 Task: Find connections with filter location Wülfrath with filter topic #contentmarketingwith filter profile language Potuguese with filter current company ZS with filter school Motilal Nehru College - University of Delhi with filter industry Security Guards and Patrol Services with filter service category Insurance with filter keywords title Nurse Practitioner
Action: Mouse moved to (661, 91)
Screenshot: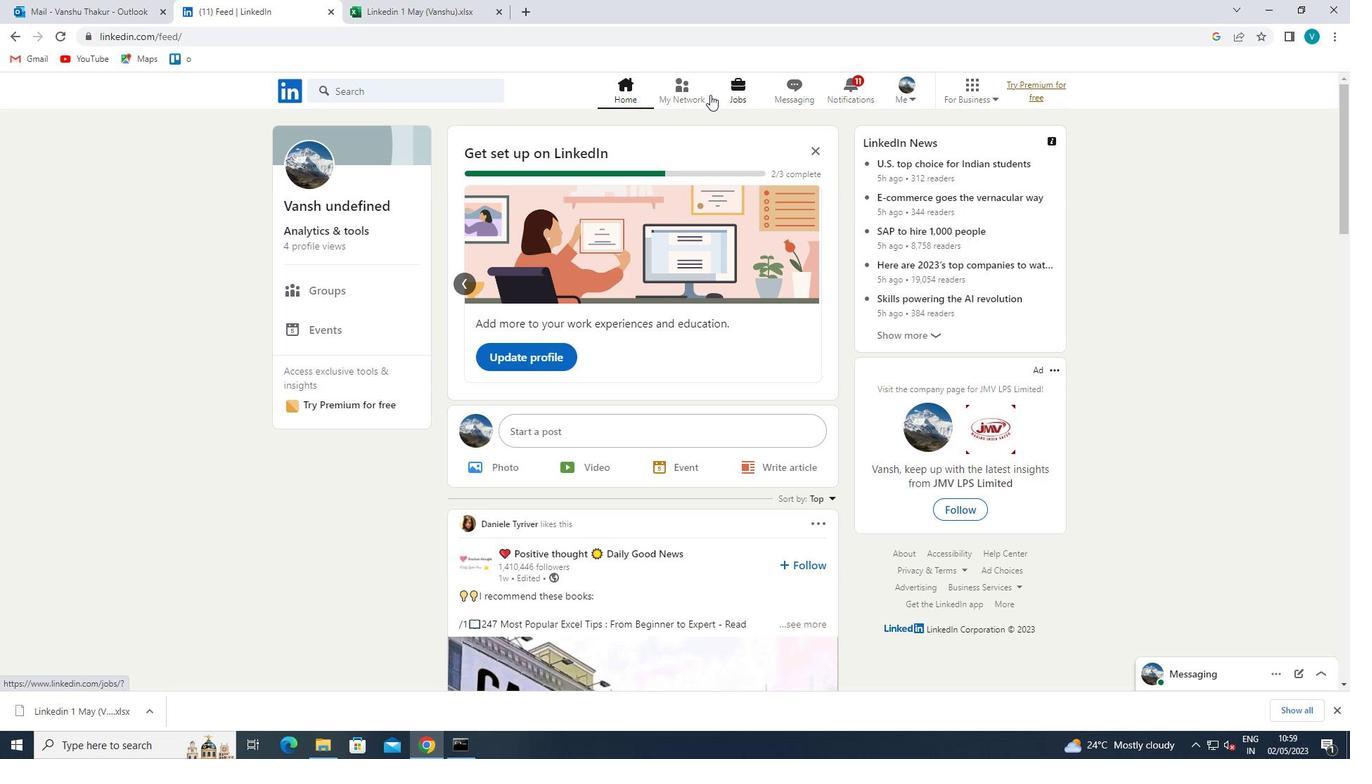 
Action: Mouse pressed left at (661, 91)
Screenshot: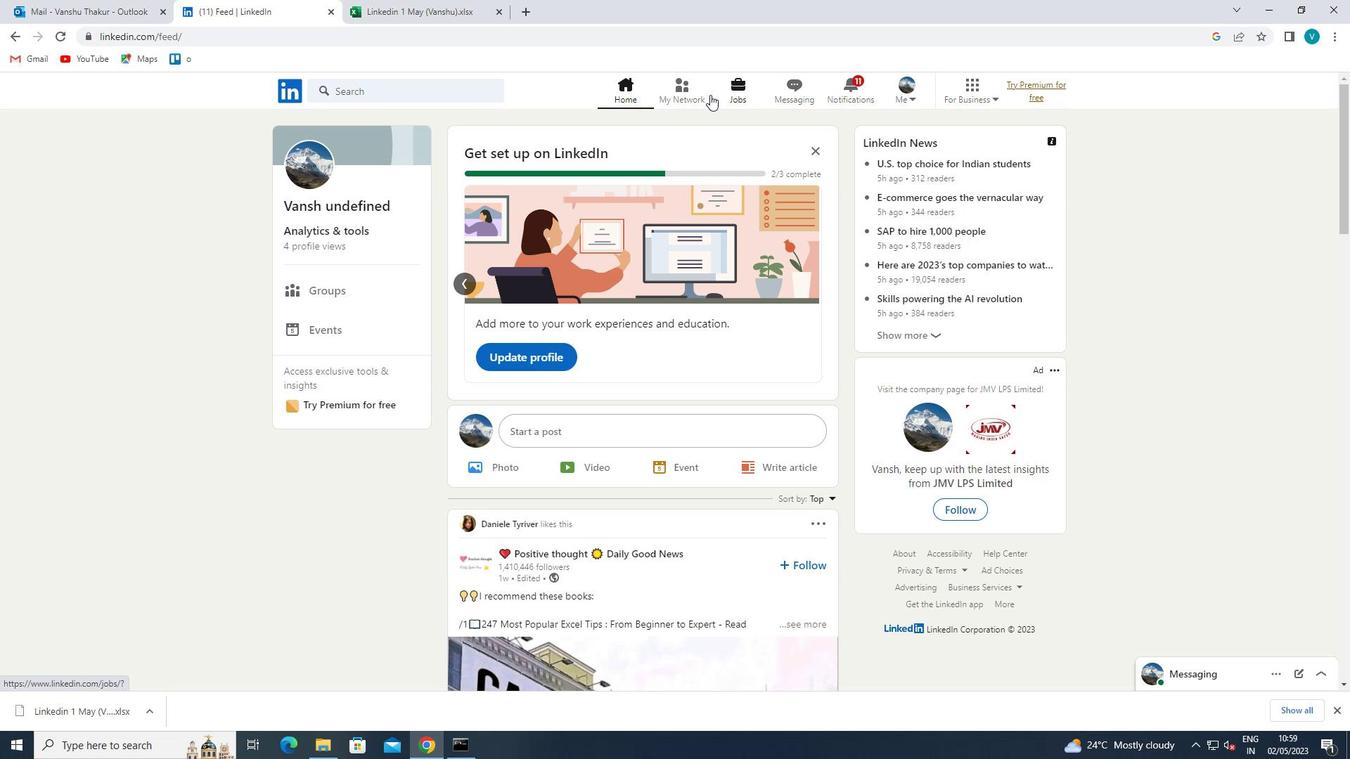 
Action: Mouse moved to (403, 154)
Screenshot: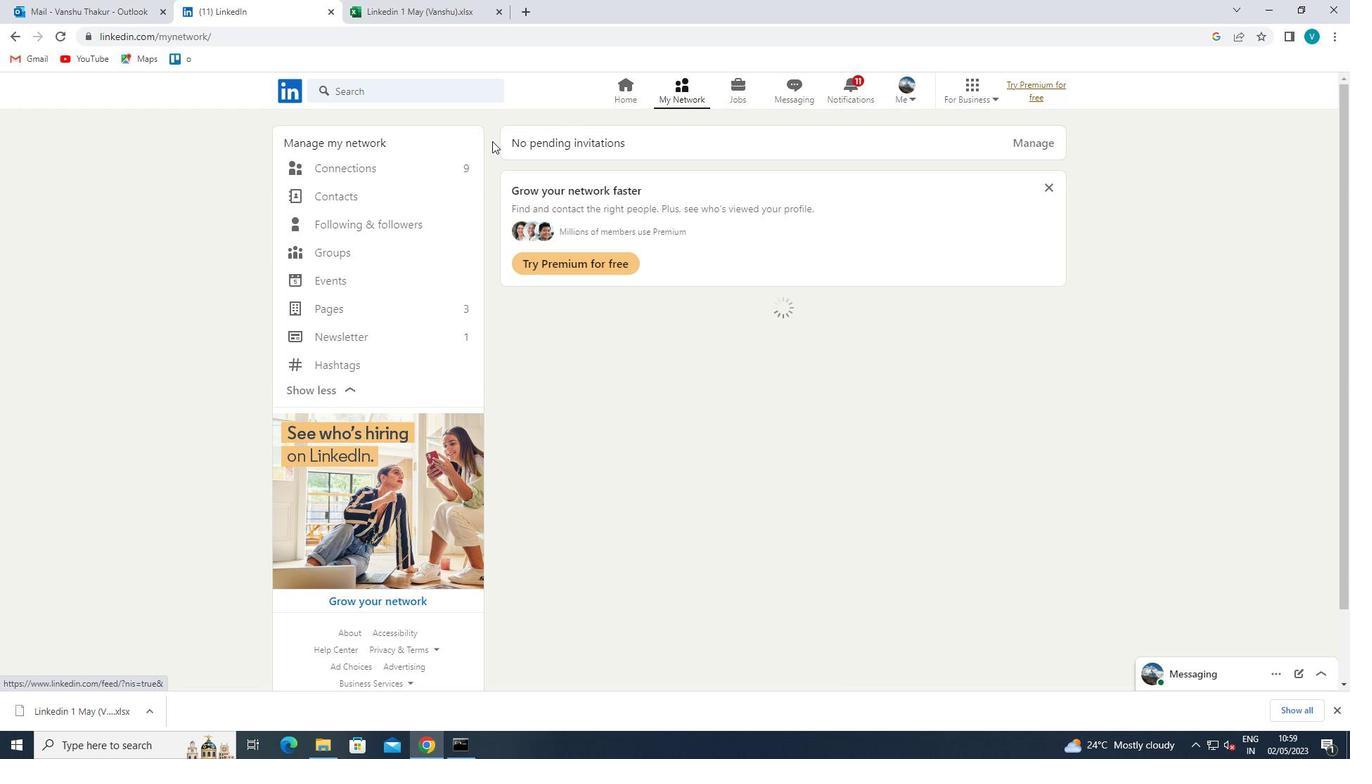 
Action: Mouse pressed left at (403, 154)
Screenshot: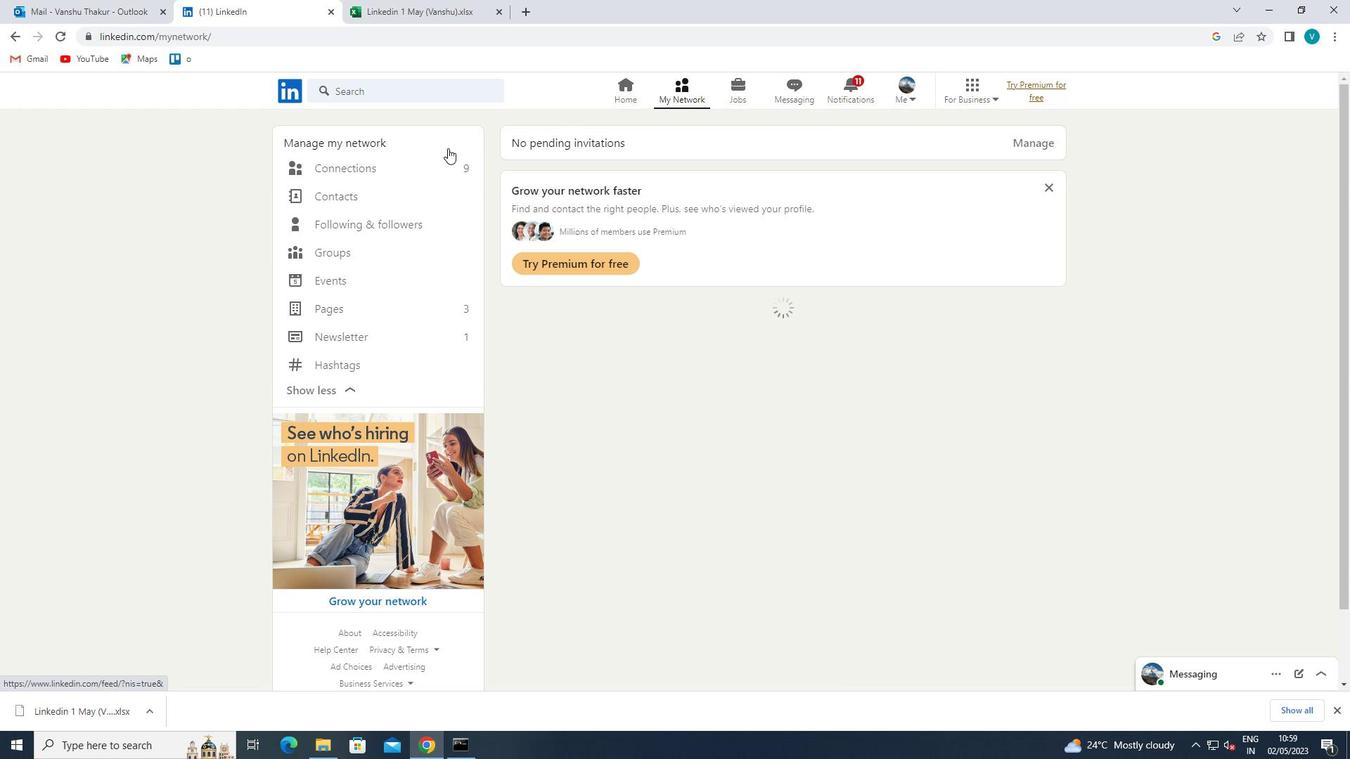 
Action: Mouse moved to (452, 162)
Screenshot: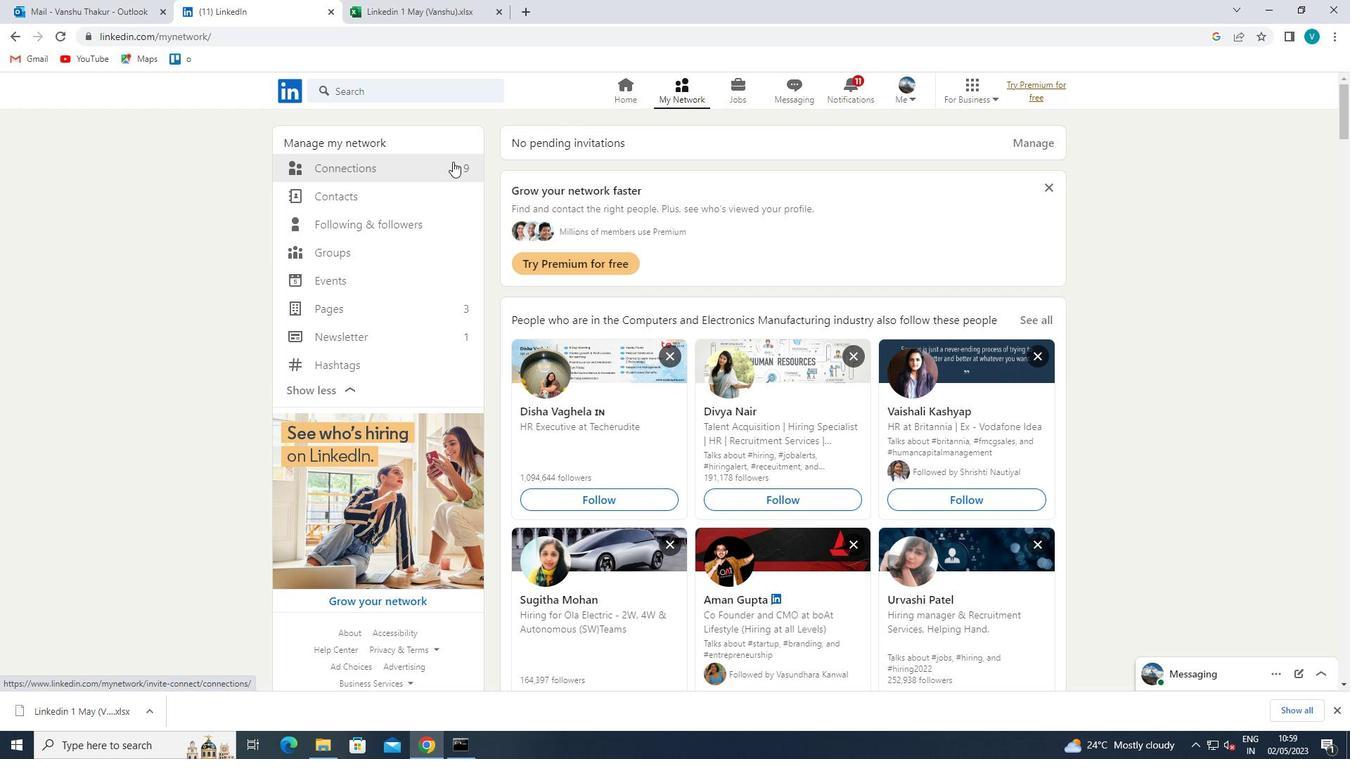 
Action: Mouse pressed left at (452, 162)
Screenshot: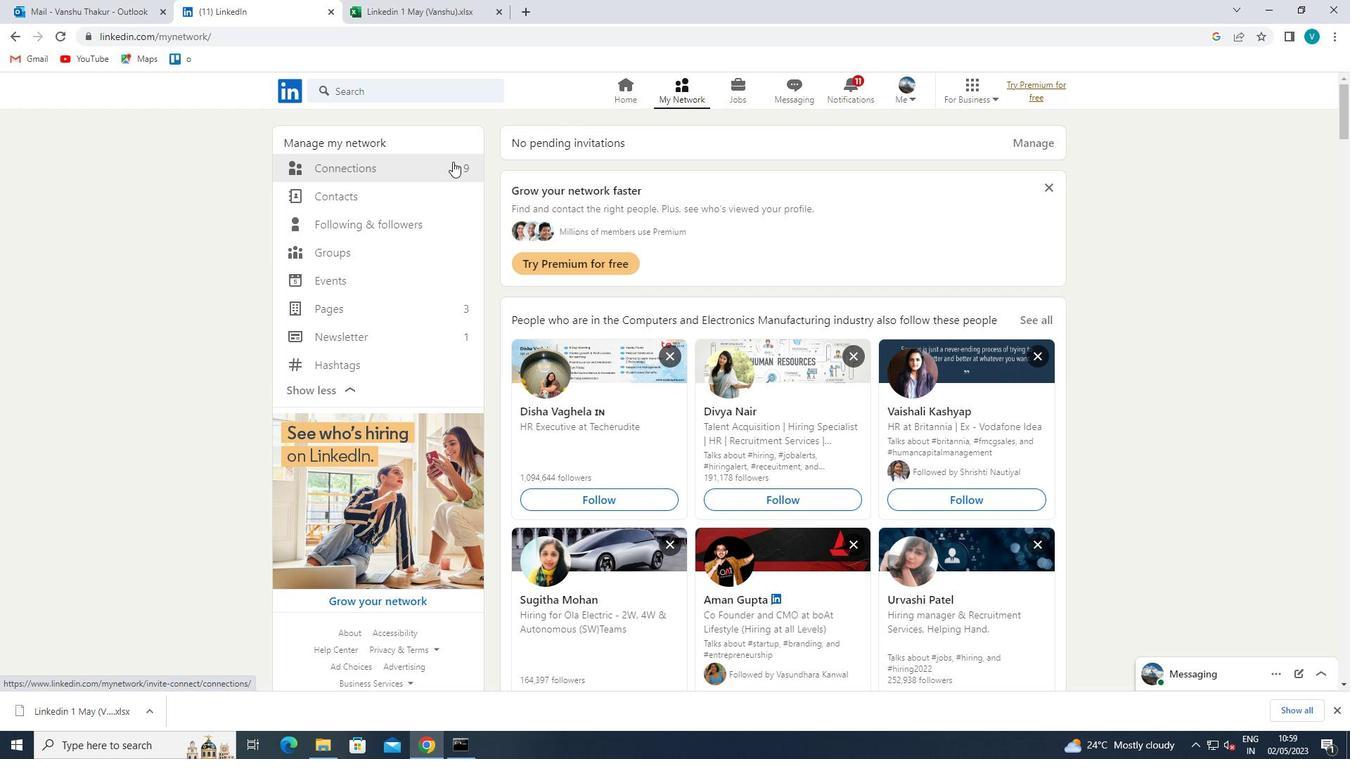 
Action: Mouse moved to (802, 164)
Screenshot: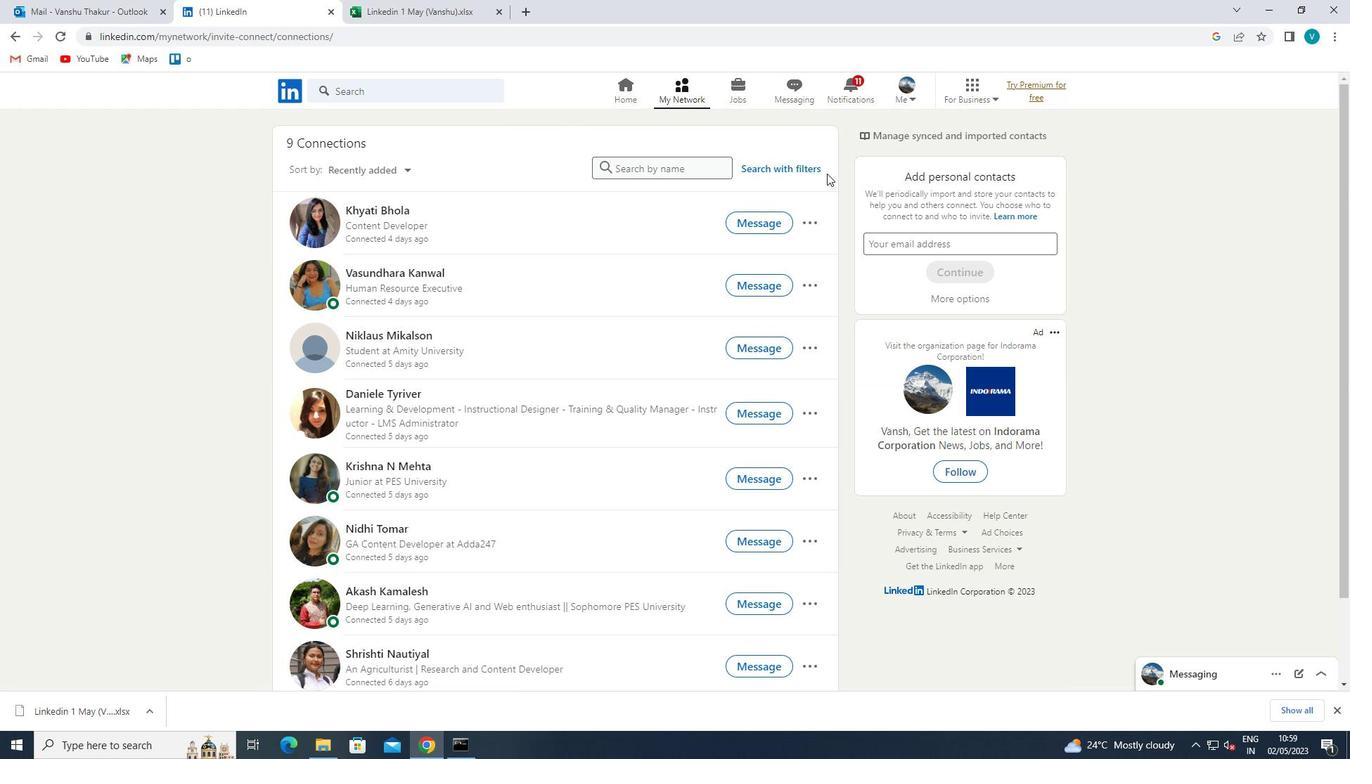 
Action: Mouse pressed left at (802, 164)
Screenshot: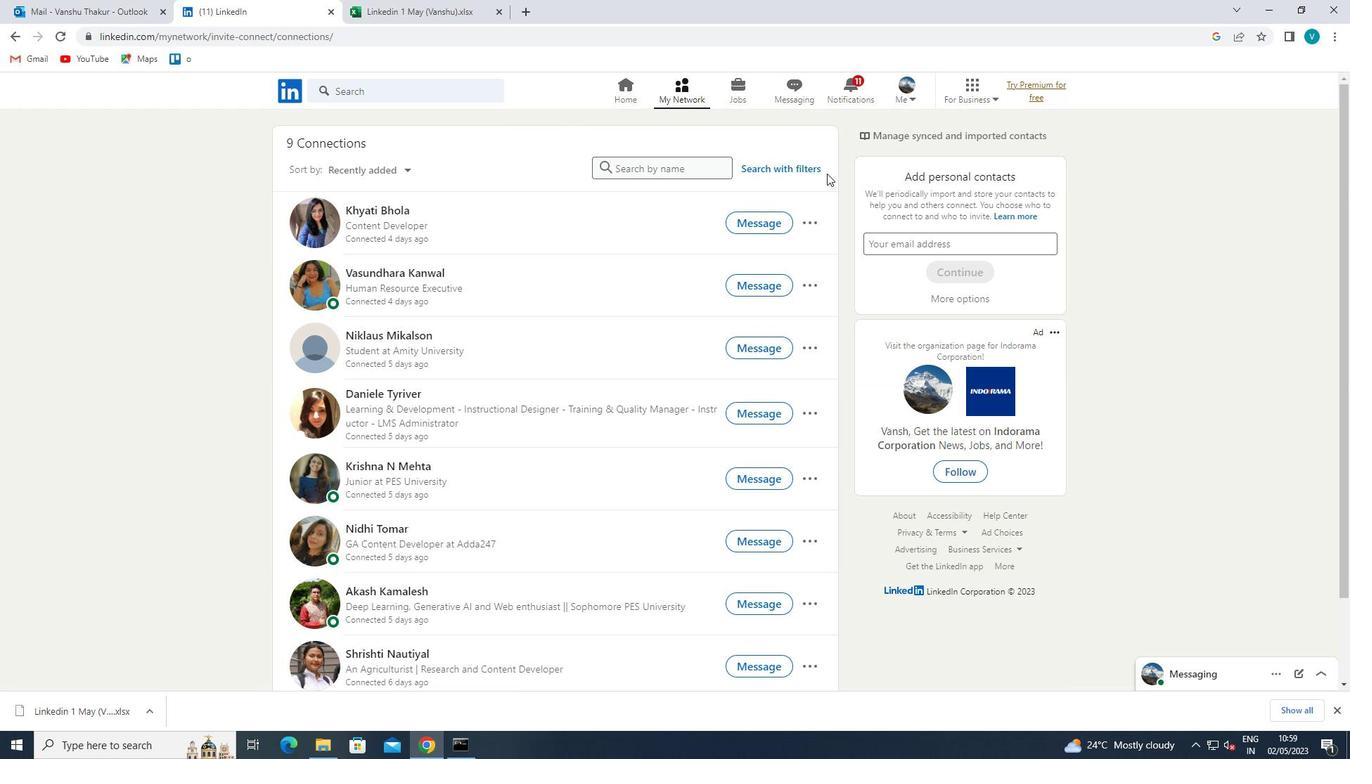 
Action: Mouse moved to (657, 130)
Screenshot: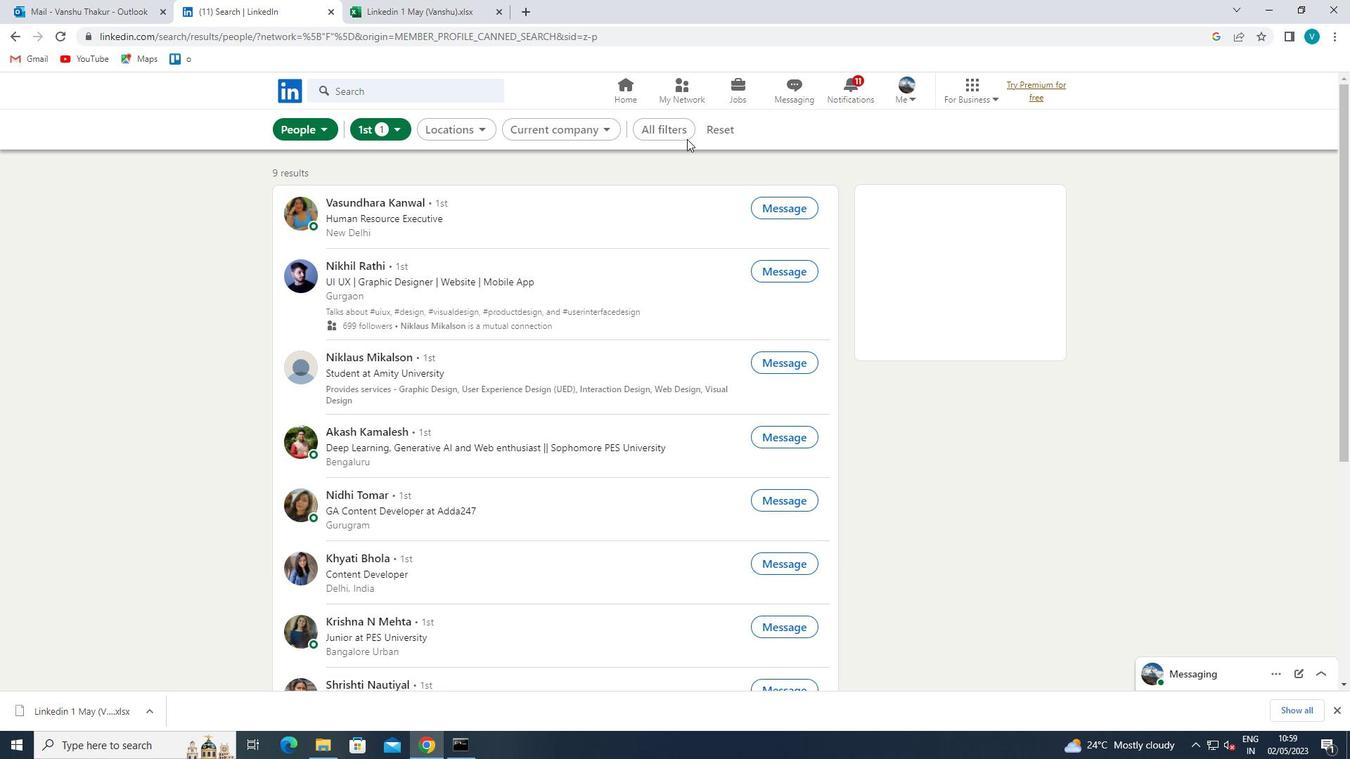 
Action: Mouse pressed left at (657, 130)
Screenshot: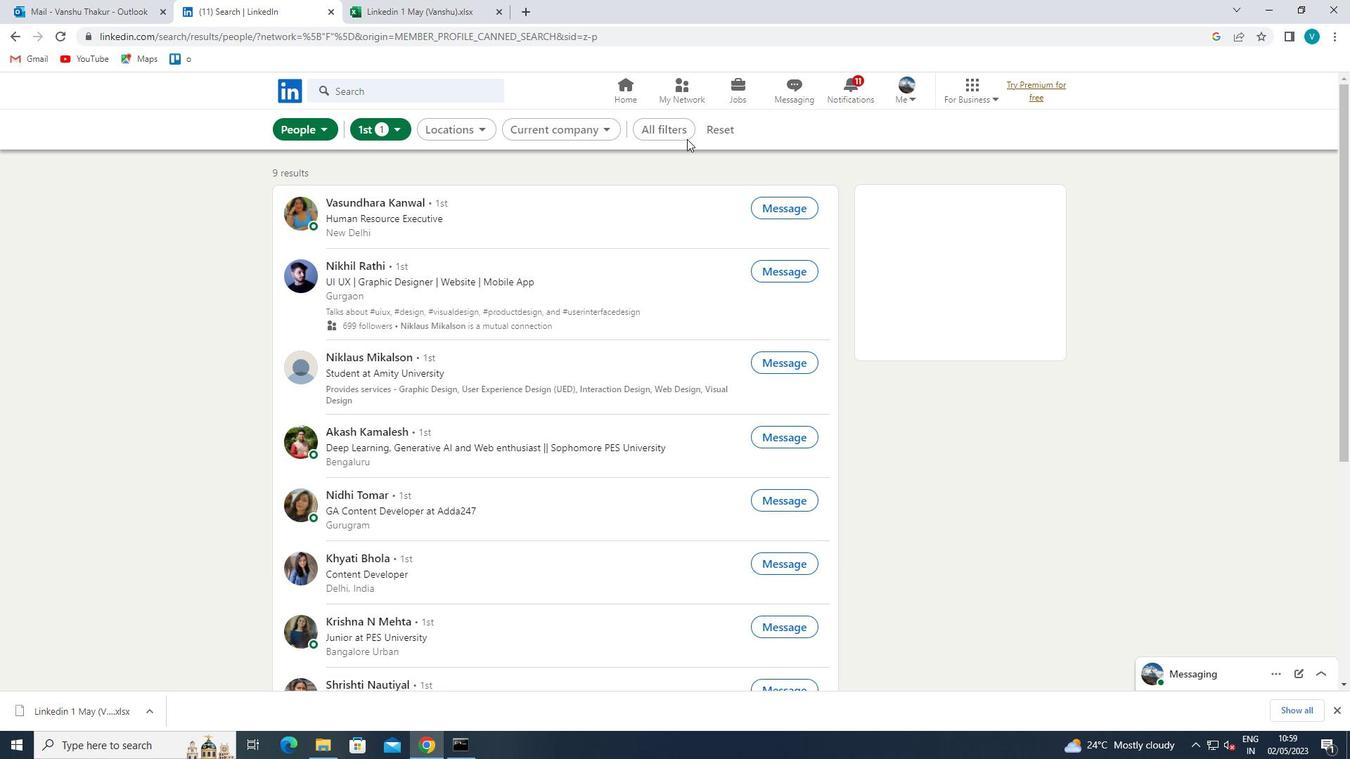 
Action: Mouse moved to (1049, 298)
Screenshot: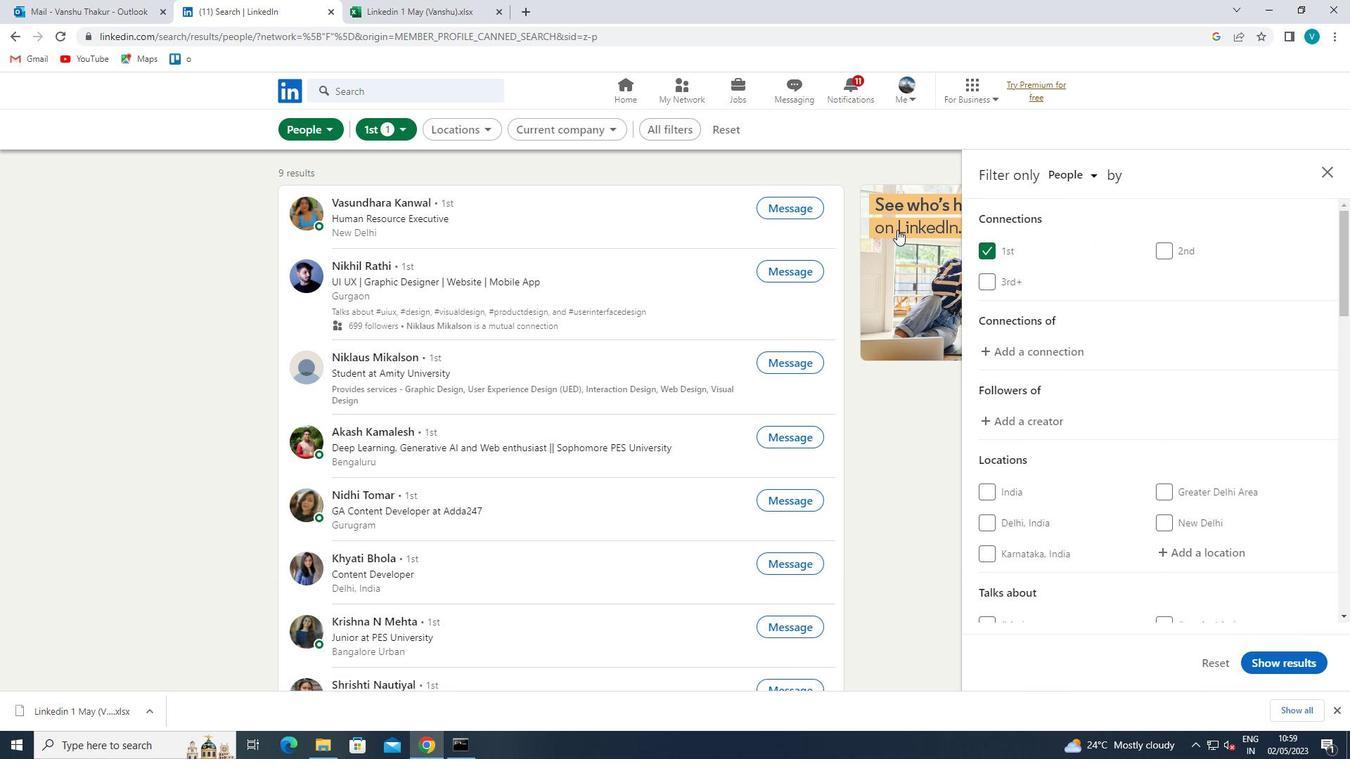 
Action: Mouse scrolled (1049, 298) with delta (0, 0)
Screenshot: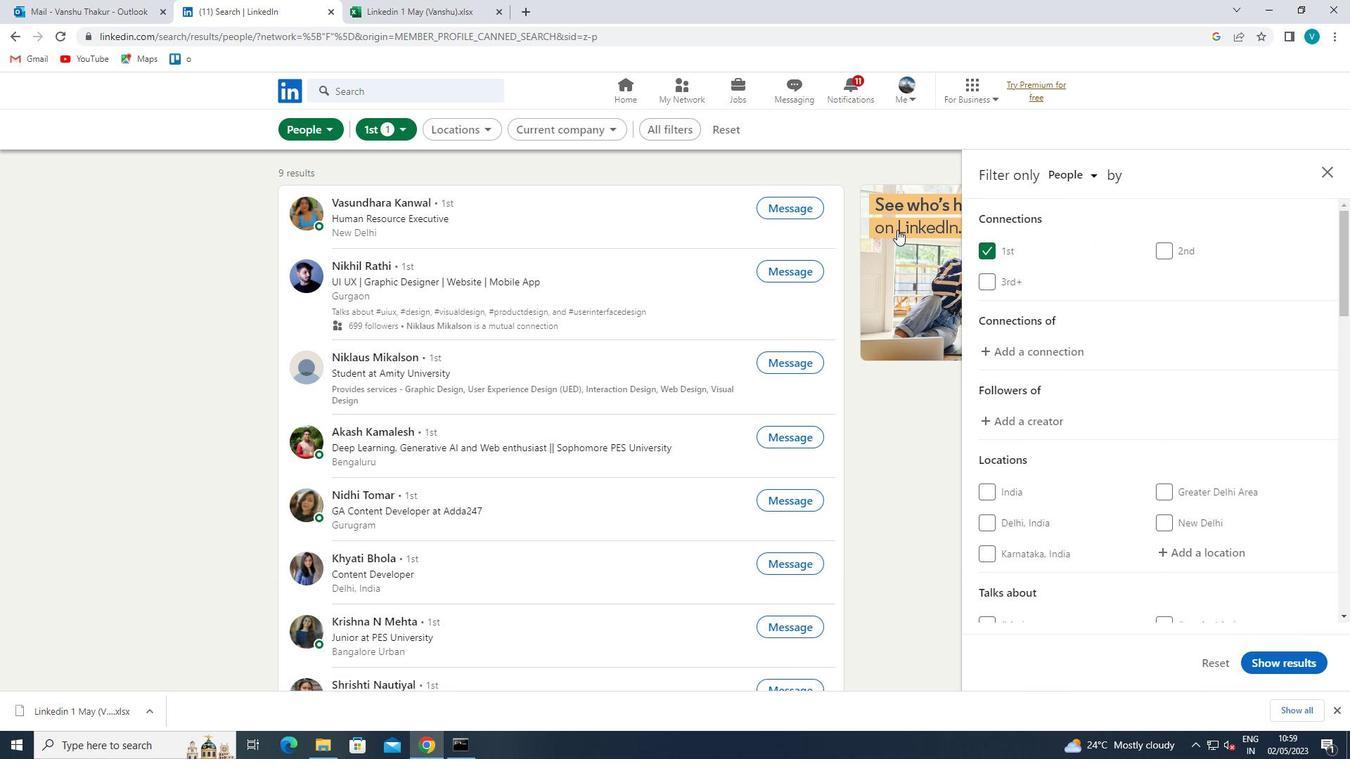 
Action: Mouse scrolled (1049, 298) with delta (0, 0)
Screenshot: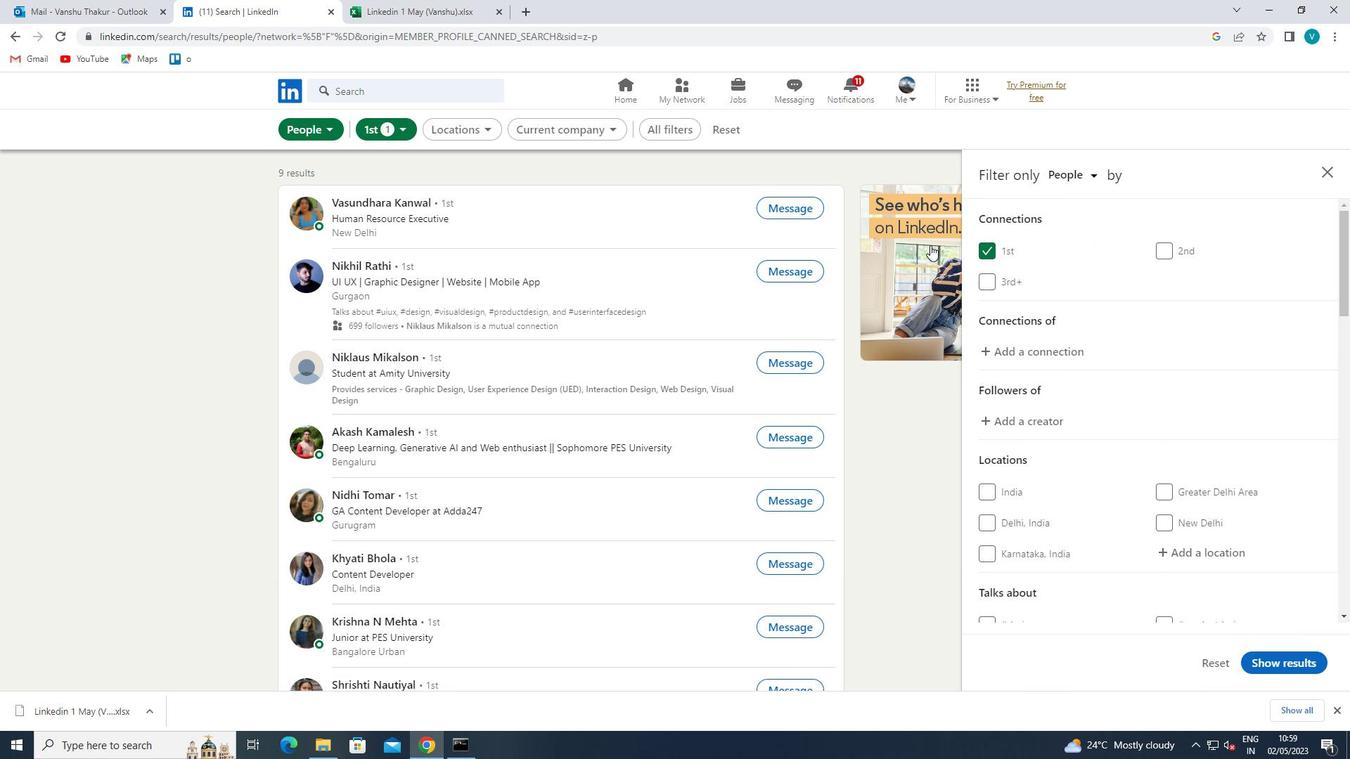 
Action: Mouse moved to (1210, 414)
Screenshot: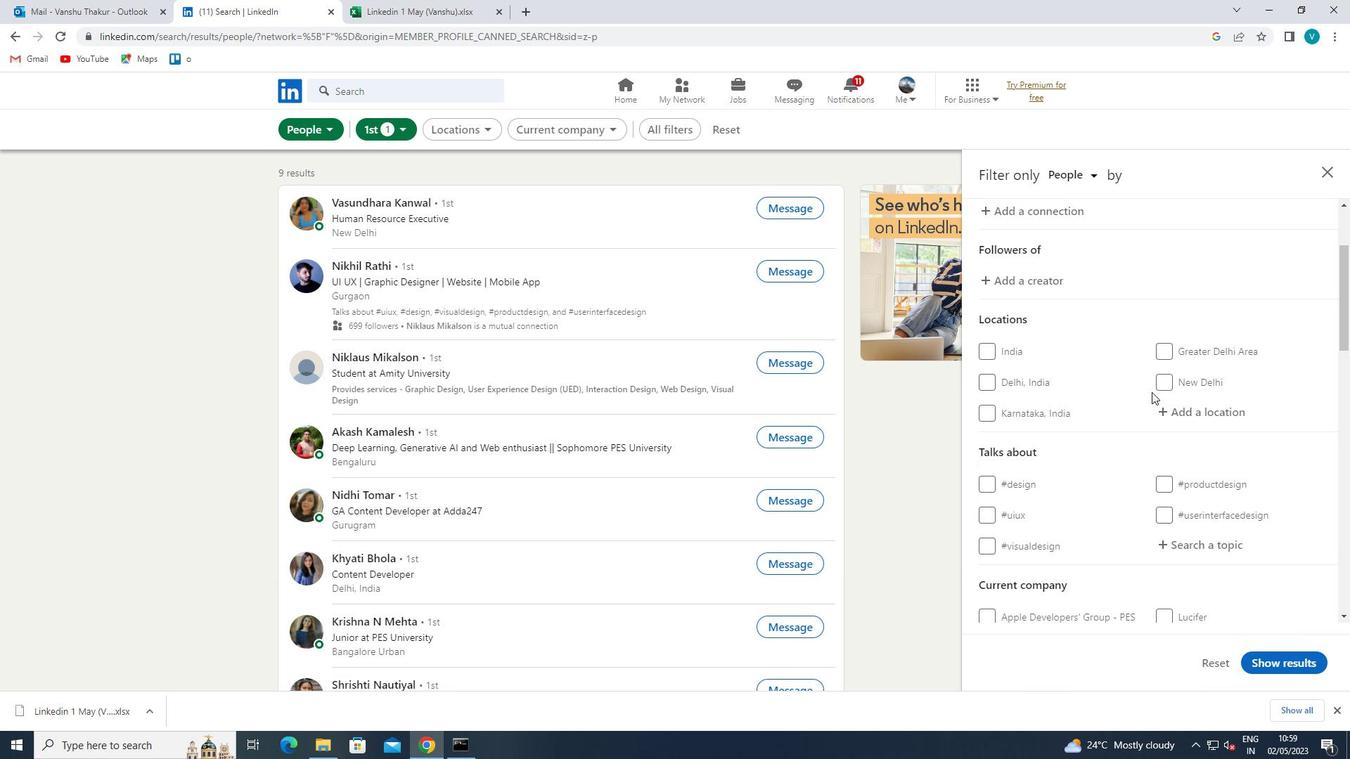 
Action: Mouse pressed left at (1210, 414)
Screenshot: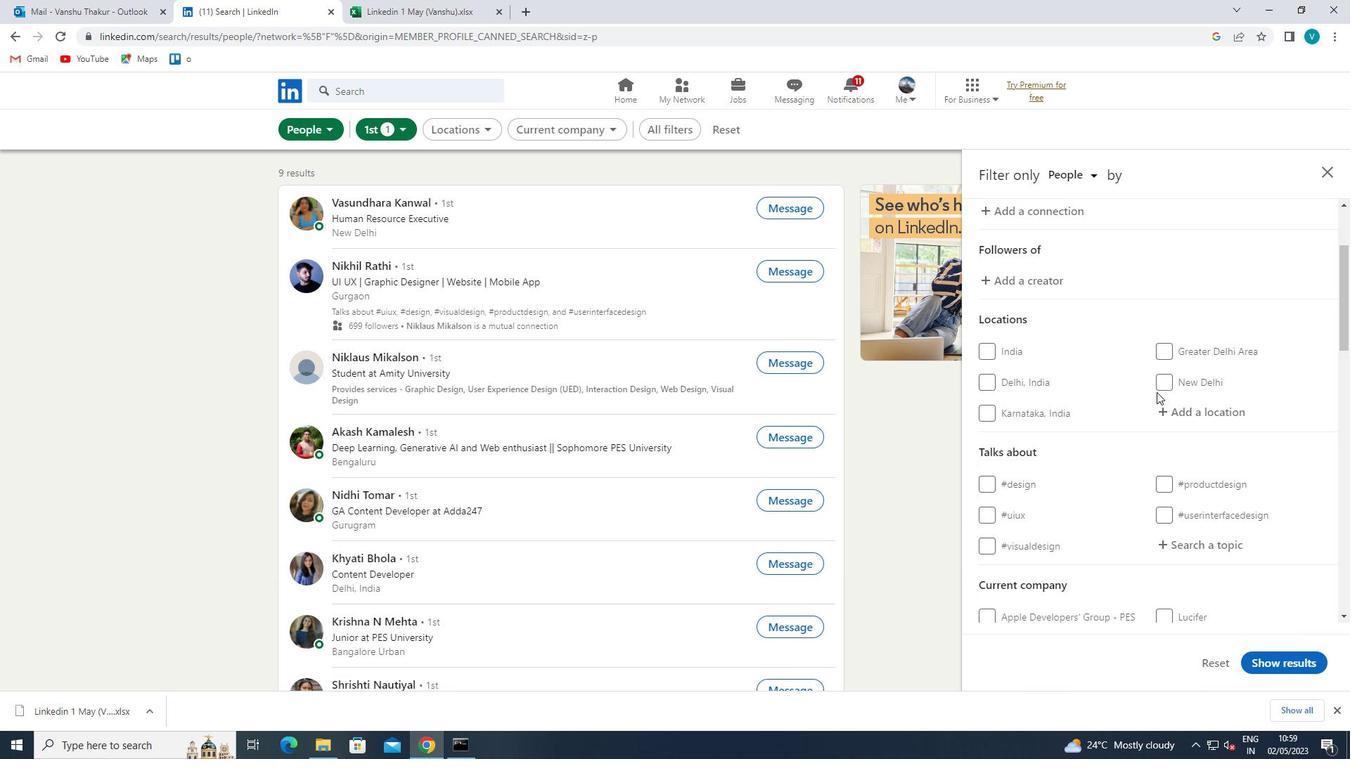 
Action: Key pressed <Key.shift>WULFRATH
Screenshot: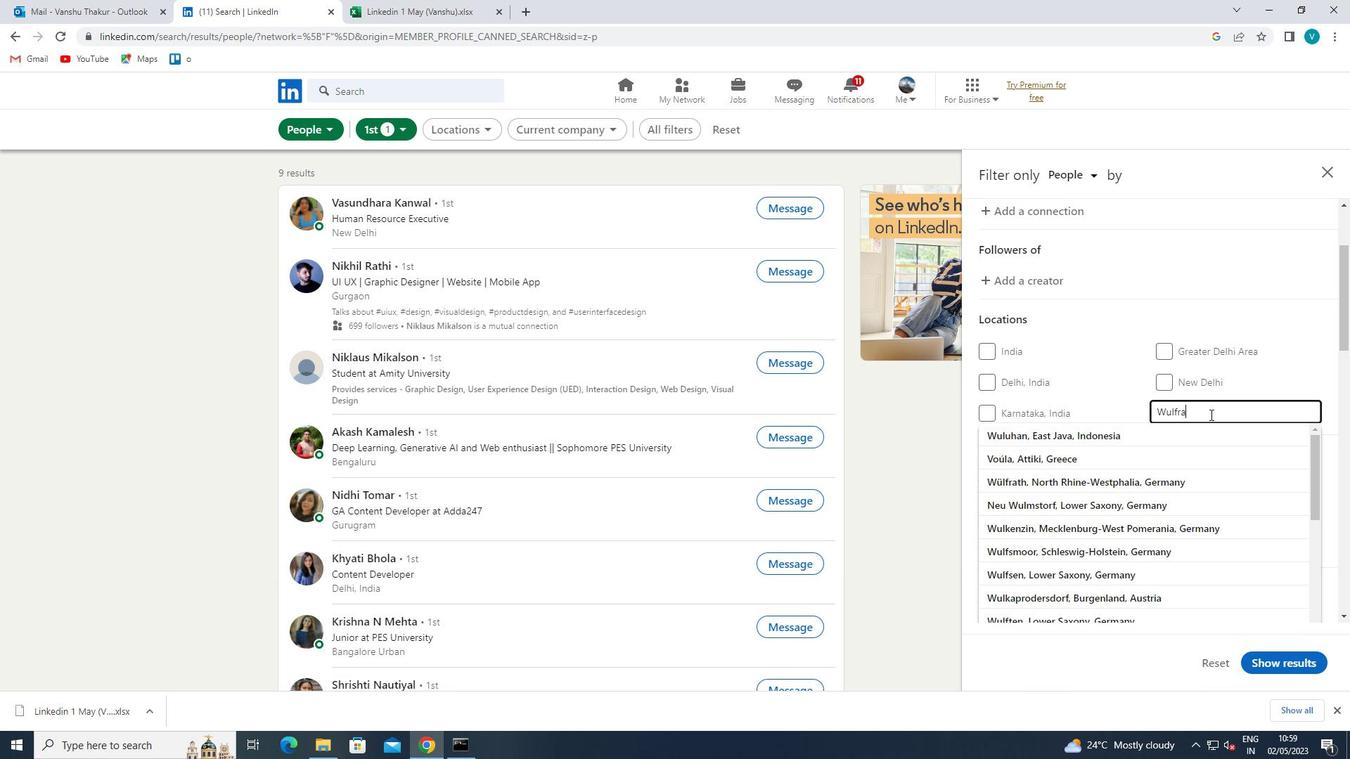
Action: Mouse moved to (1184, 430)
Screenshot: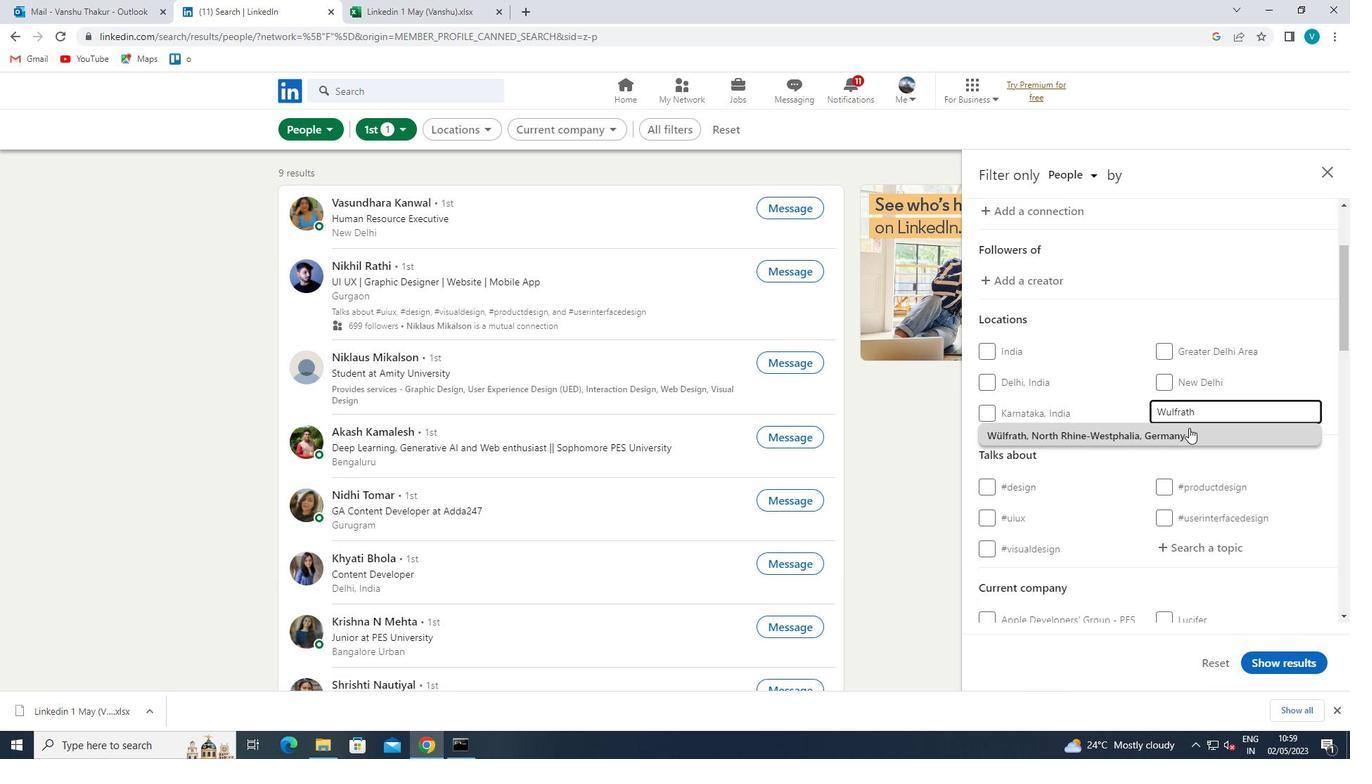 
Action: Mouse pressed left at (1184, 430)
Screenshot: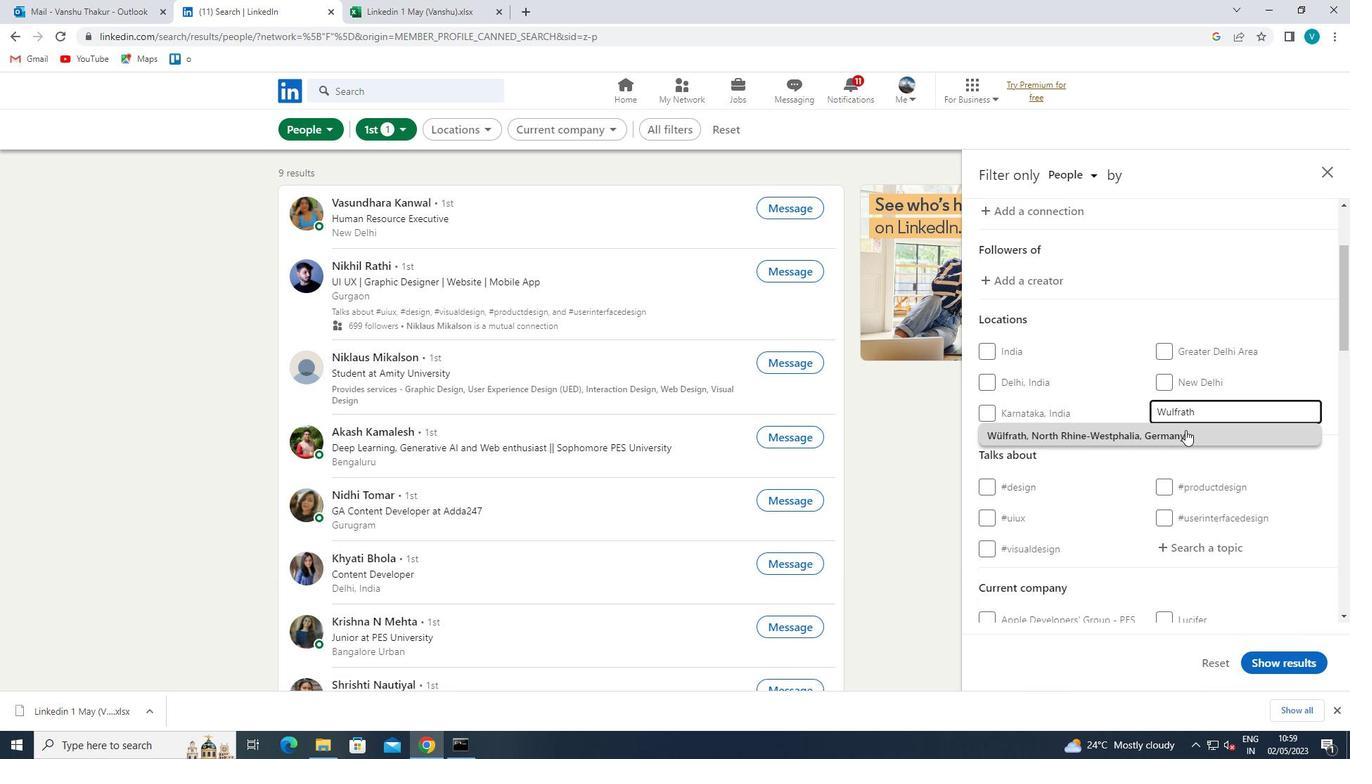 
Action: Mouse moved to (1182, 433)
Screenshot: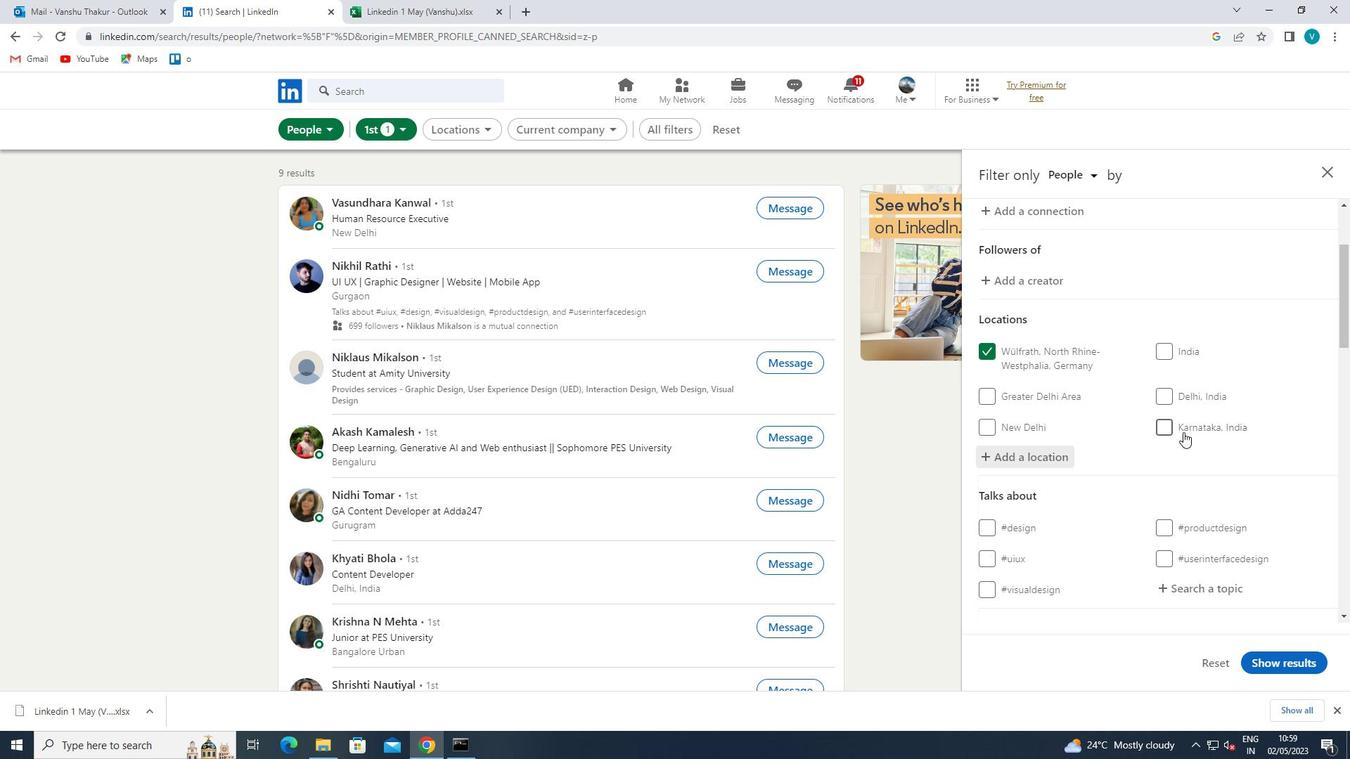 
Action: Mouse scrolled (1182, 433) with delta (0, 0)
Screenshot: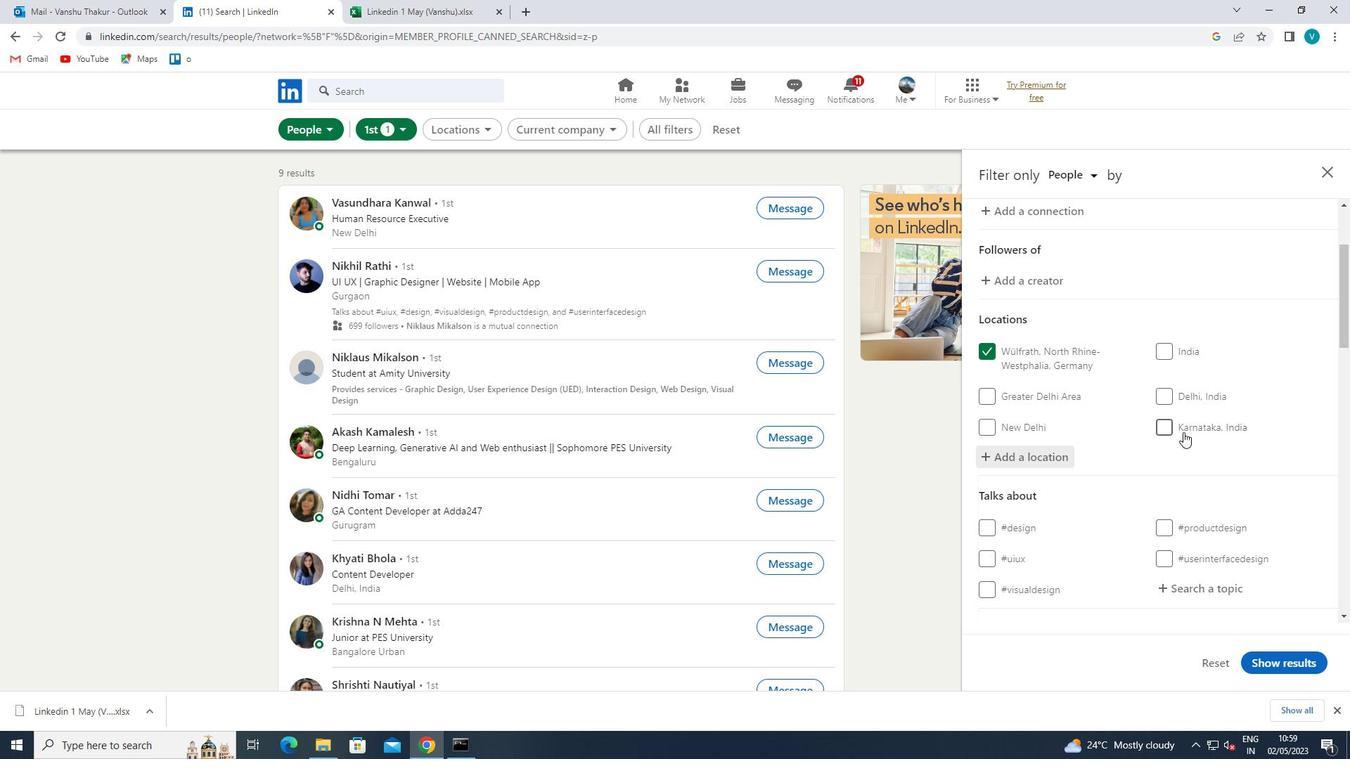 
Action: Mouse moved to (1182, 433)
Screenshot: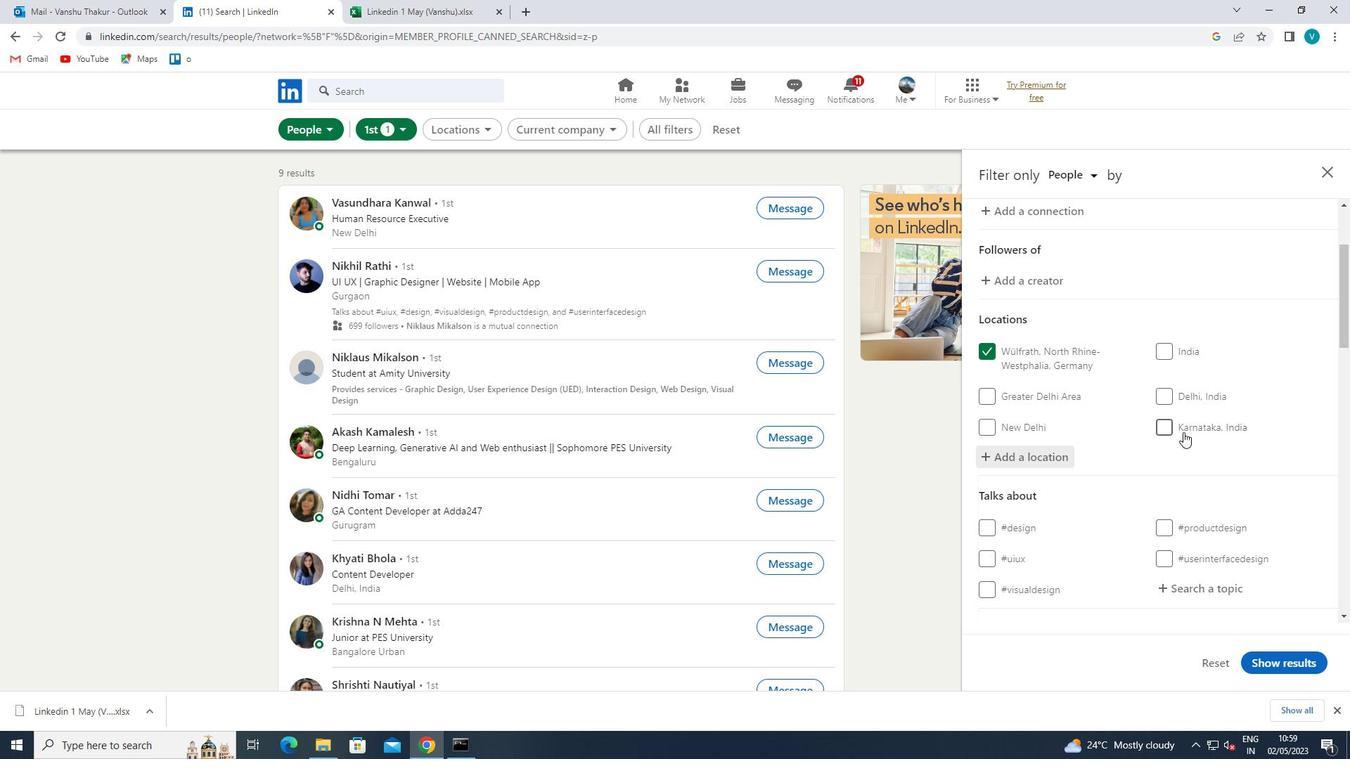 
Action: Mouse scrolled (1182, 433) with delta (0, 0)
Screenshot: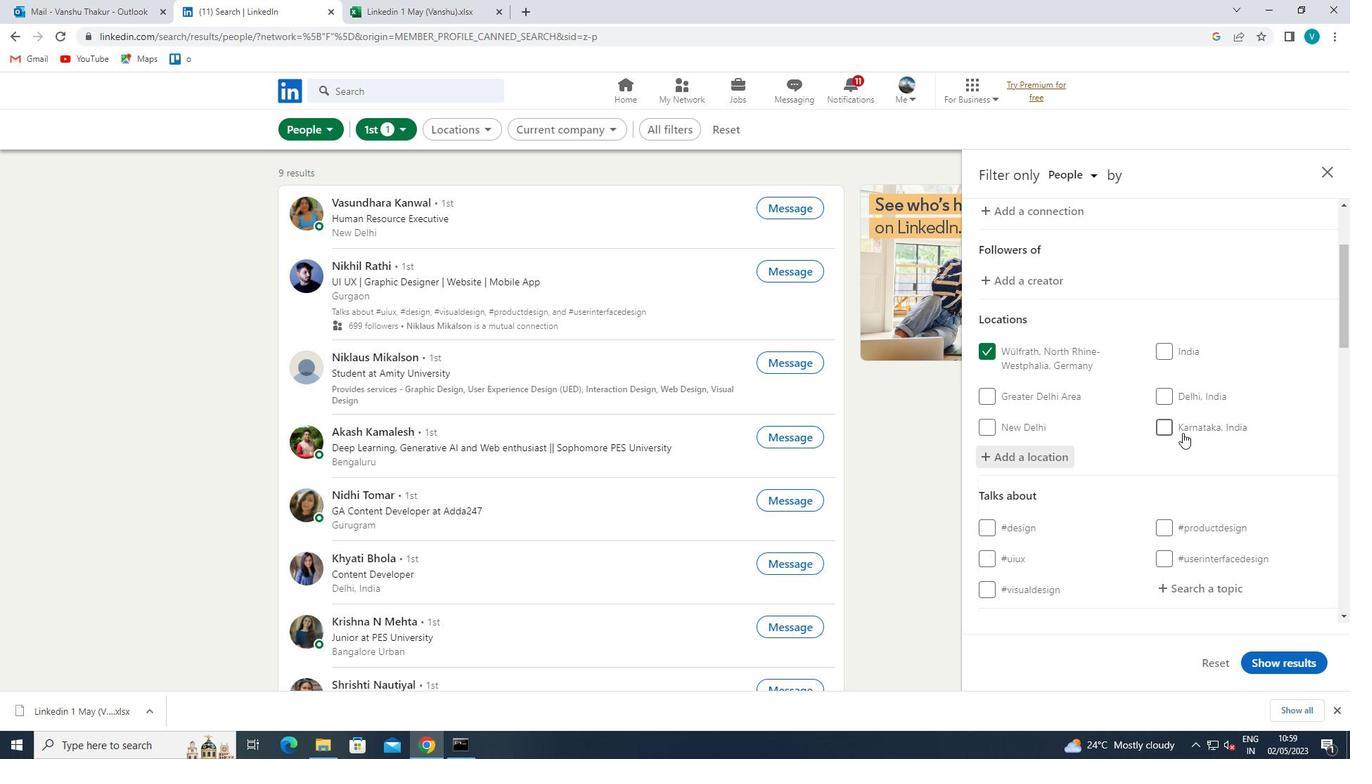 
Action: Mouse moved to (1203, 449)
Screenshot: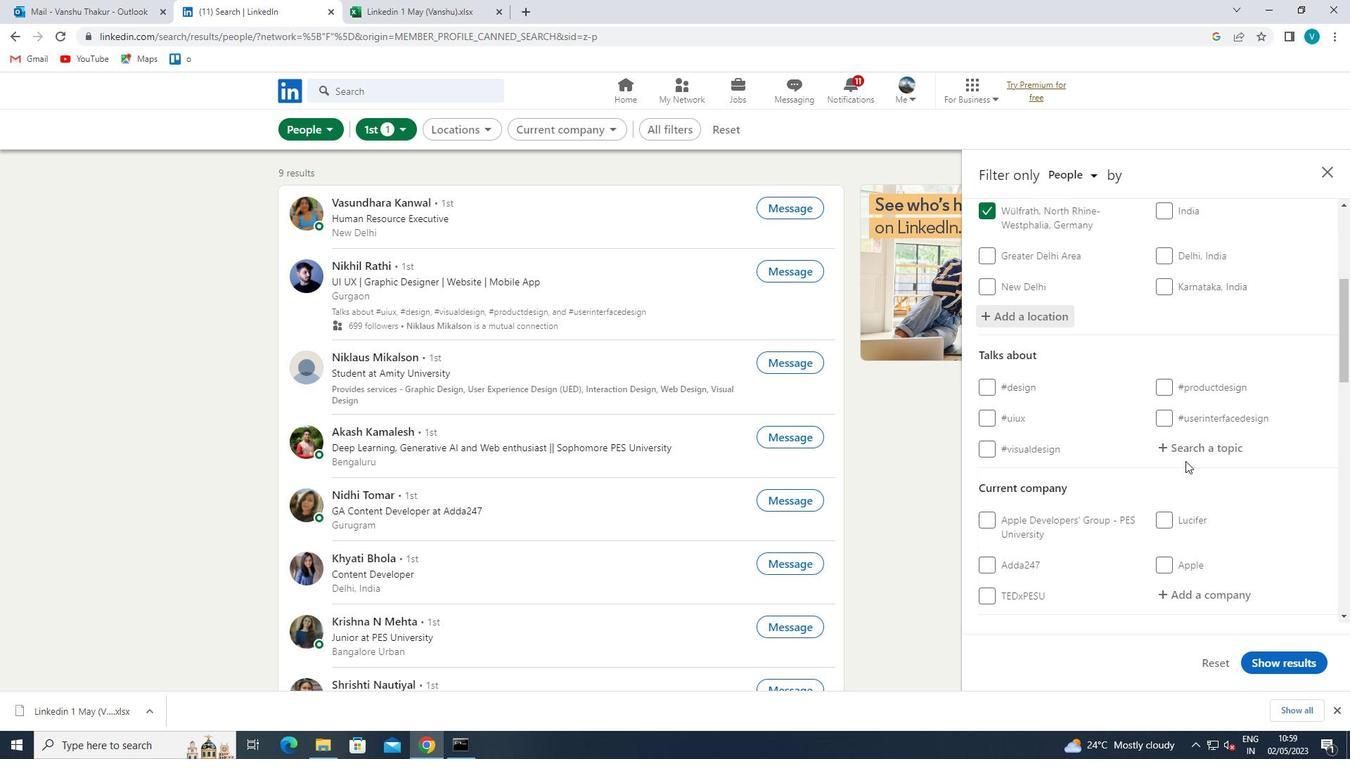 
Action: Mouse pressed left at (1203, 449)
Screenshot: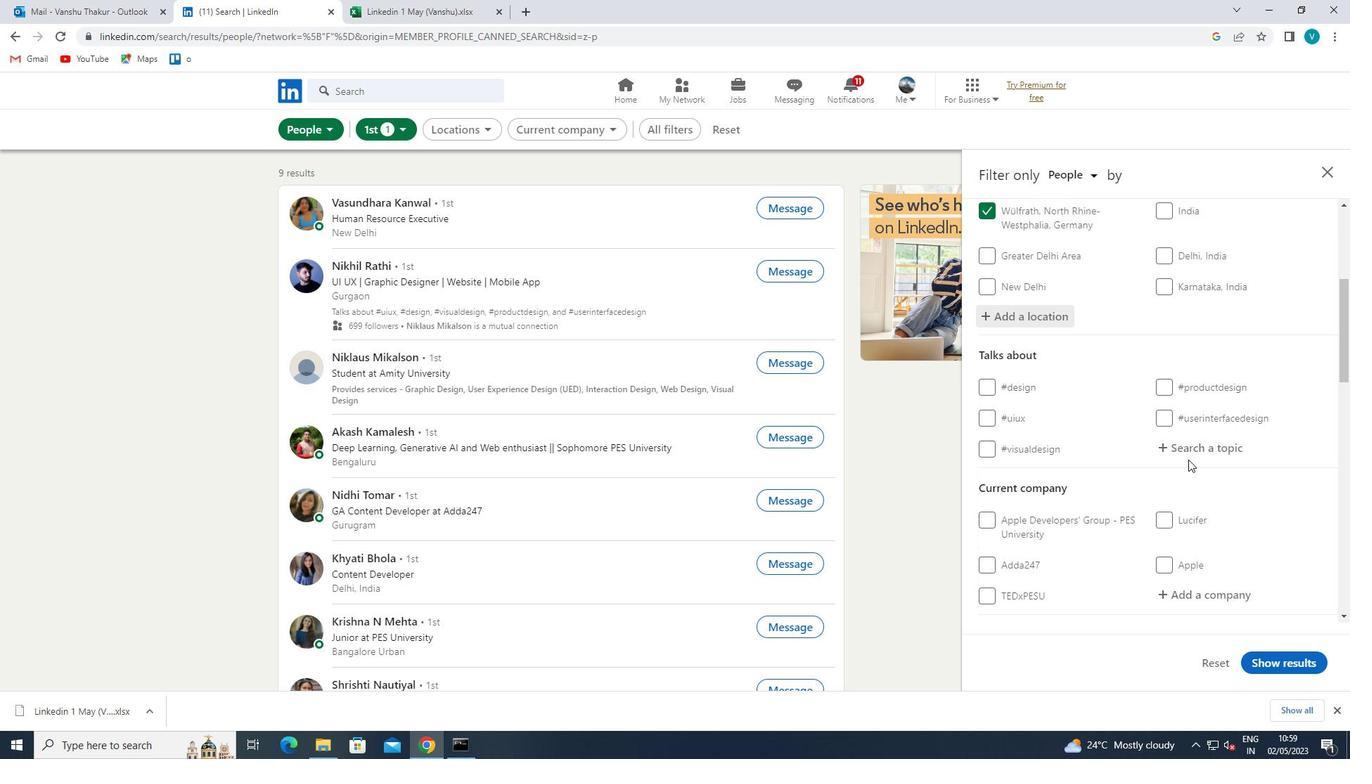 
Action: Mouse moved to (1204, 449)
Screenshot: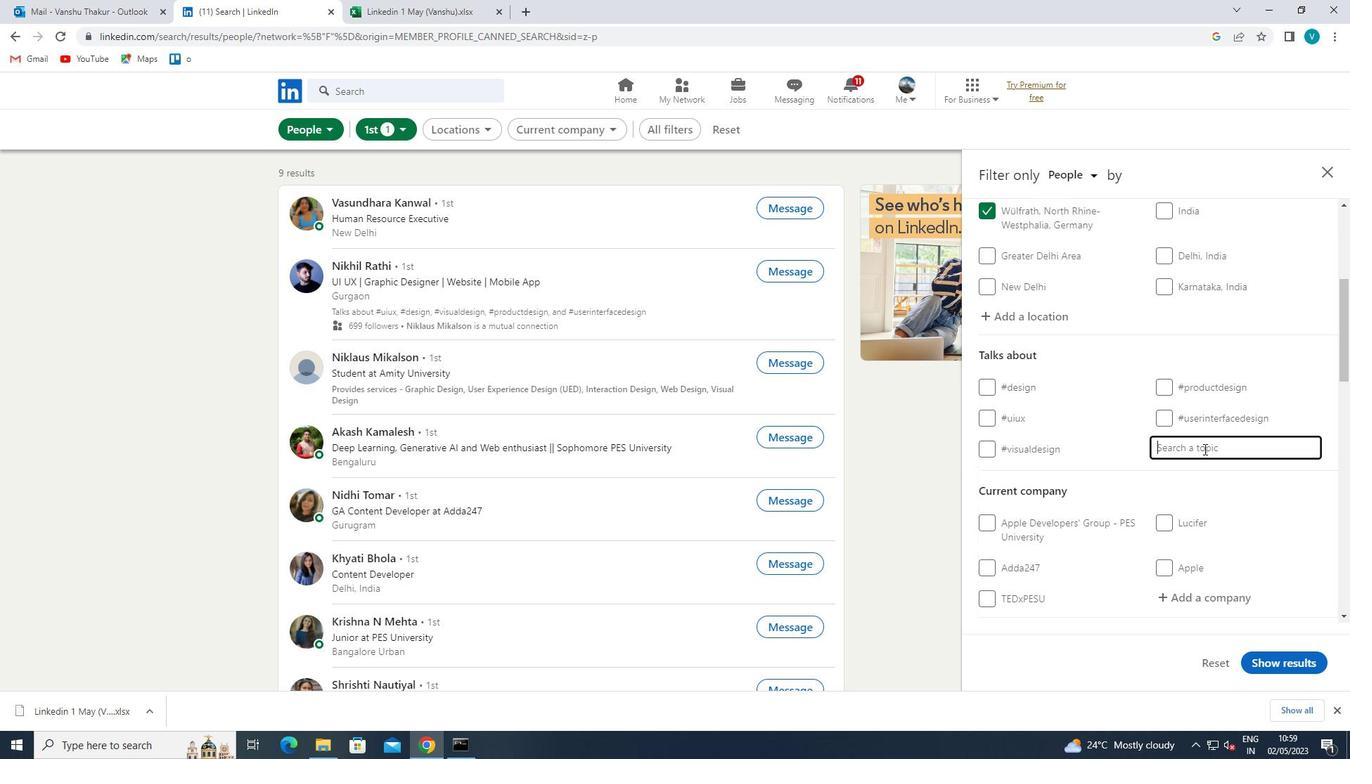 
Action: Key pressed CONTENT
Screenshot: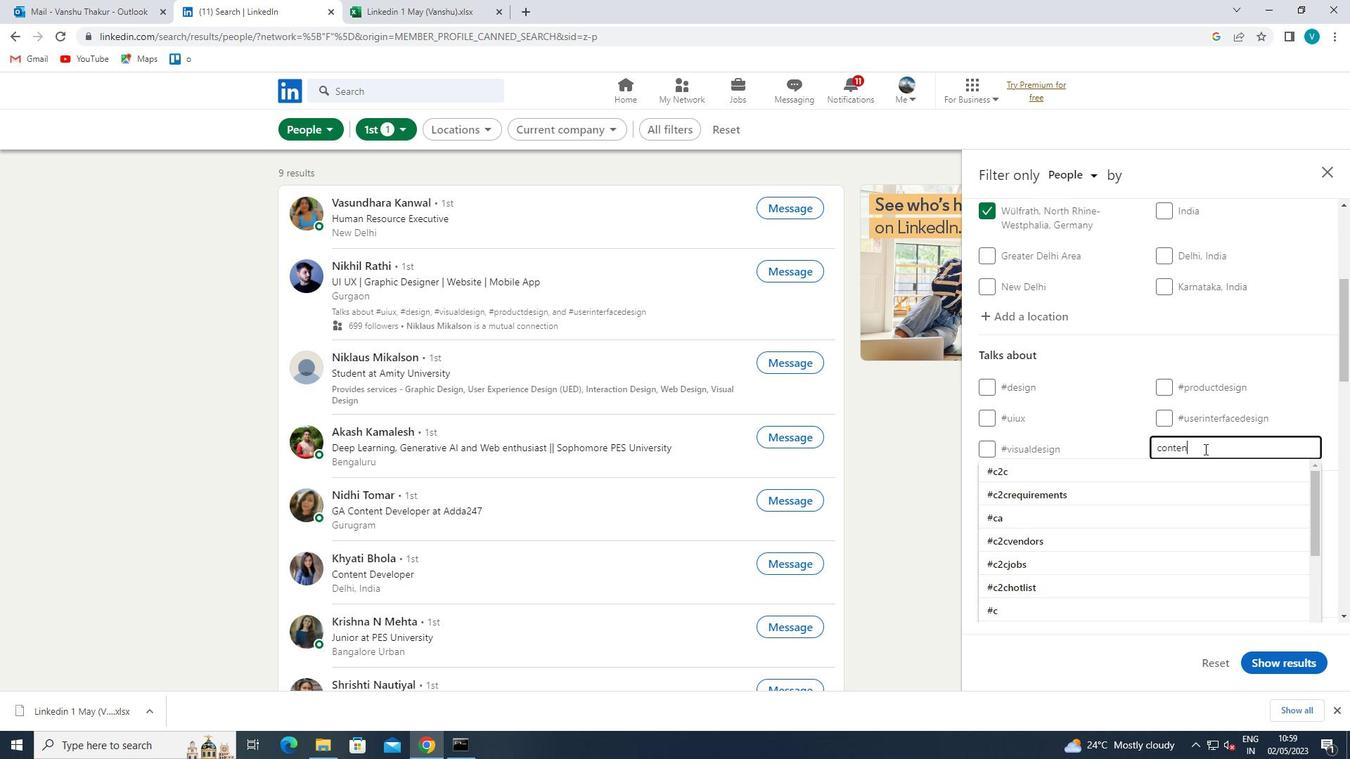 
Action: Mouse moved to (1162, 495)
Screenshot: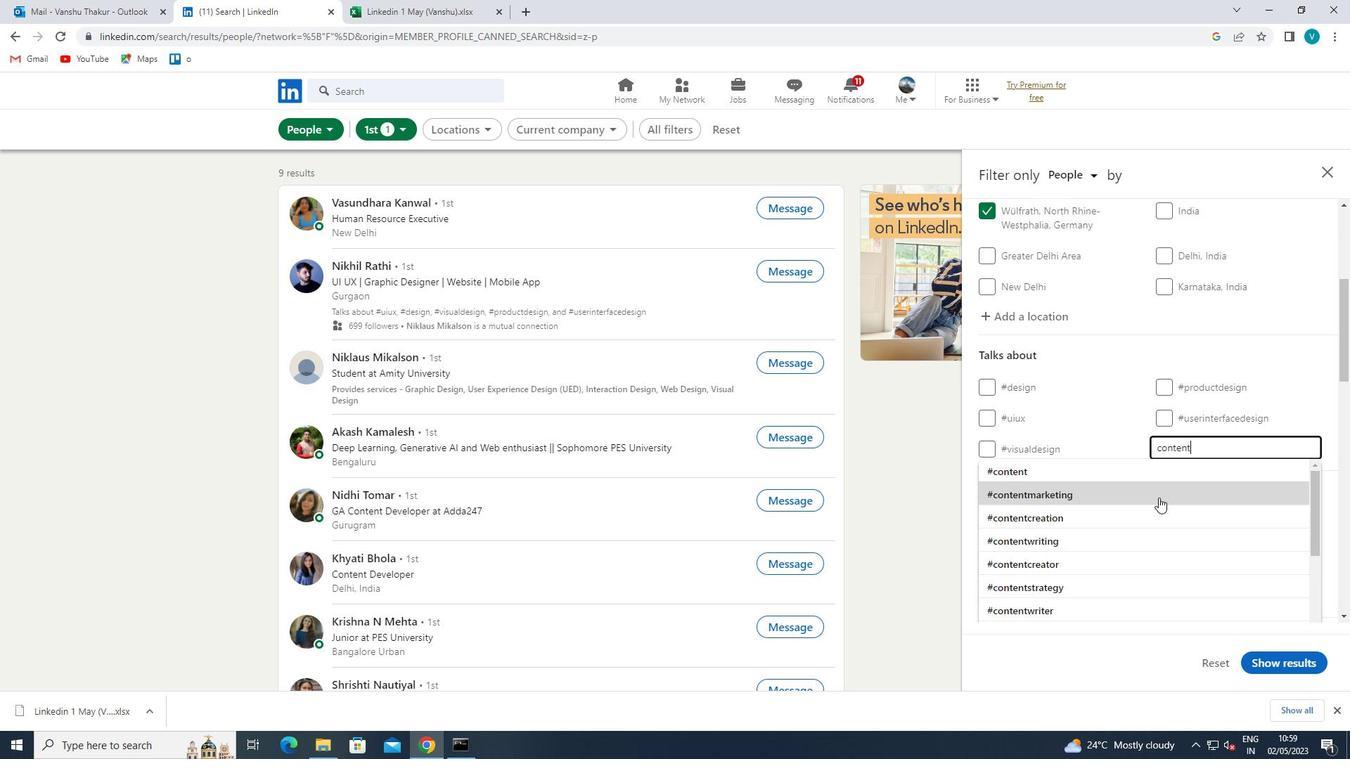 
Action: Mouse pressed left at (1162, 495)
Screenshot: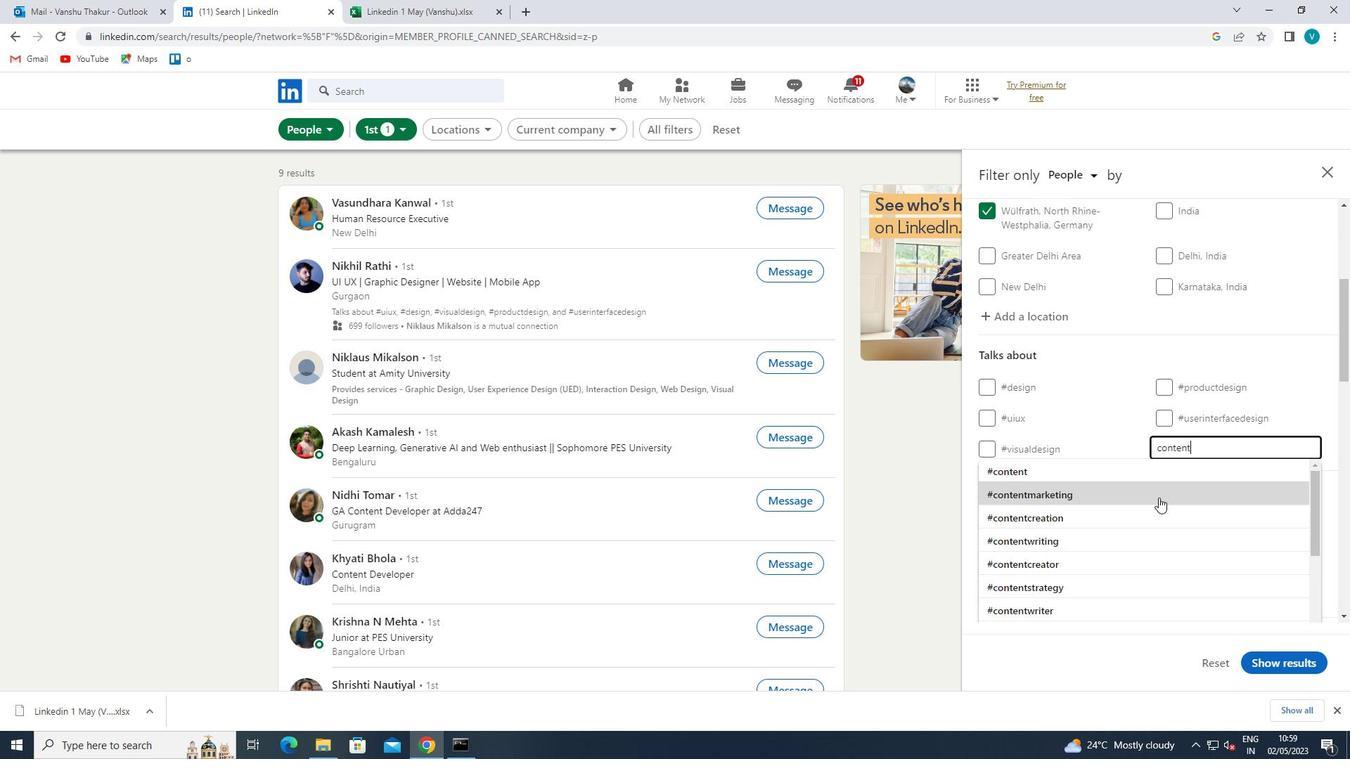 
Action: Mouse moved to (1178, 484)
Screenshot: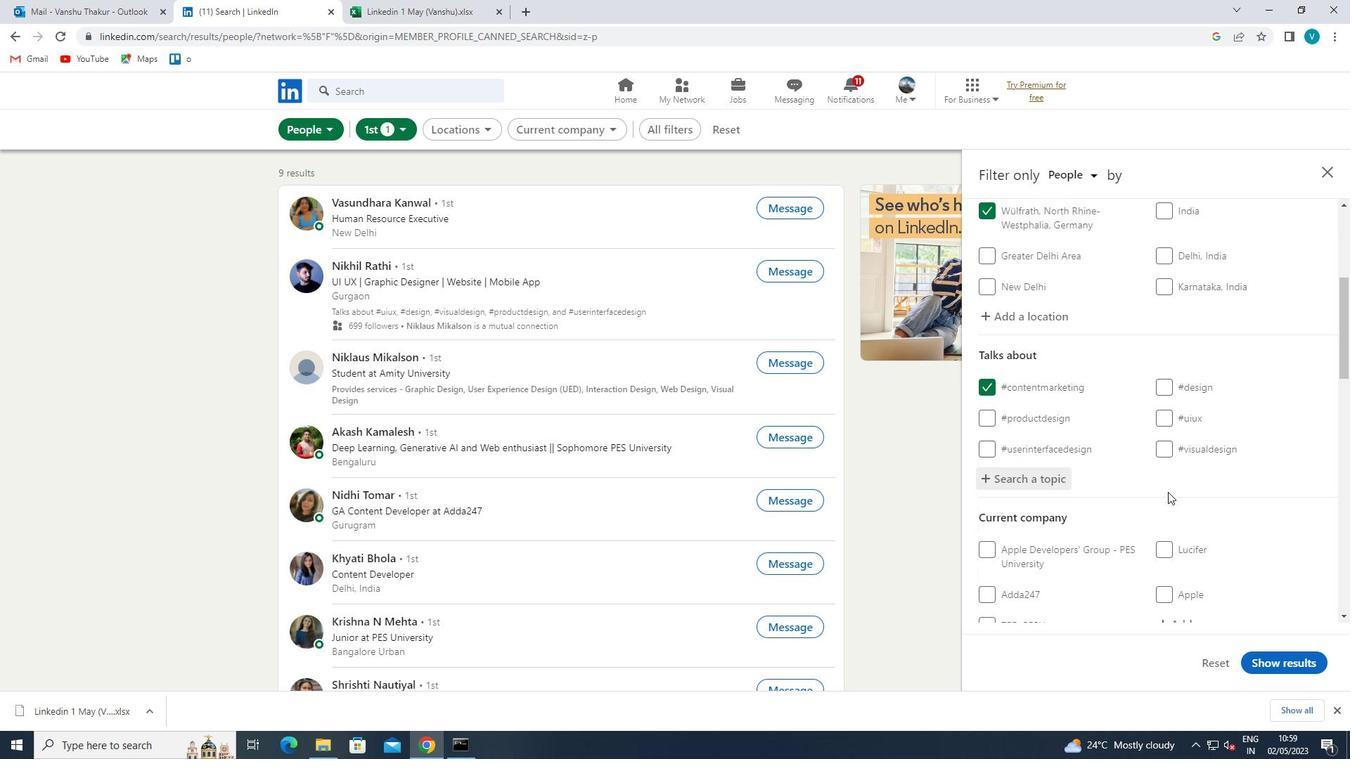 
Action: Mouse scrolled (1178, 483) with delta (0, 0)
Screenshot: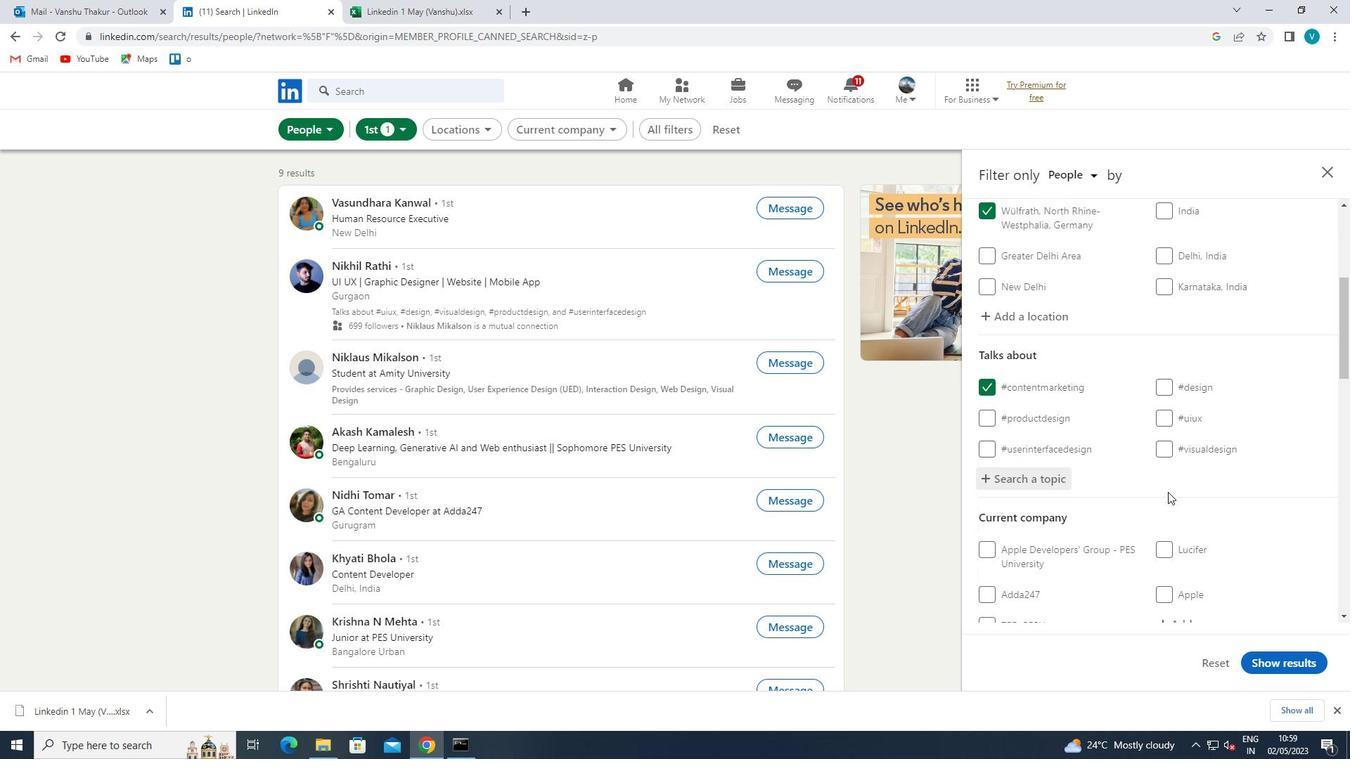 
Action: Mouse moved to (1178, 484)
Screenshot: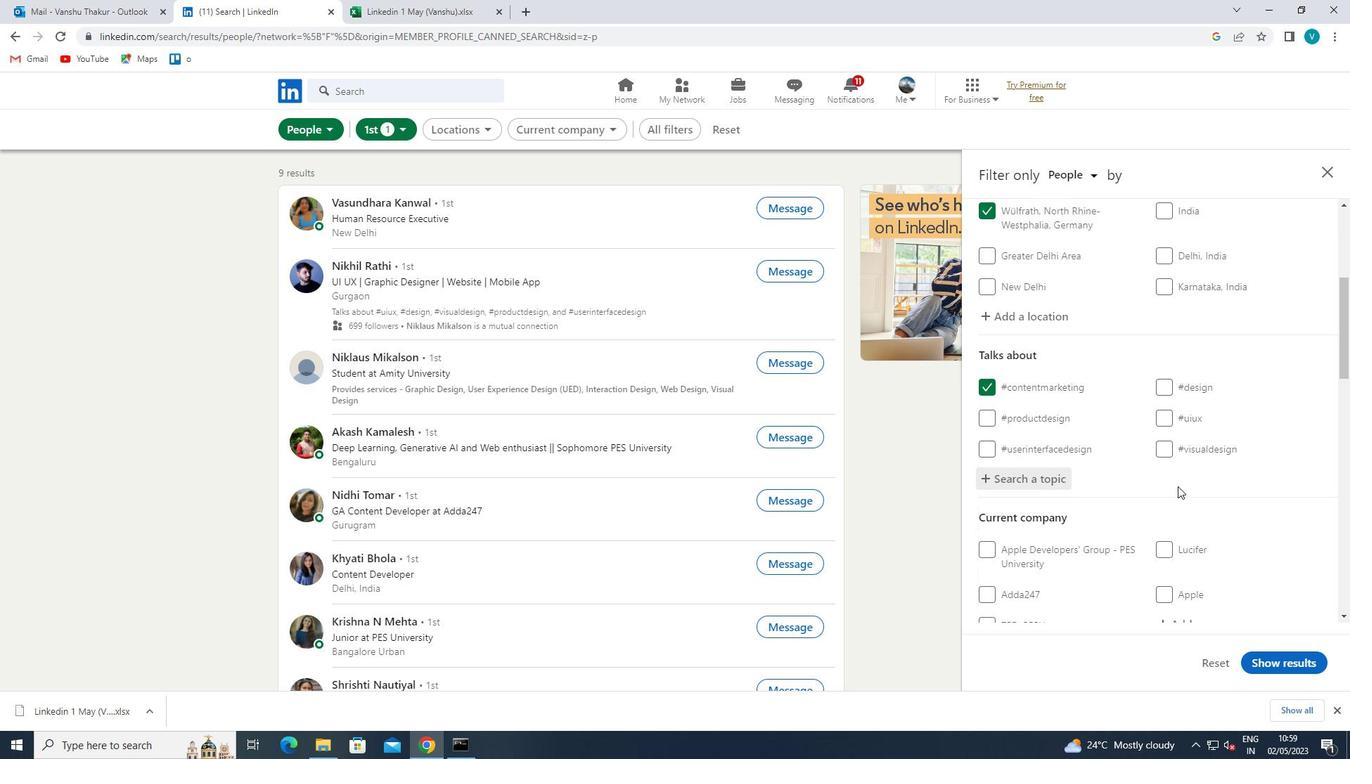 
Action: Mouse scrolled (1178, 483) with delta (0, 0)
Screenshot: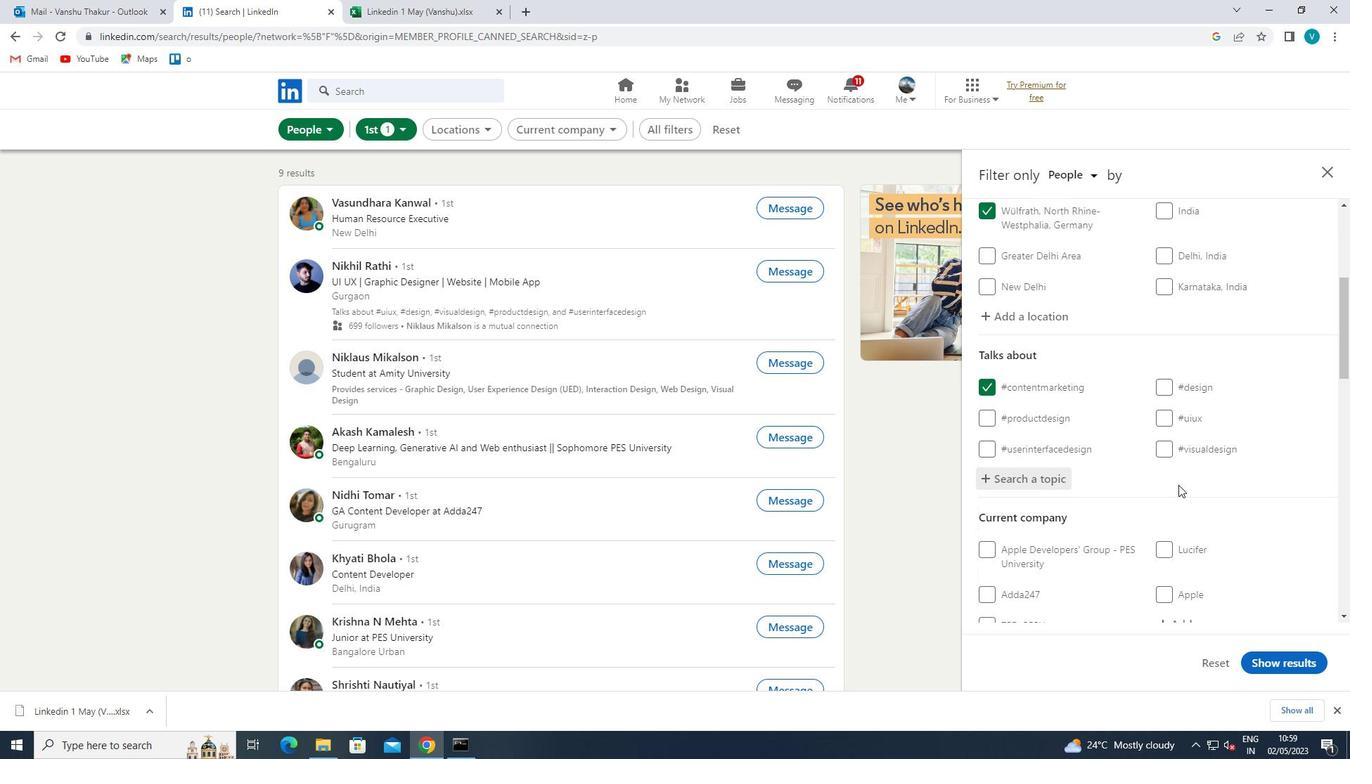 
Action: Mouse moved to (1178, 484)
Screenshot: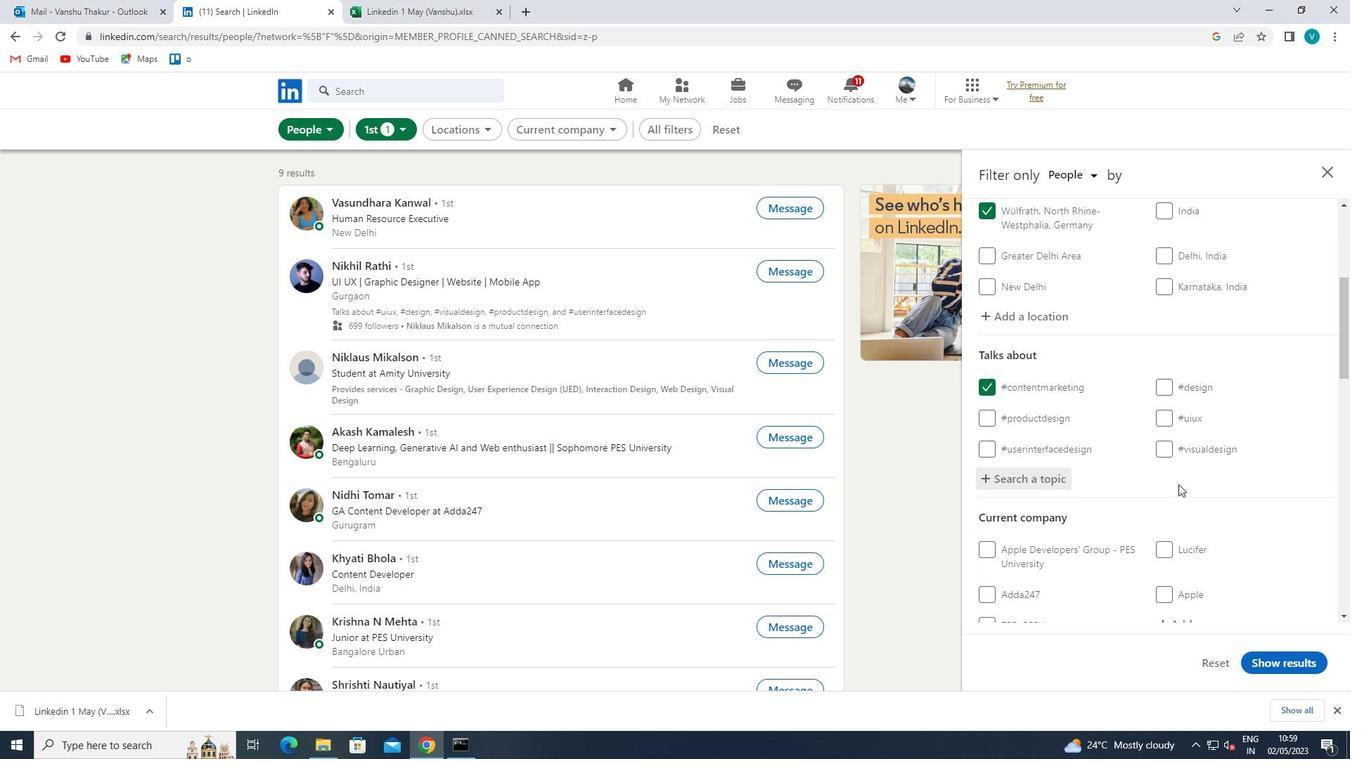 
Action: Mouse scrolled (1178, 483) with delta (0, 0)
Screenshot: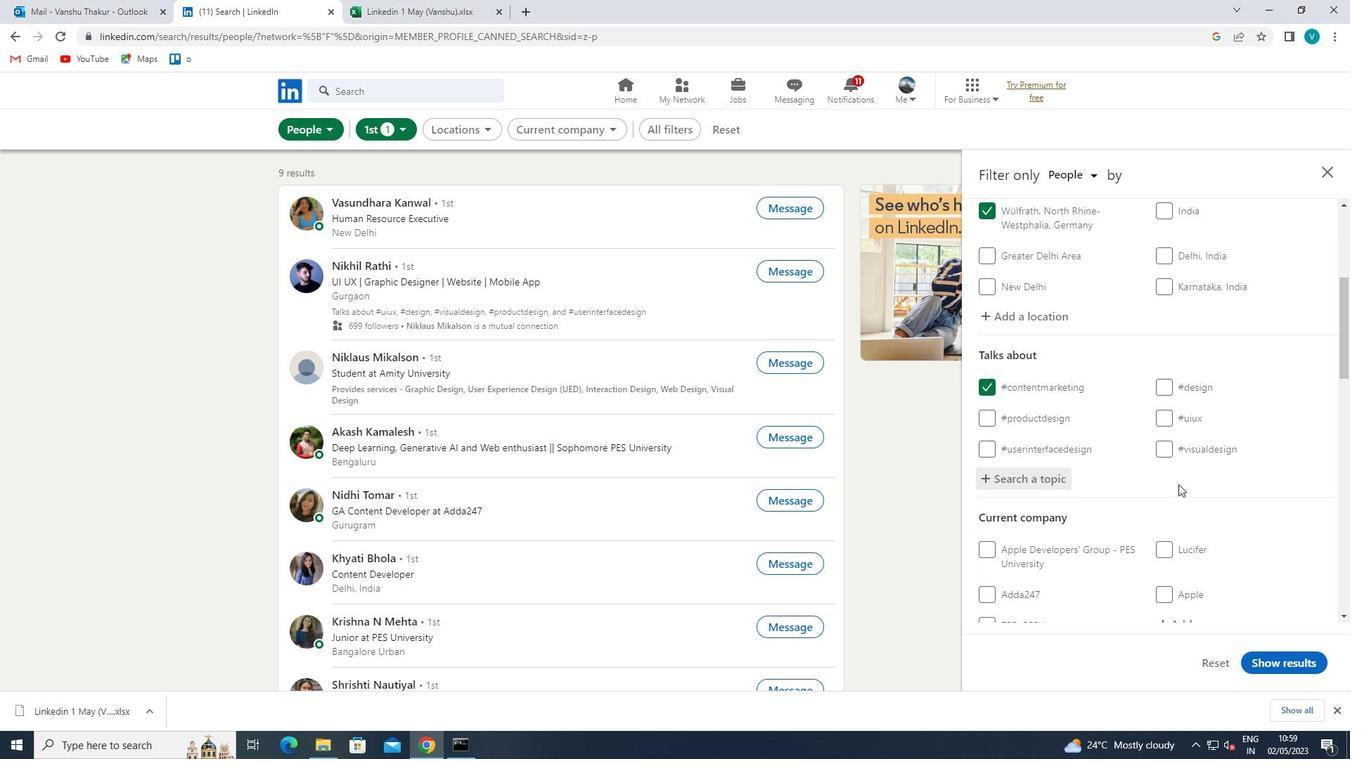
Action: Mouse moved to (1209, 413)
Screenshot: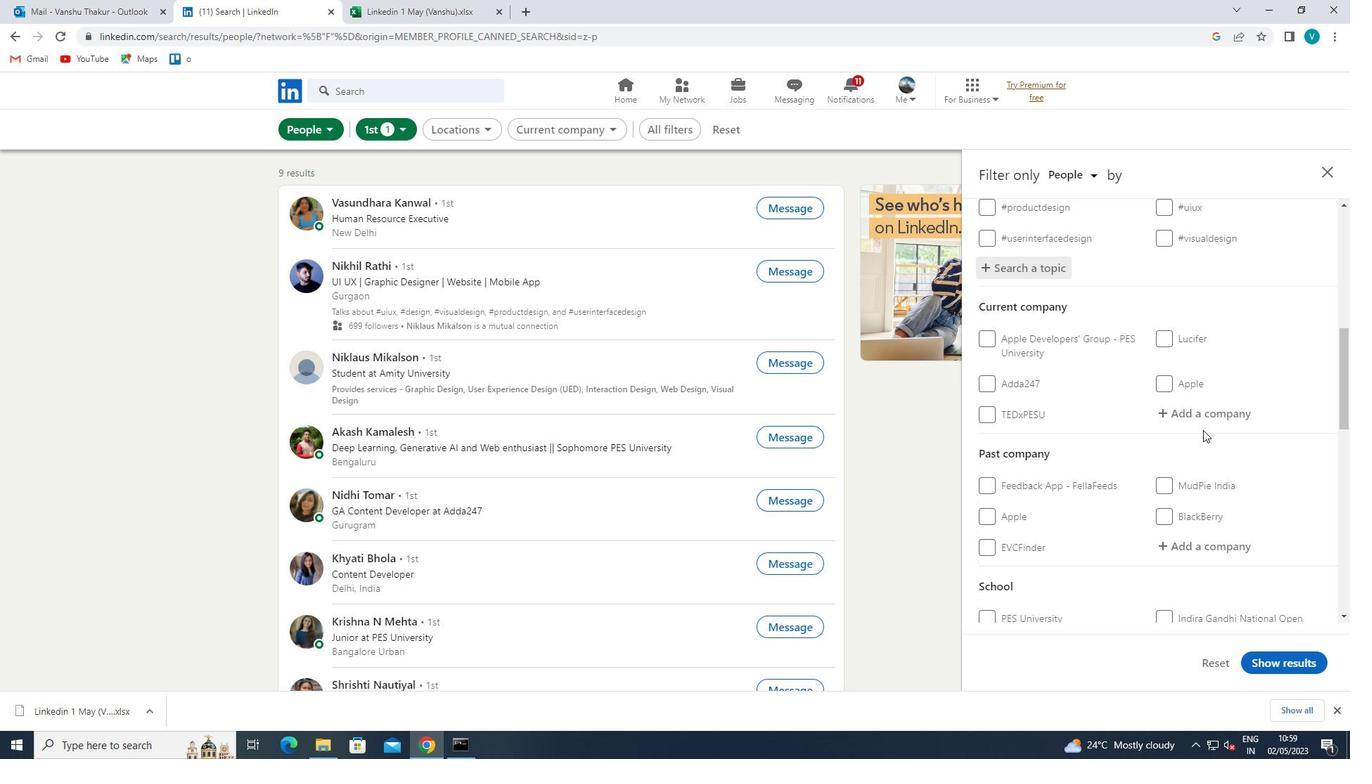 
Action: Mouse pressed left at (1209, 413)
Screenshot: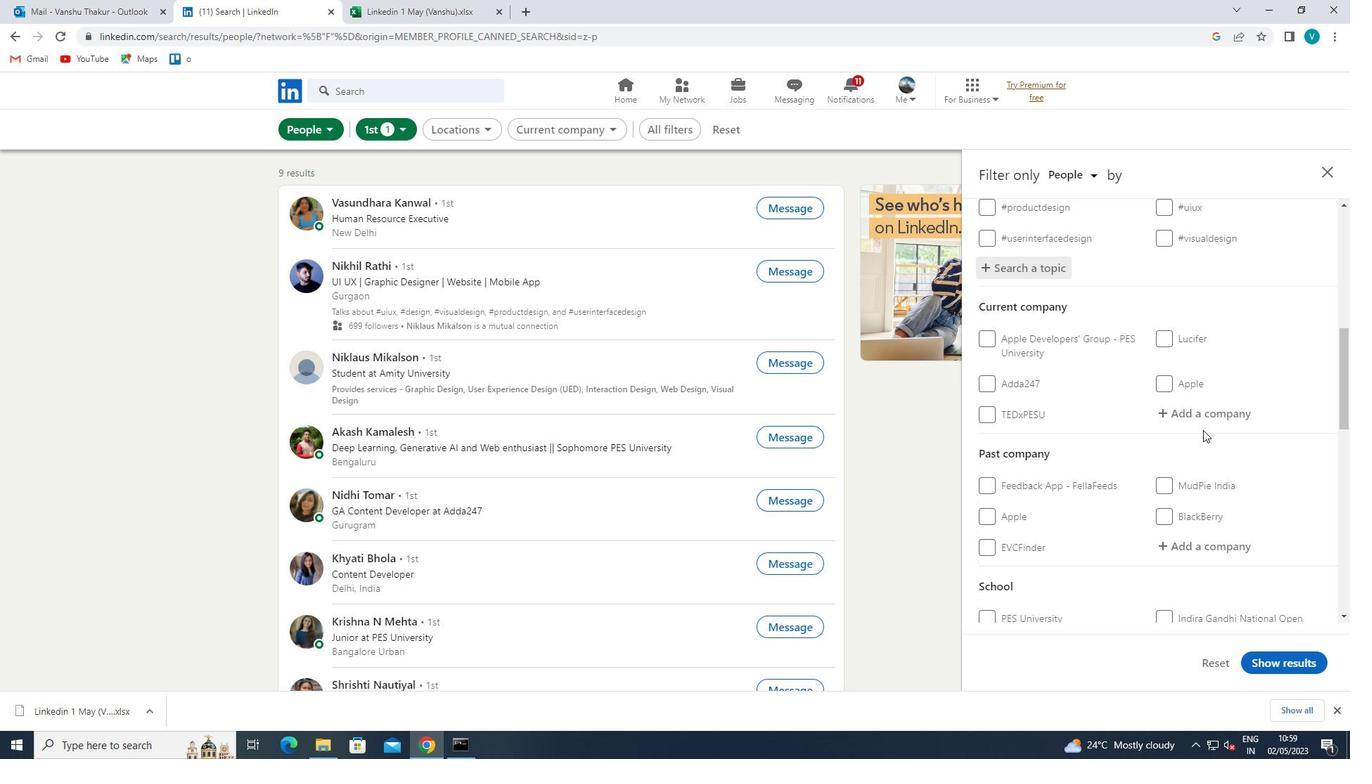 
Action: Key pressed <Key.shift>ZS<Key.space>
Screenshot: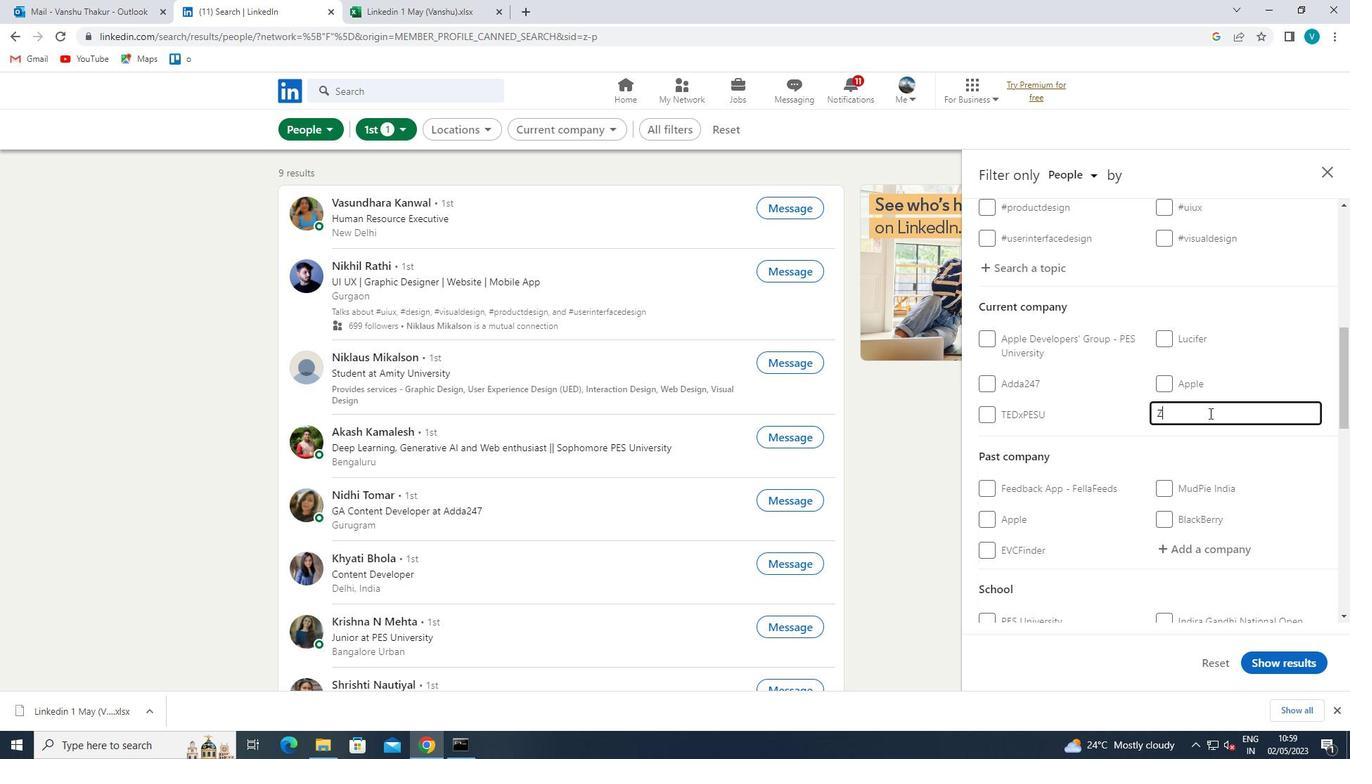 
Action: Mouse moved to (1174, 431)
Screenshot: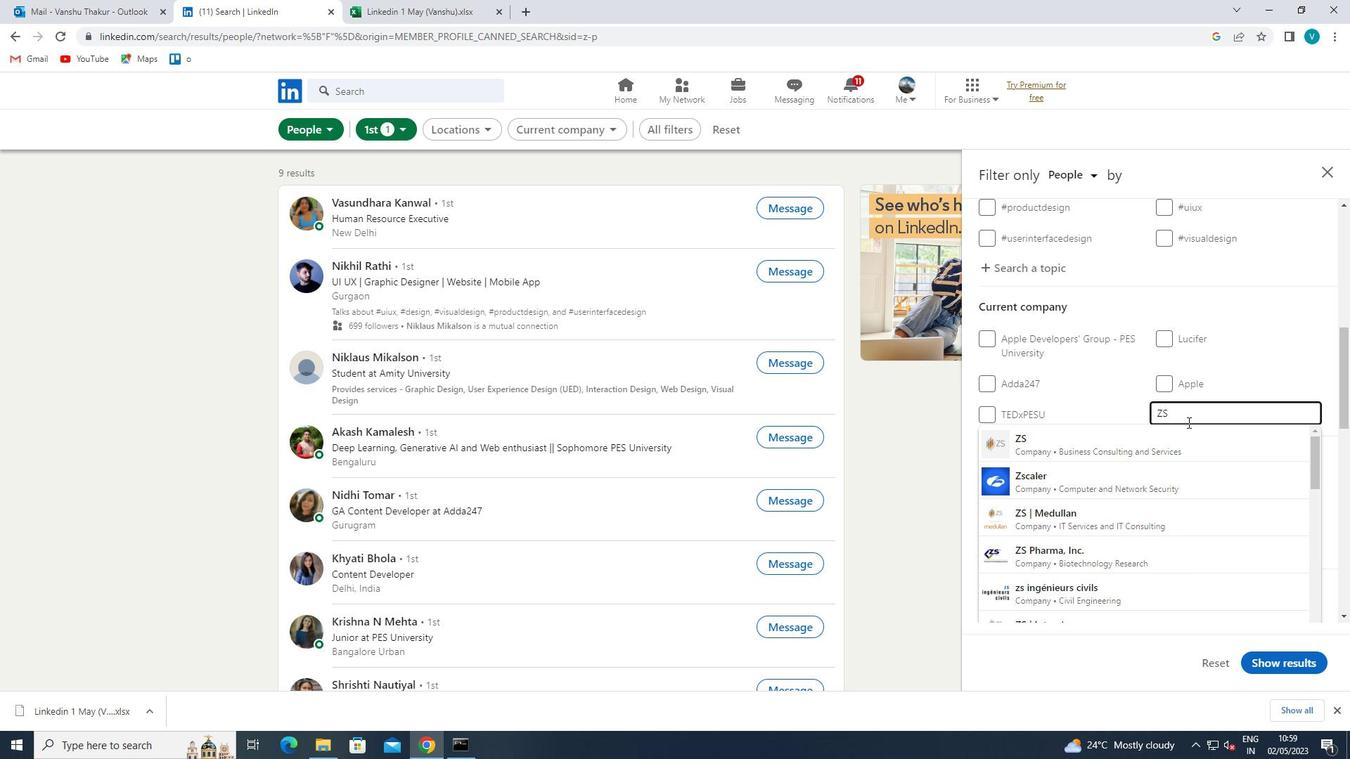
Action: Mouse pressed left at (1174, 431)
Screenshot: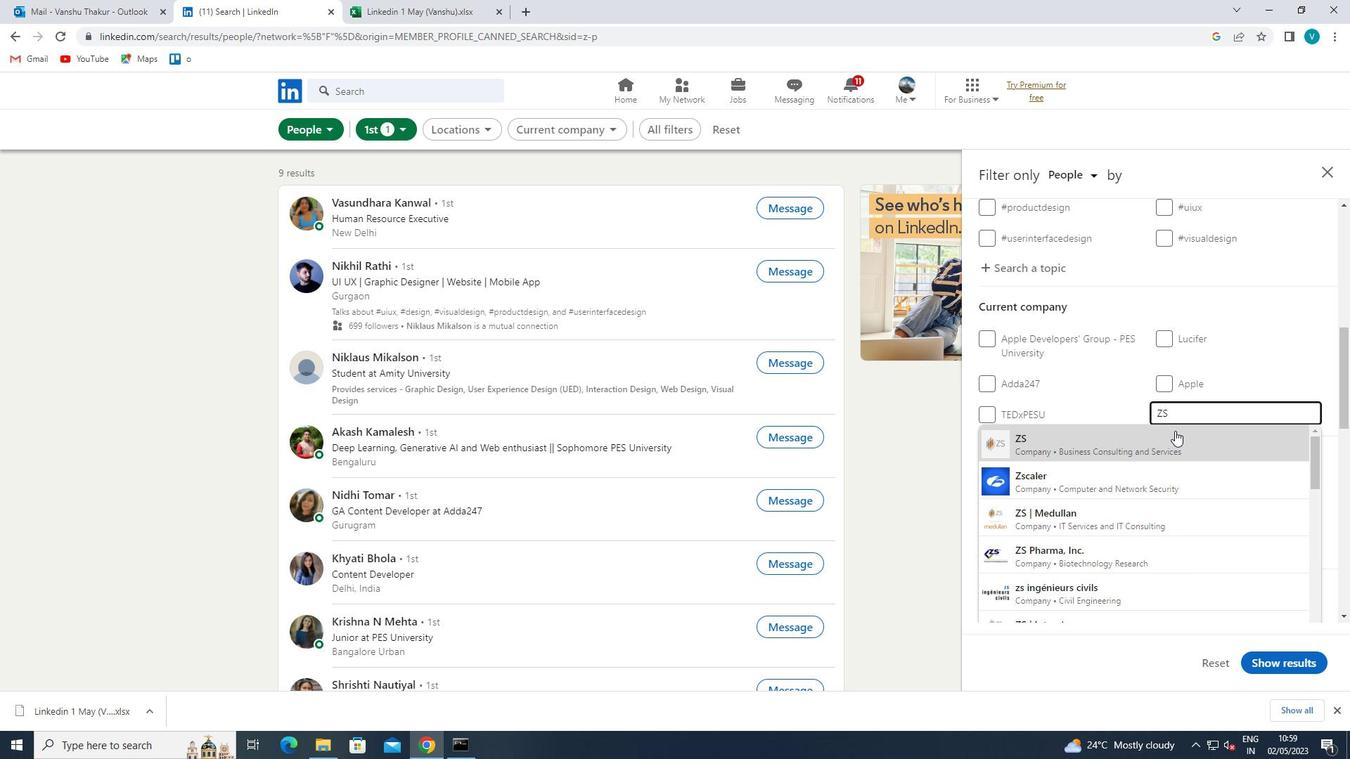 
Action: Mouse scrolled (1174, 431) with delta (0, 0)
Screenshot: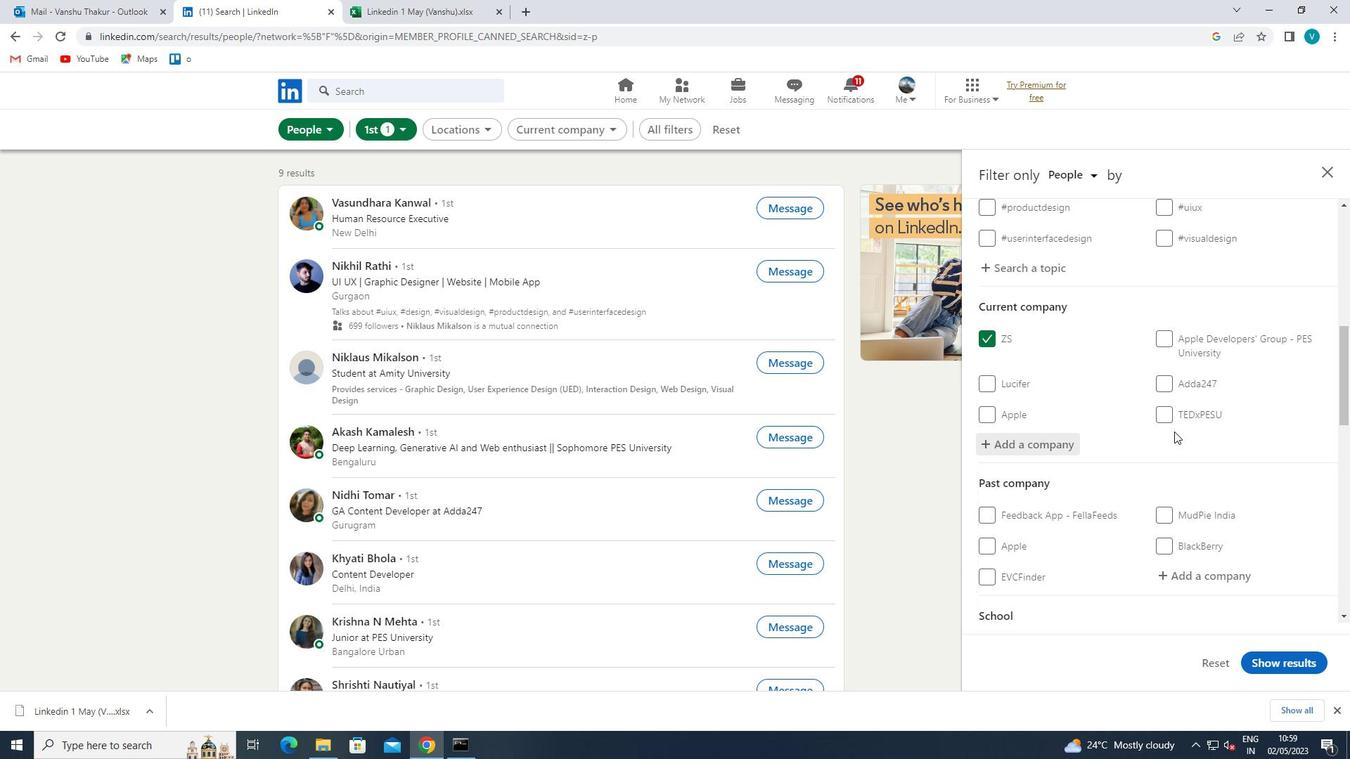 
Action: Mouse scrolled (1174, 431) with delta (0, 0)
Screenshot: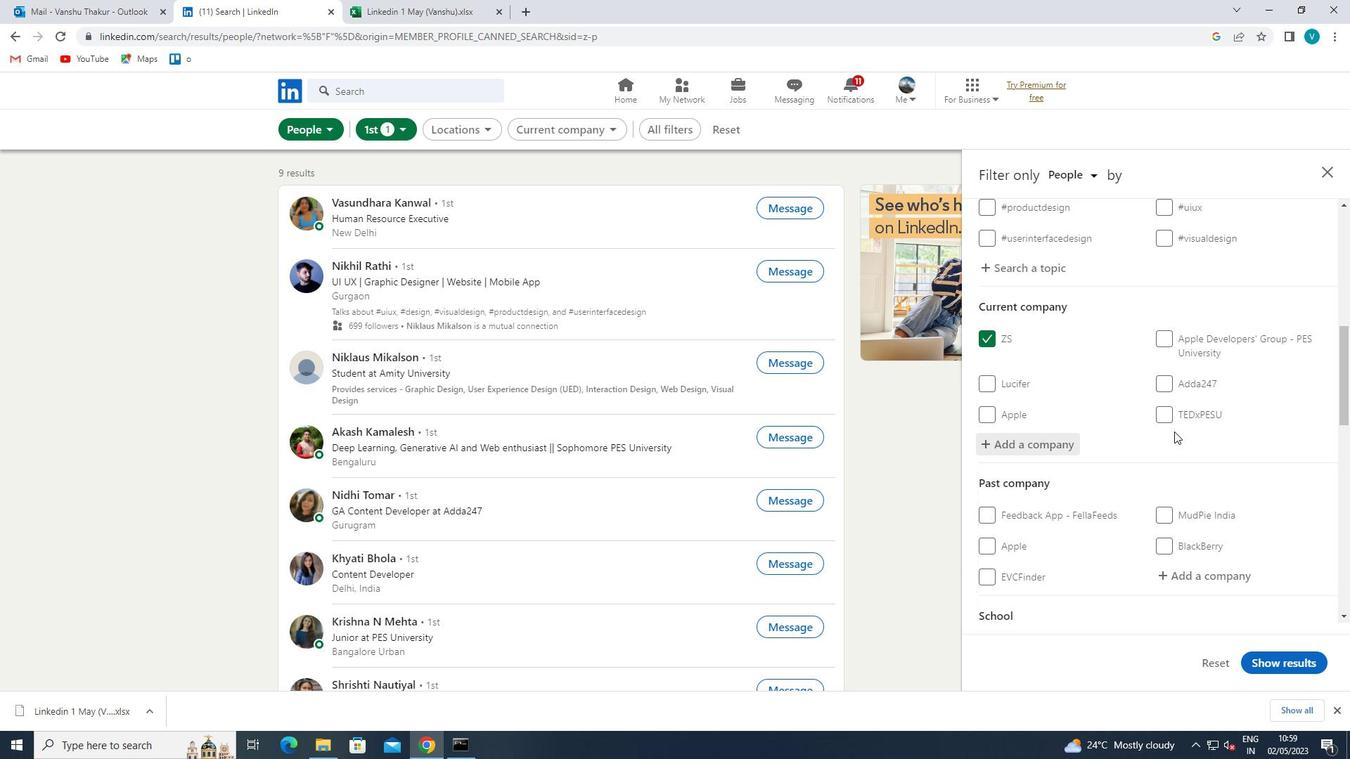 
Action: Mouse scrolled (1174, 431) with delta (0, 0)
Screenshot: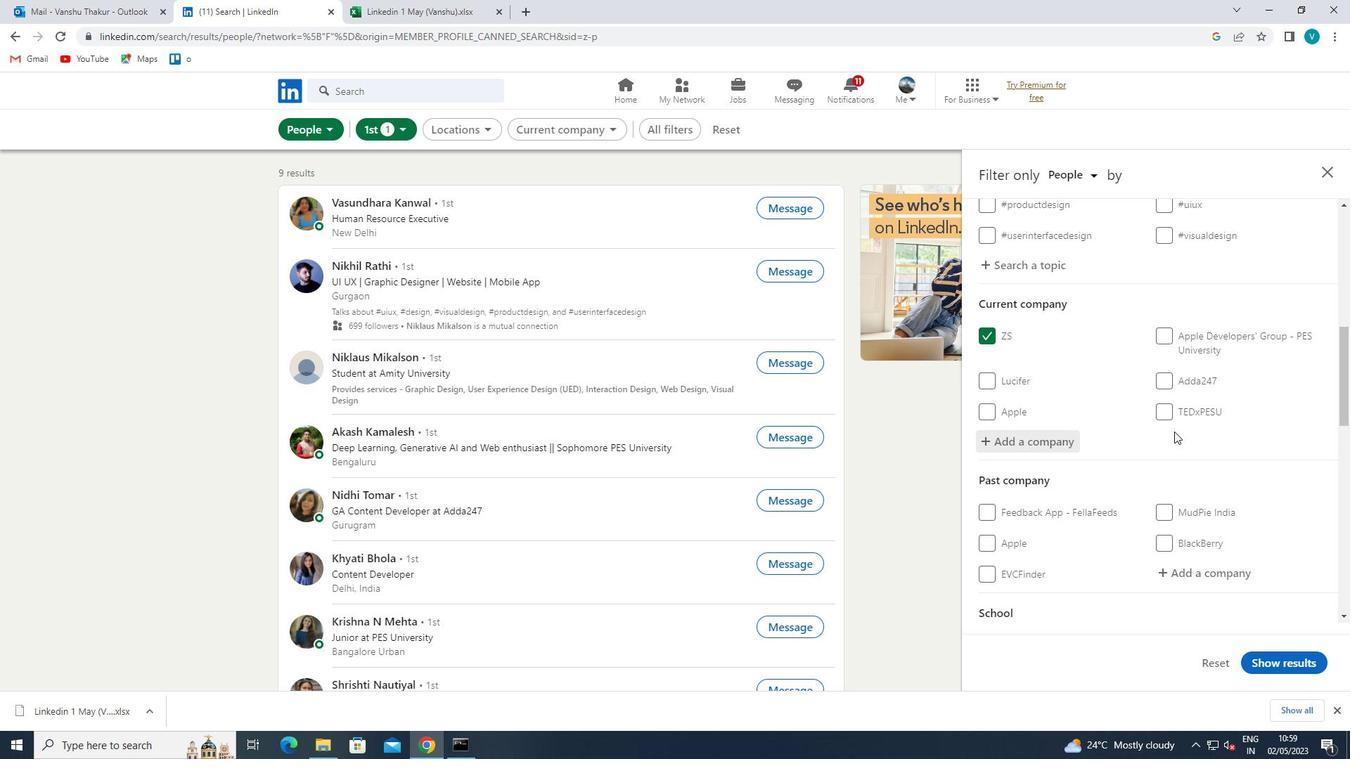 
Action: Mouse moved to (1199, 416)
Screenshot: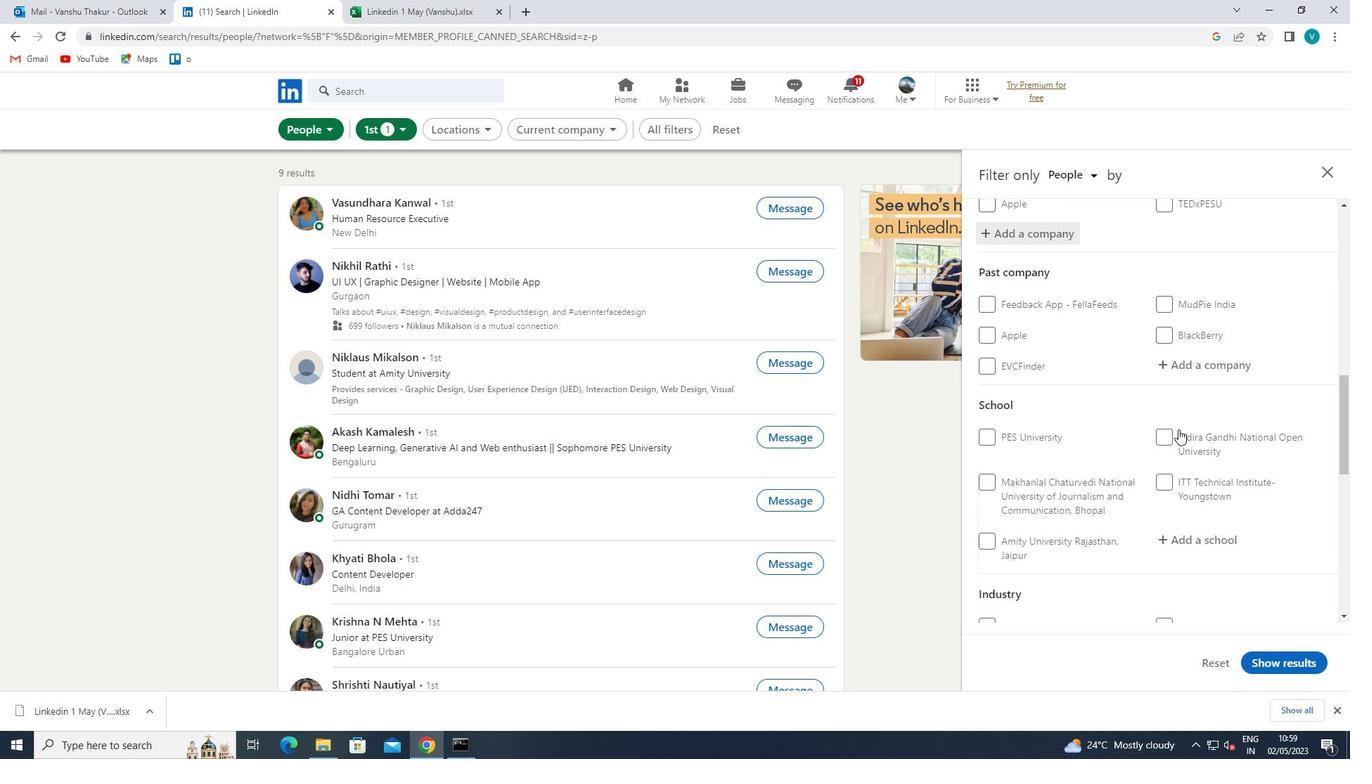 
Action: Mouse scrolled (1199, 415) with delta (0, 0)
Screenshot: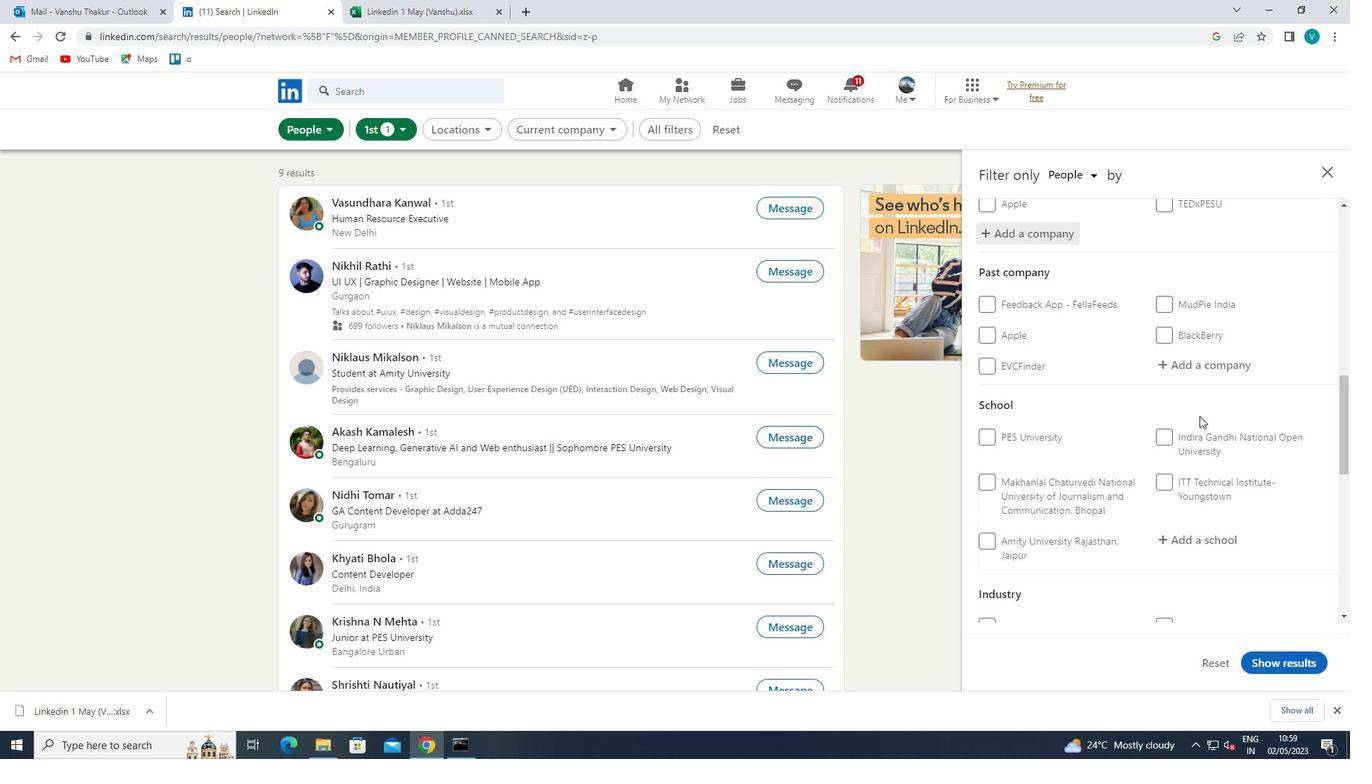 
Action: Mouse scrolled (1199, 415) with delta (0, 0)
Screenshot: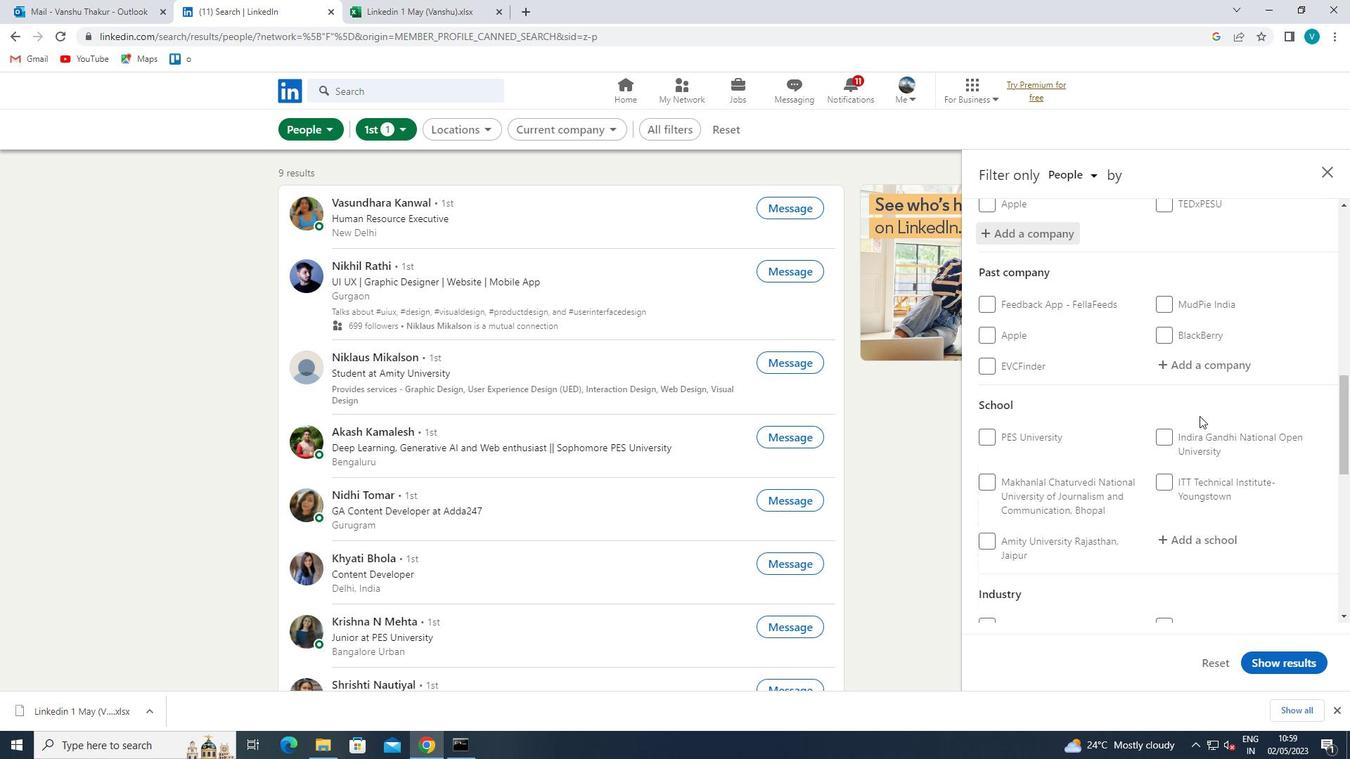 
Action: Mouse moved to (1210, 393)
Screenshot: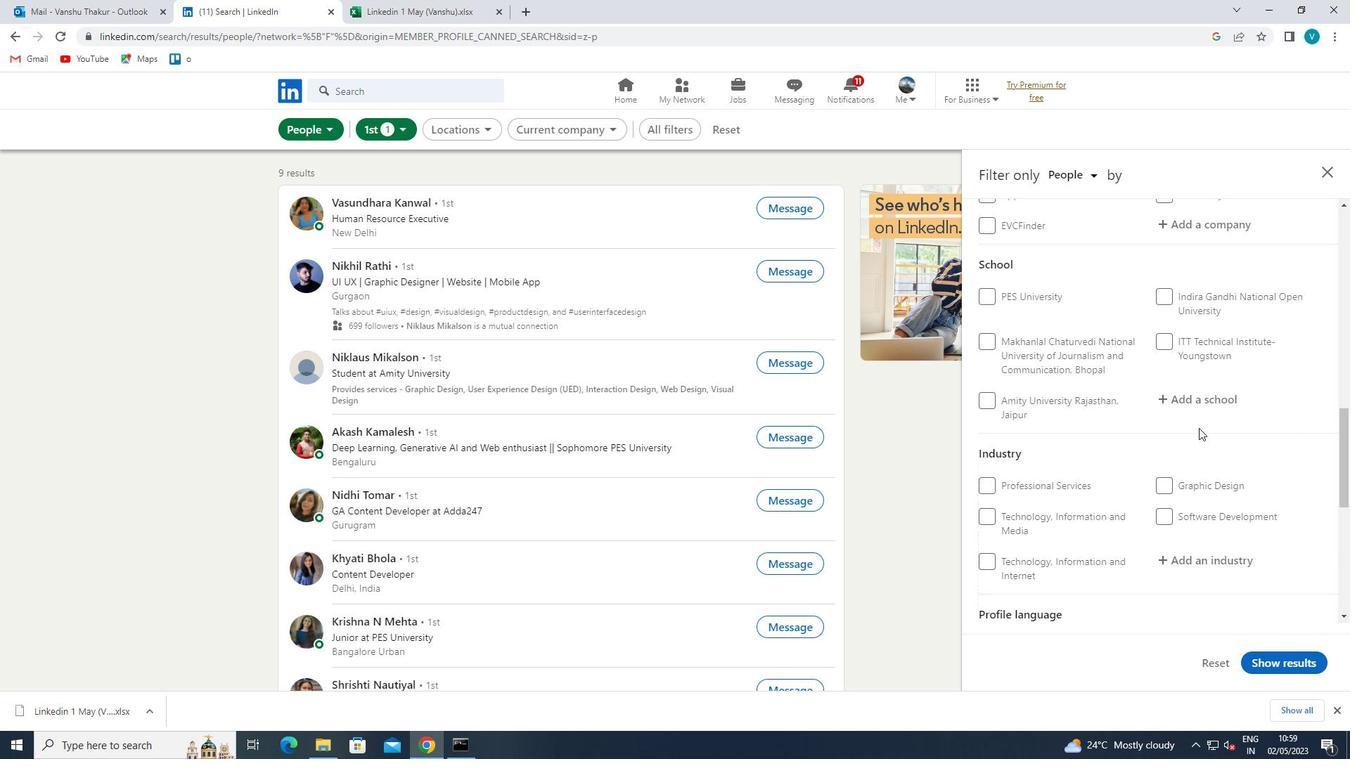 
Action: Mouse pressed left at (1210, 393)
Screenshot: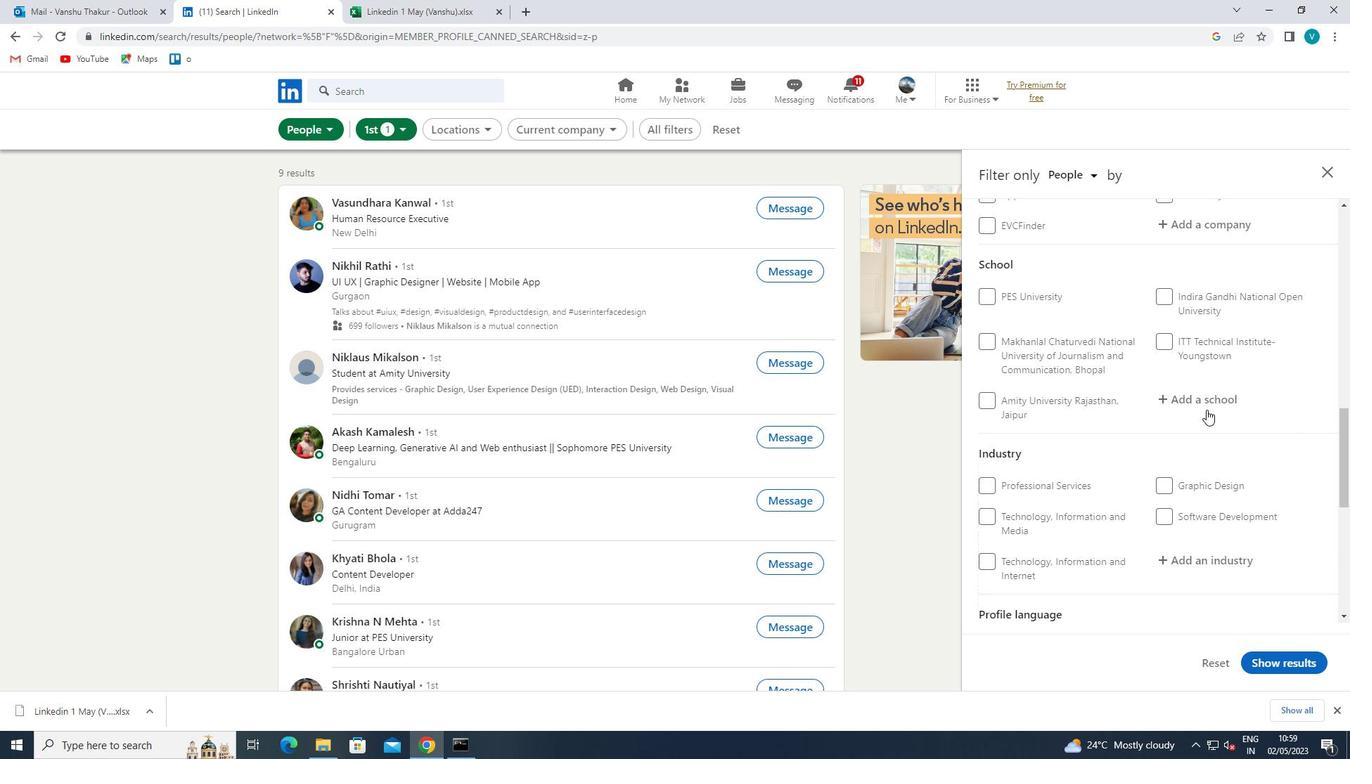 
Action: Key pressed <Key.shift>MOTILAL
Screenshot: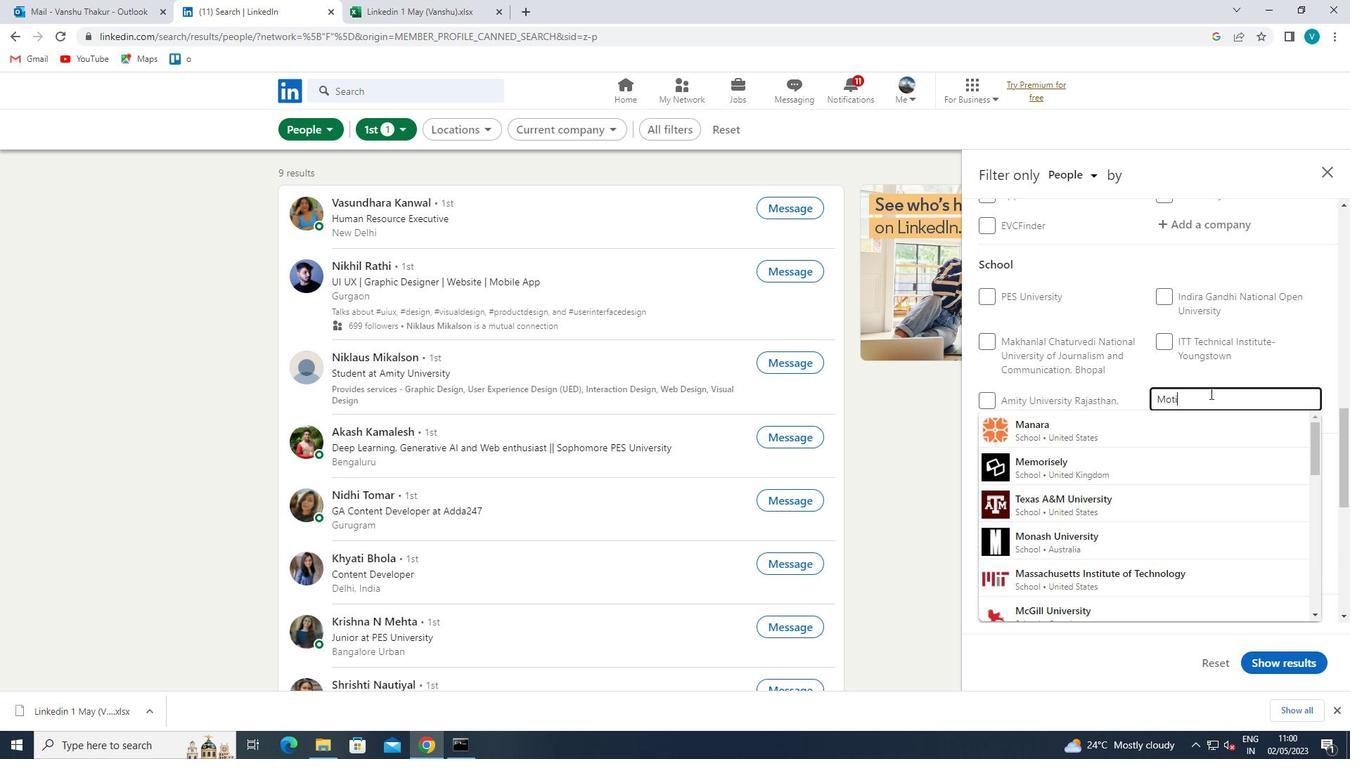 
Action: Mouse moved to (1193, 457)
Screenshot: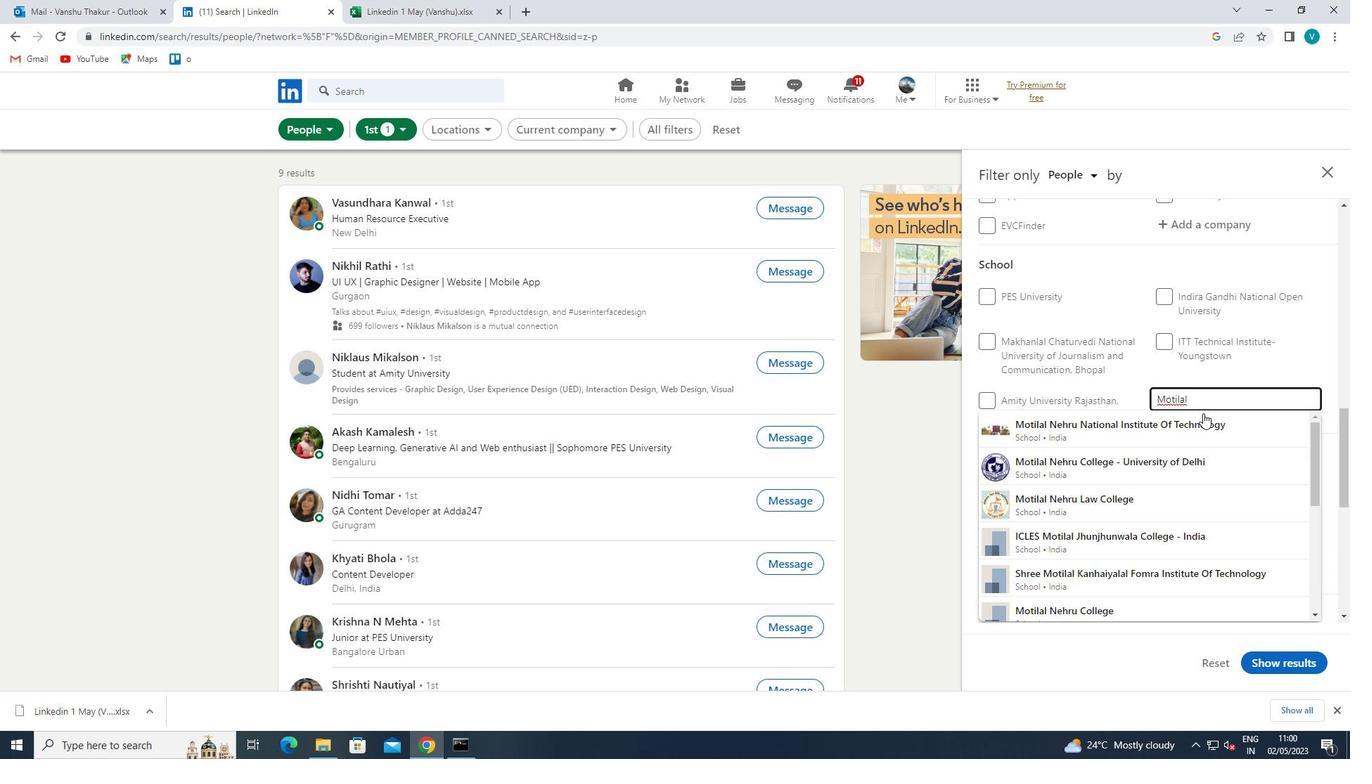 
Action: Mouse pressed left at (1193, 457)
Screenshot: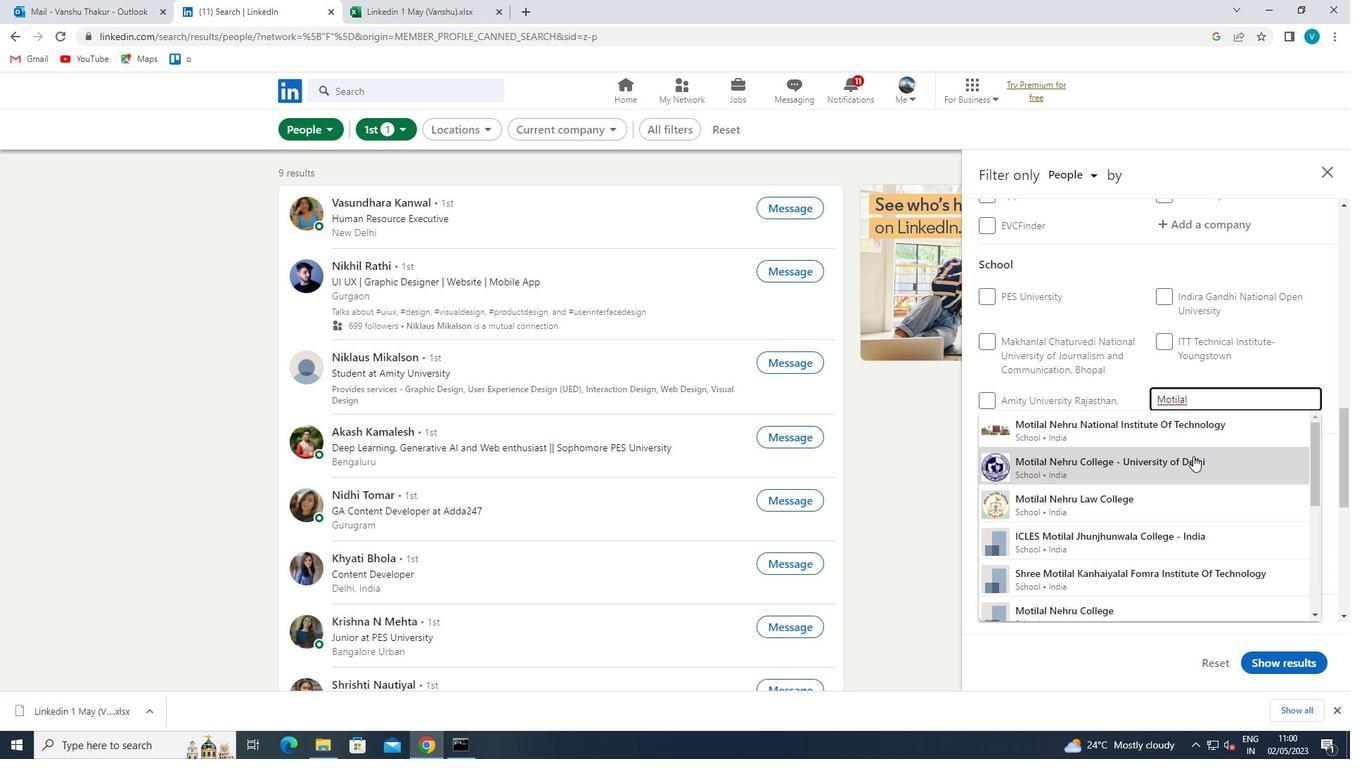 
Action: Mouse moved to (1191, 459)
Screenshot: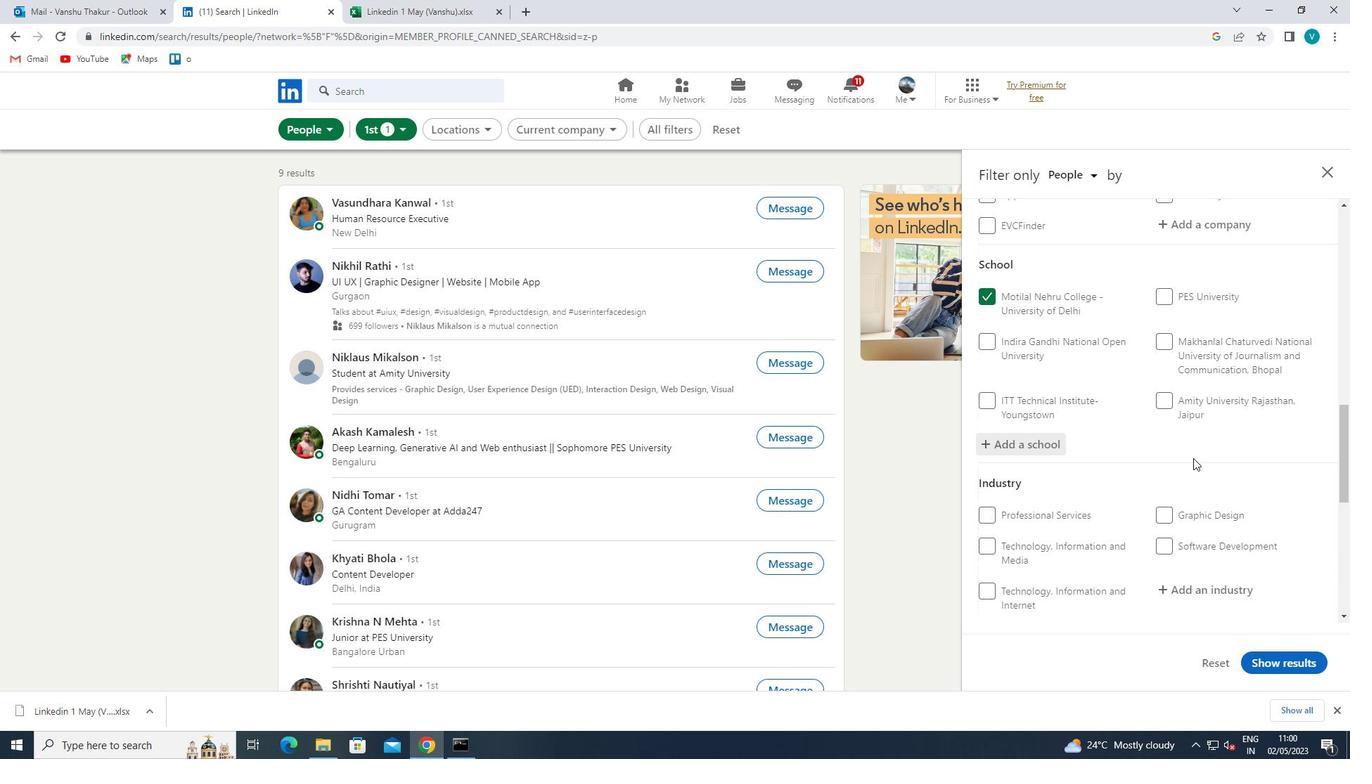 
Action: Mouse scrolled (1191, 458) with delta (0, 0)
Screenshot: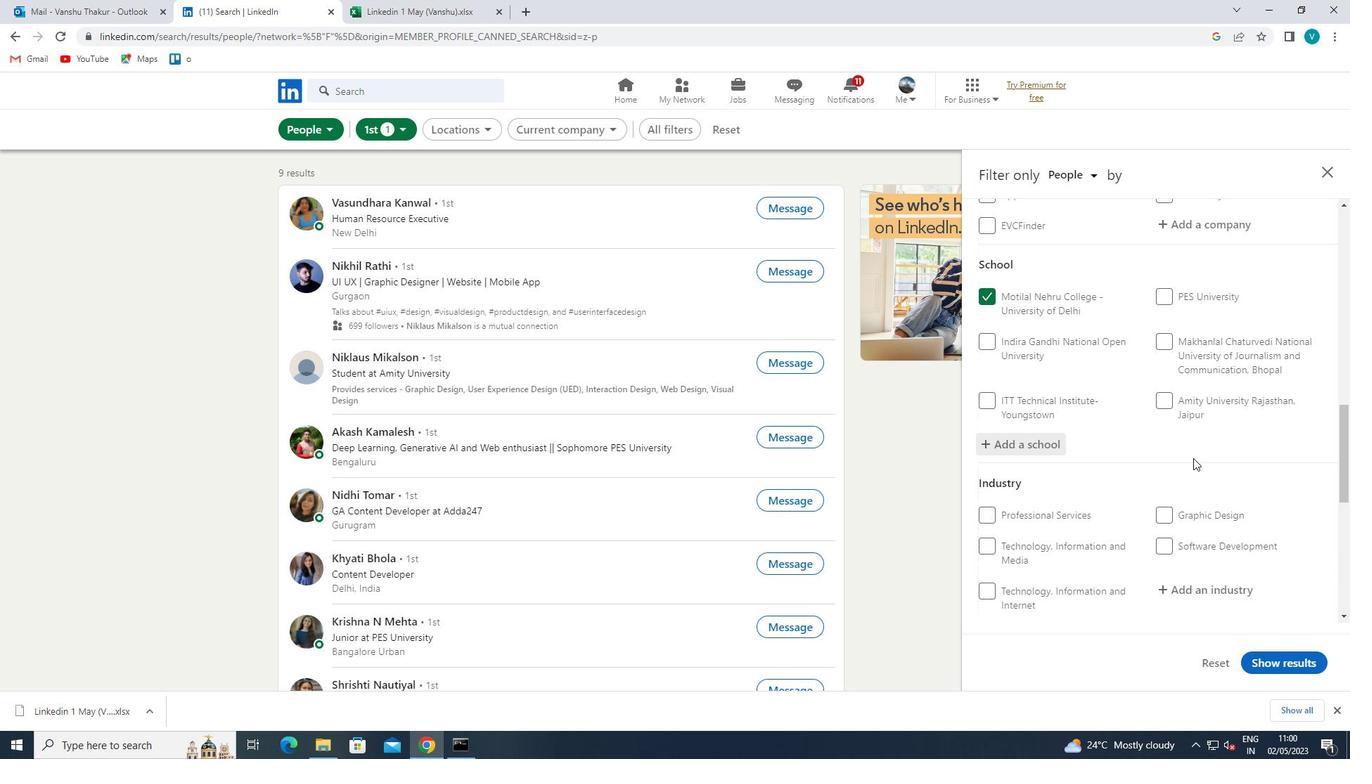 
Action: Mouse scrolled (1191, 458) with delta (0, 0)
Screenshot: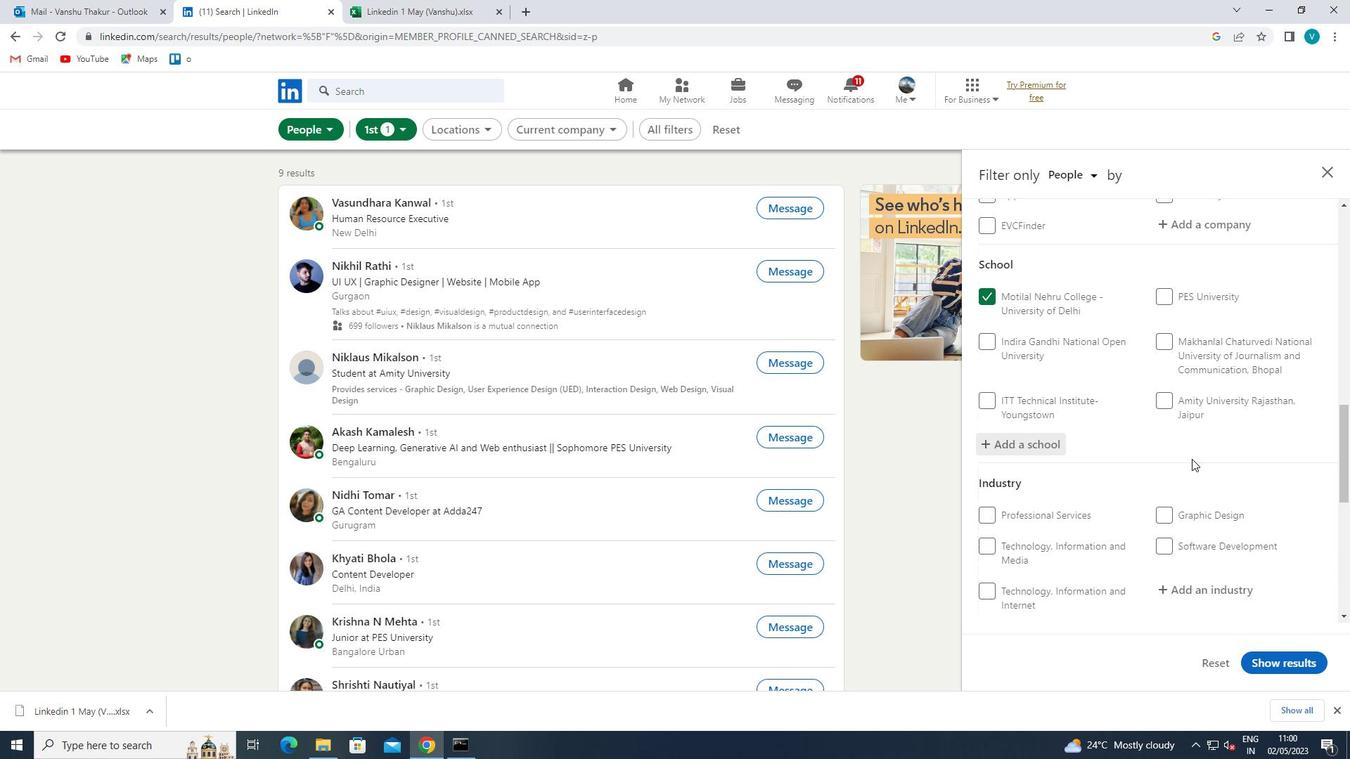 
Action: Mouse scrolled (1191, 458) with delta (0, 0)
Screenshot: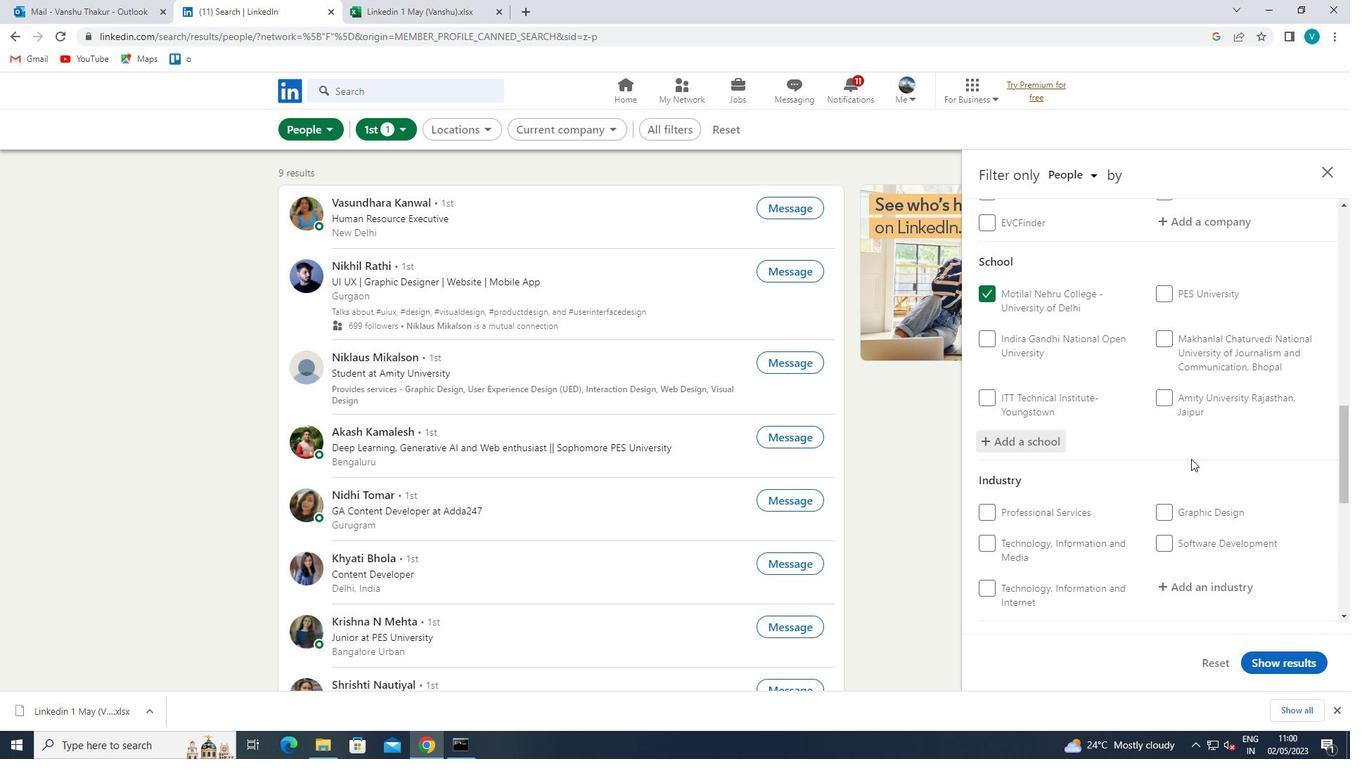 
Action: Mouse moved to (1208, 377)
Screenshot: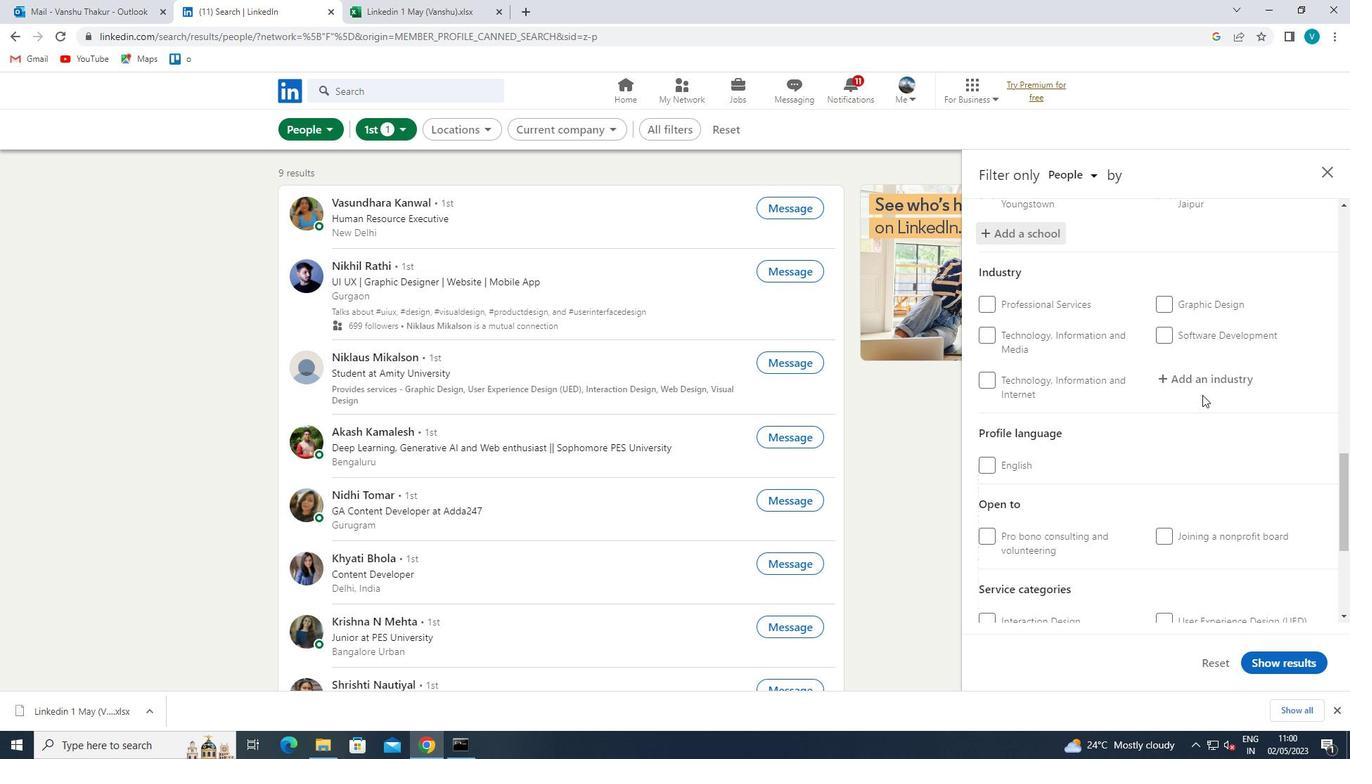 
Action: Mouse pressed left at (1208, 377)
Screenshot: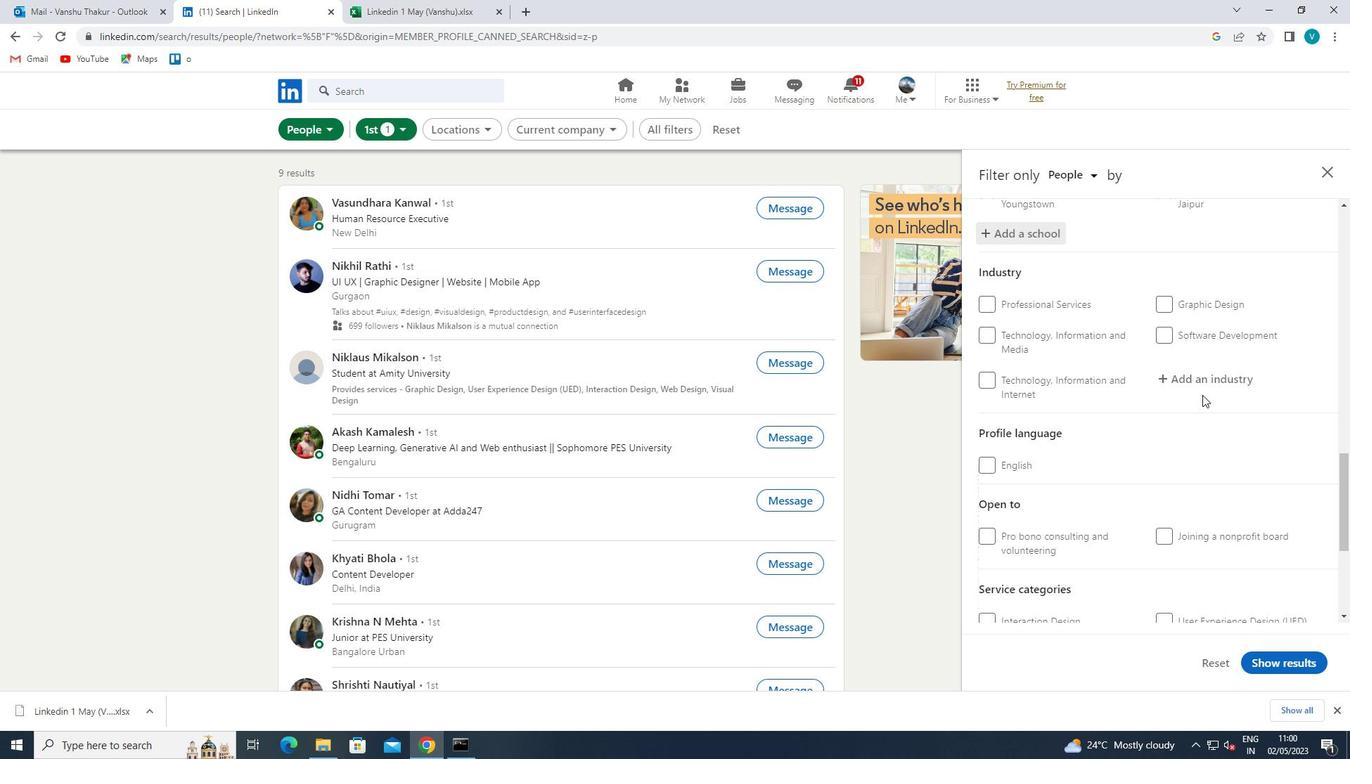 
Action: Key pressed <Key.shift>SECURITY<Key.space>
Screenshot: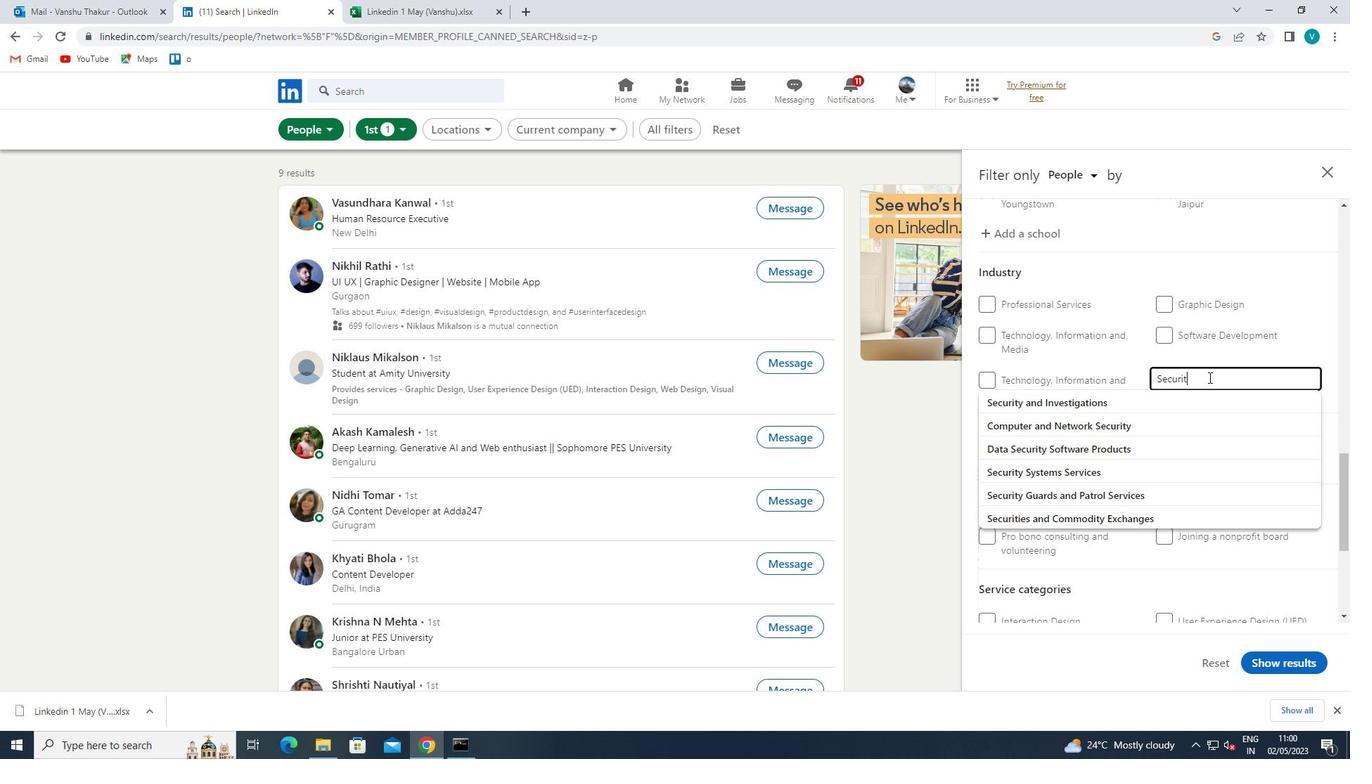 
Action: Mouse moved to (1159, 487)
Screenshot: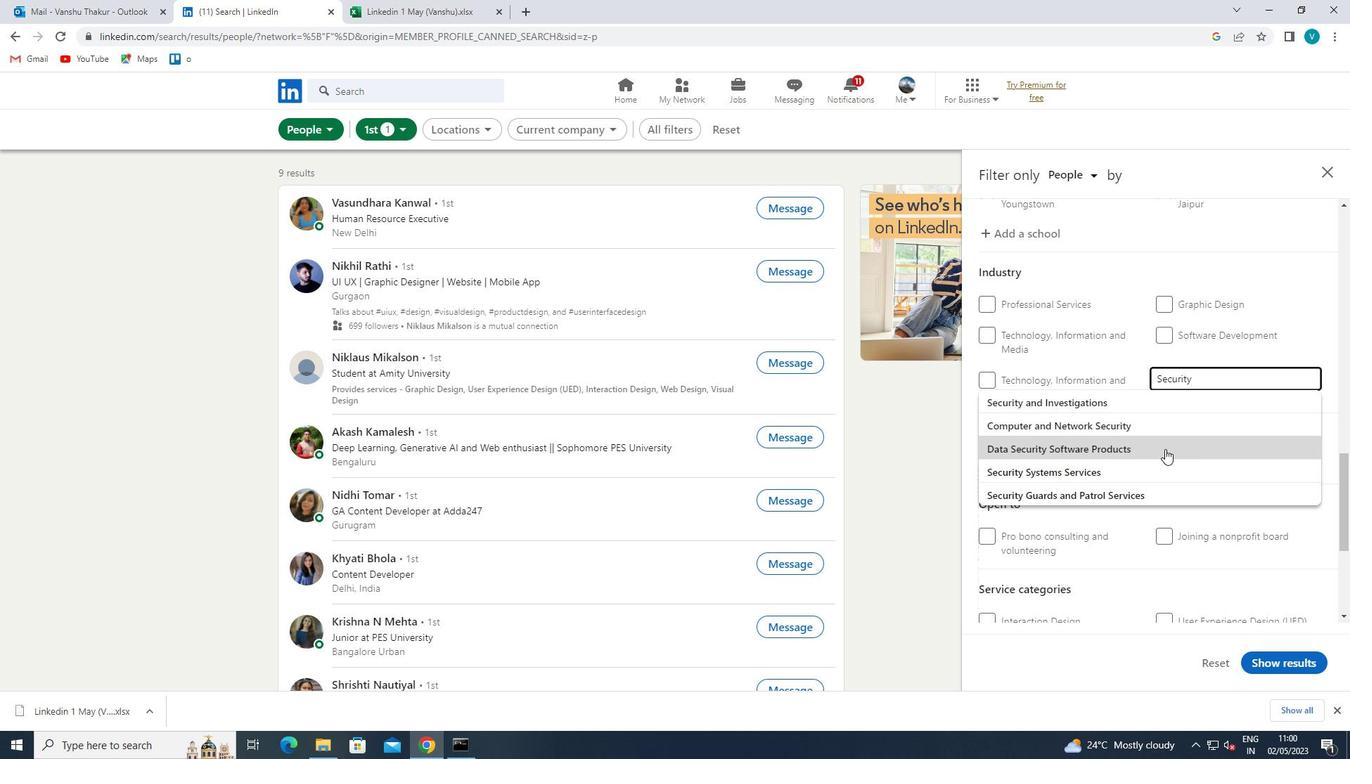 
Action: Mouse pressed left at (1159, 487)
Screenshot: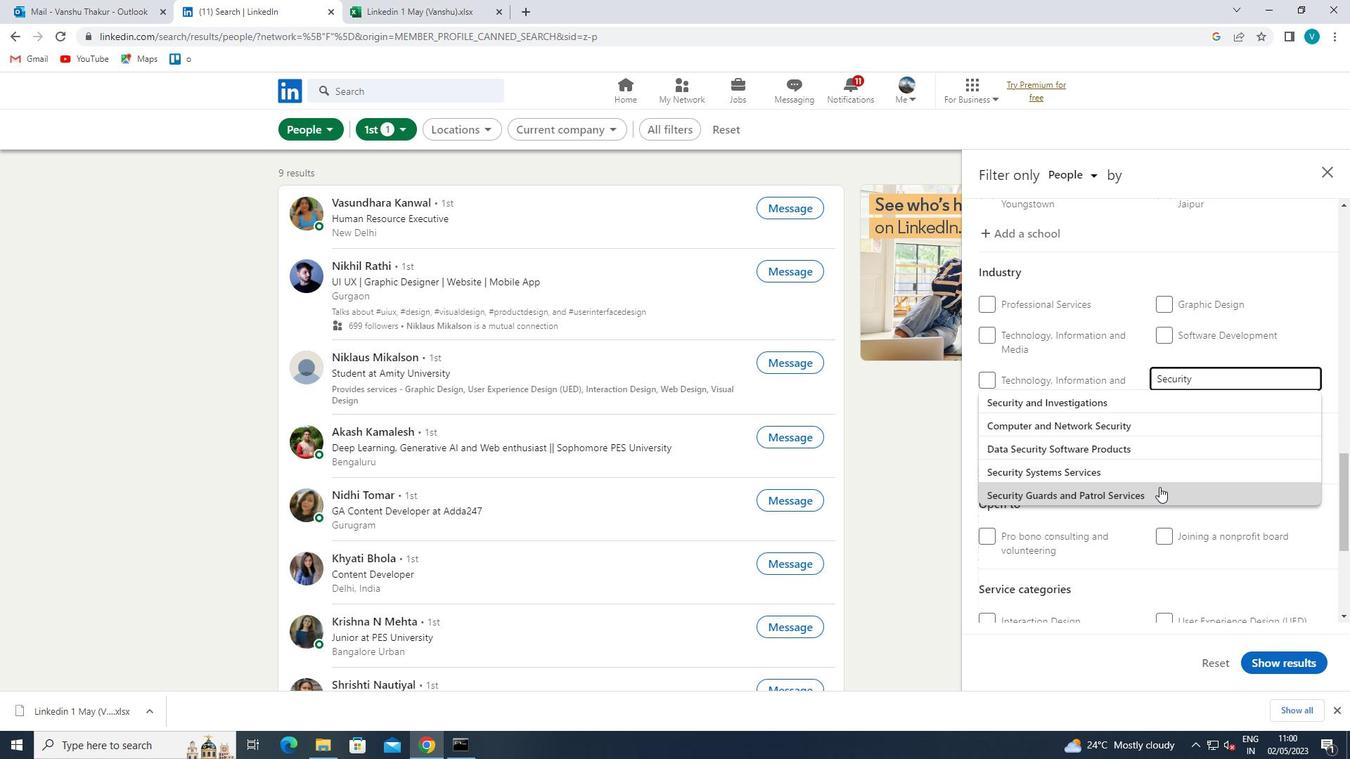 
Action: Mouse moved to (1198, 415)
Screenshot: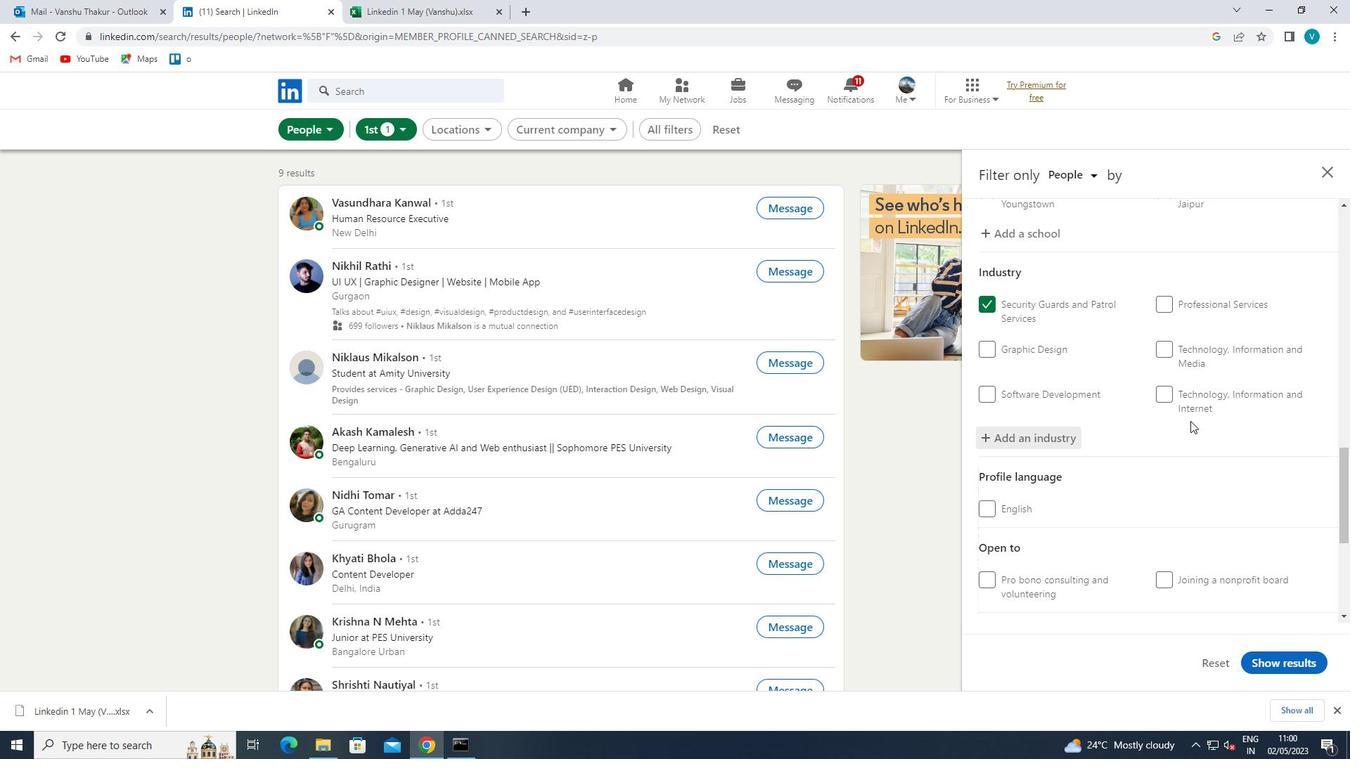 
Action: Mouse scrolled (1198, 414) with delta (0, 0)
Screenshot: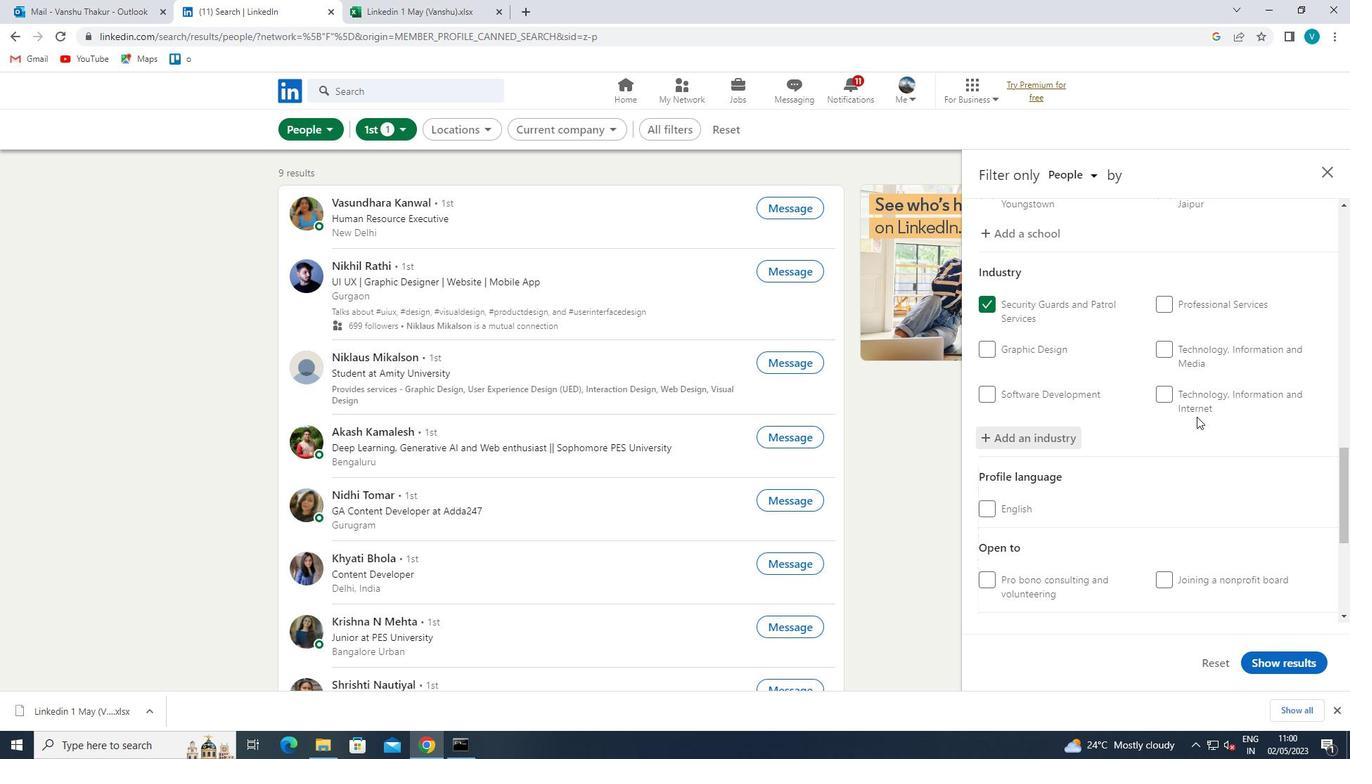 
Action: Mouse scrolled (1198, 414) with delta (0, 0)
Screenshot: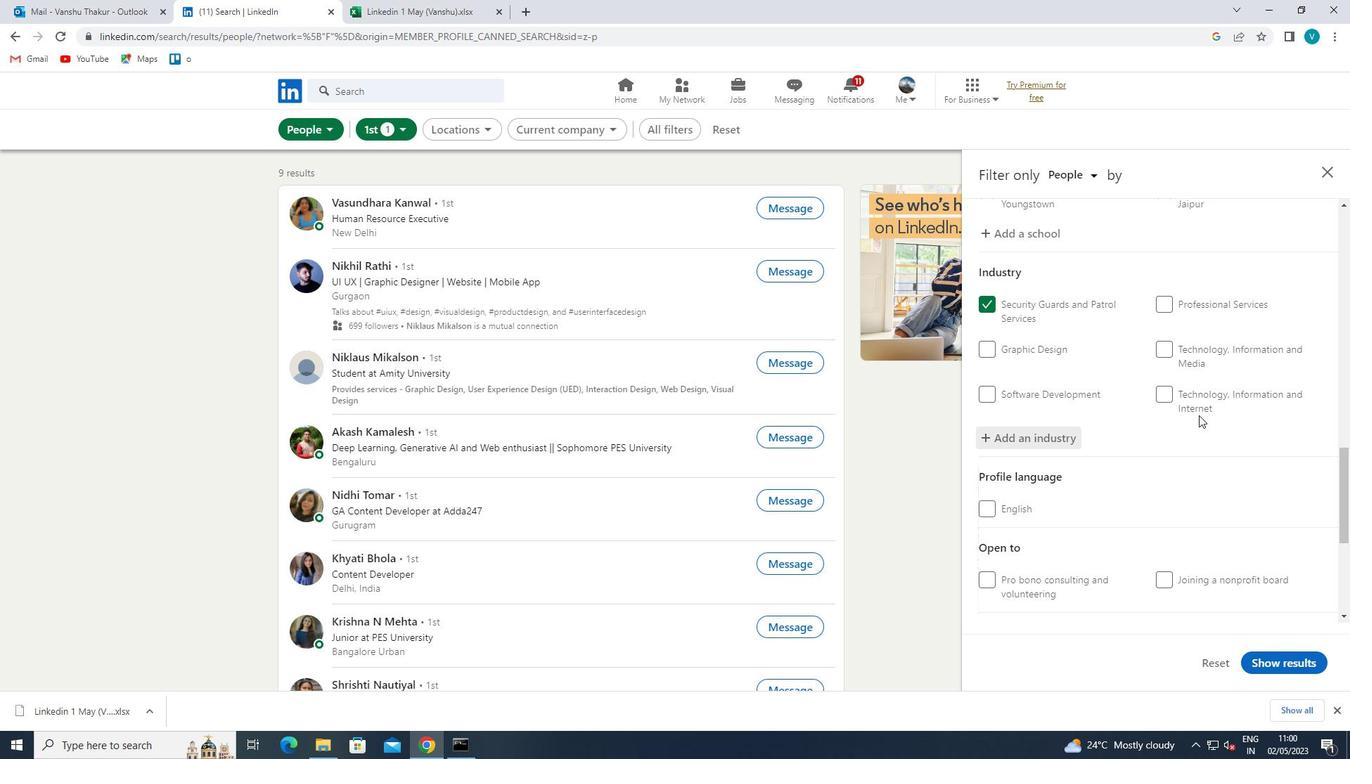 
Action: Mouse scrolled (1198, 414) with delta (0, 0)
Screenshot: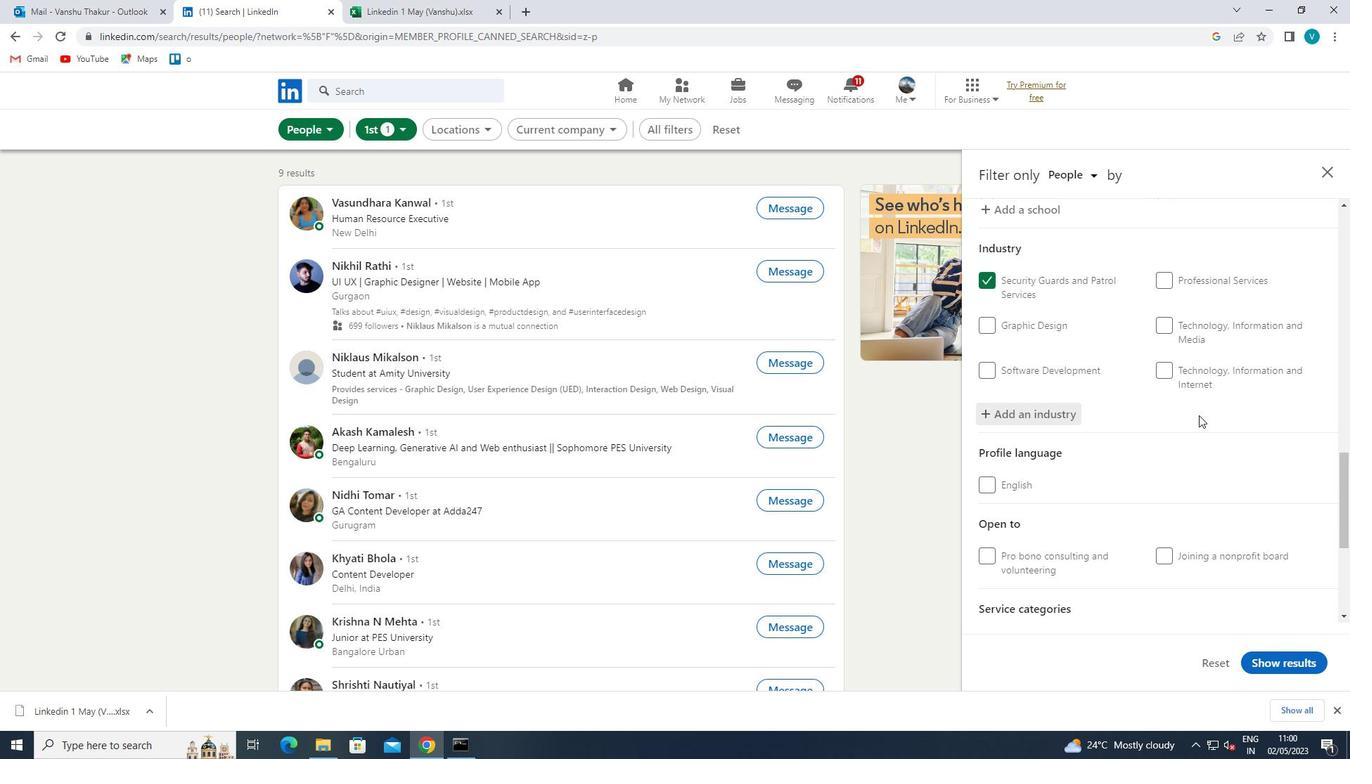 
Action: Mouse scrolled (1198, 414) with delta (0, 0)
Screenshot: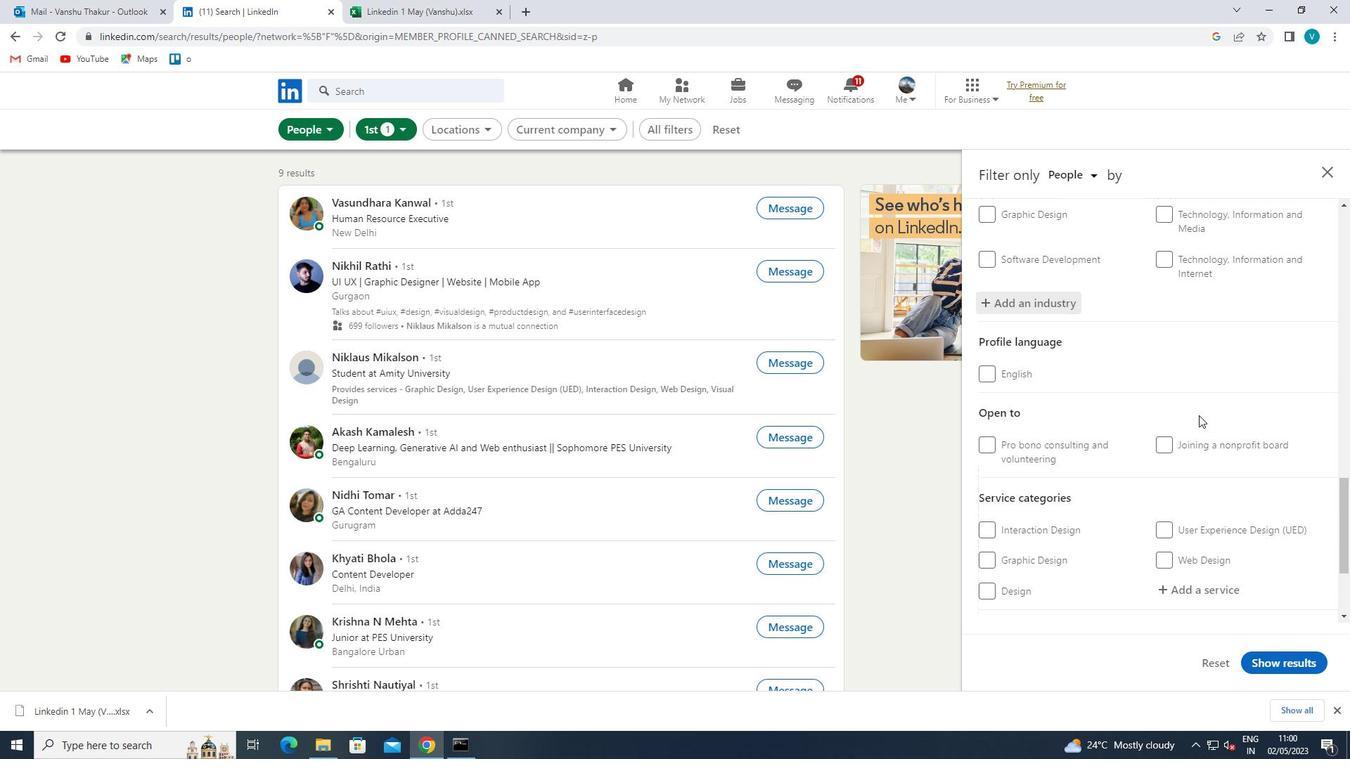 
Action: Mouse scrolled (1198, 414) with delta (0, 0)
Screenshot: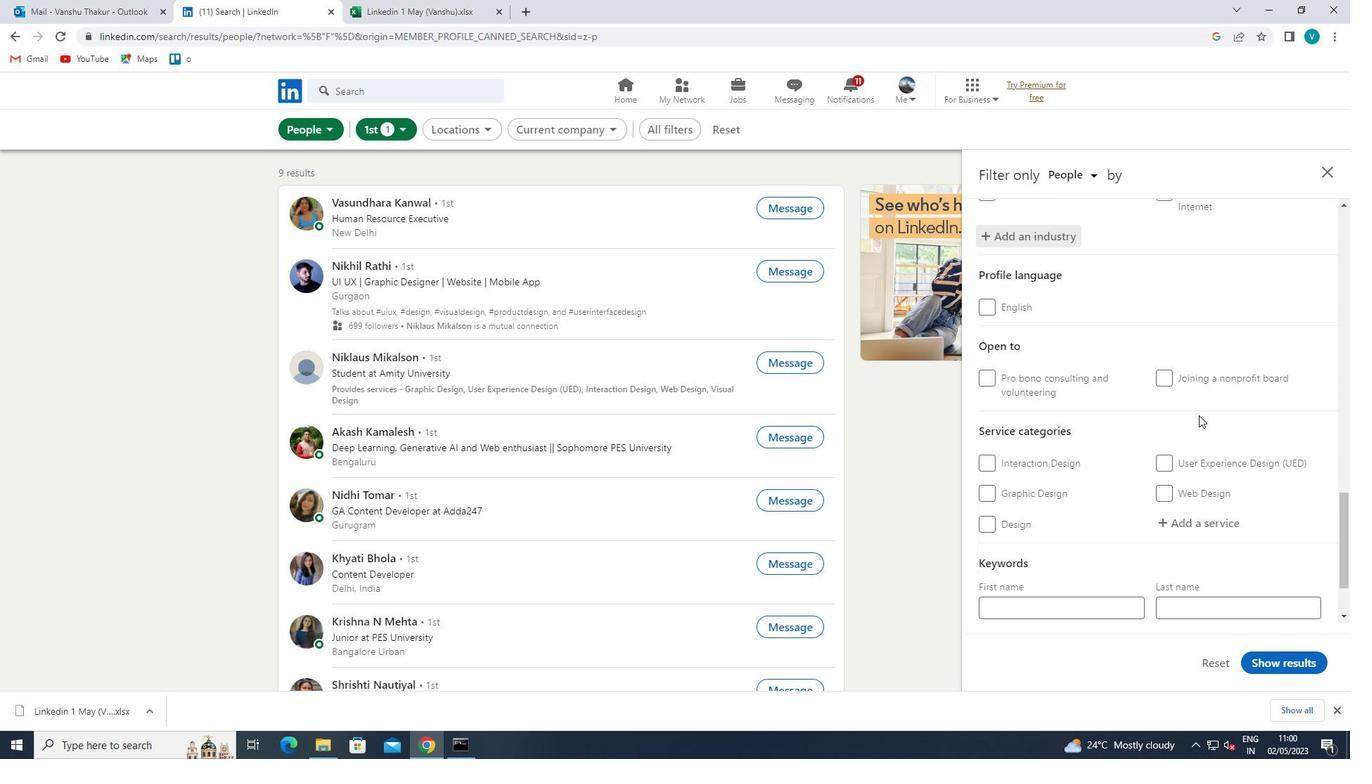 
Action: Mouse moved to (1198, 415)
Screenshot: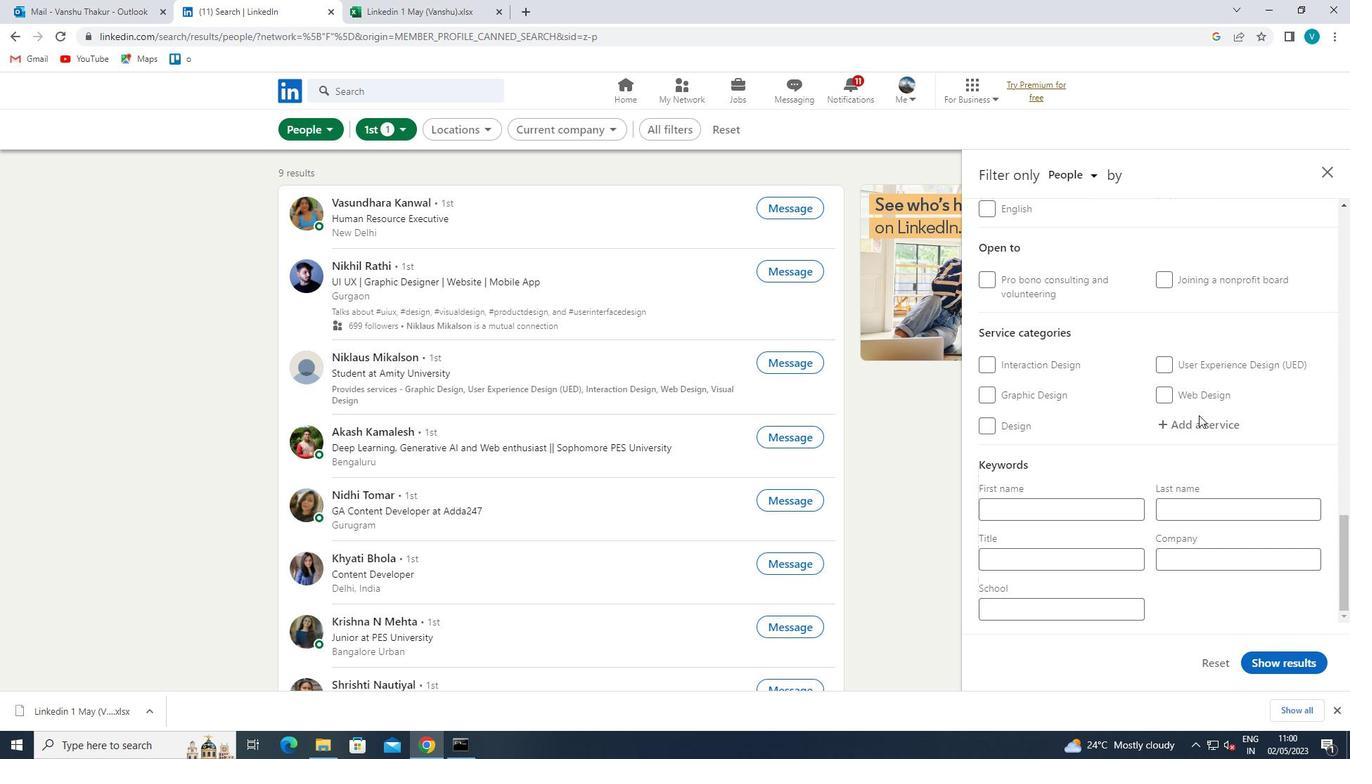 
Action: Mouse pressed left at (1198, 415)
Screenshot: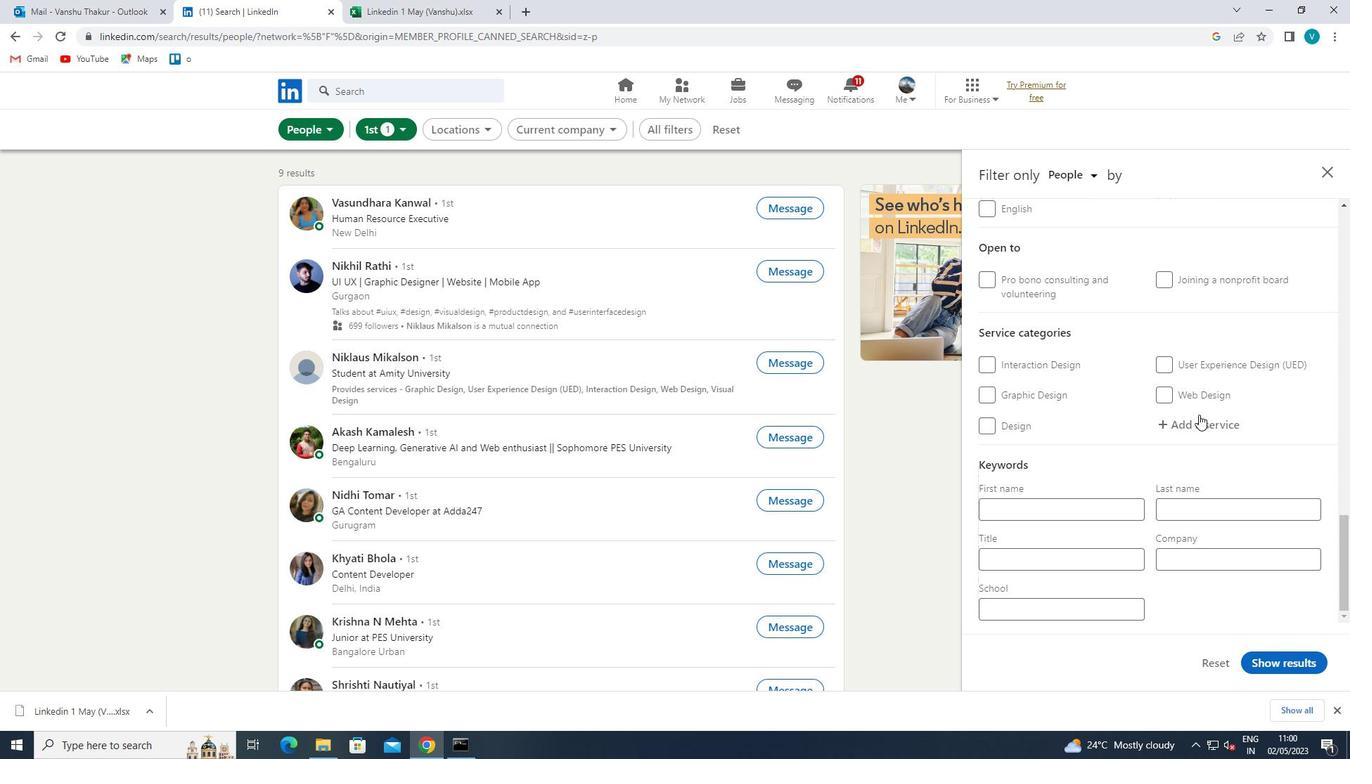 
Action: Key pressed <Key.shift>INSURANCE<Key.space>
Screenshot: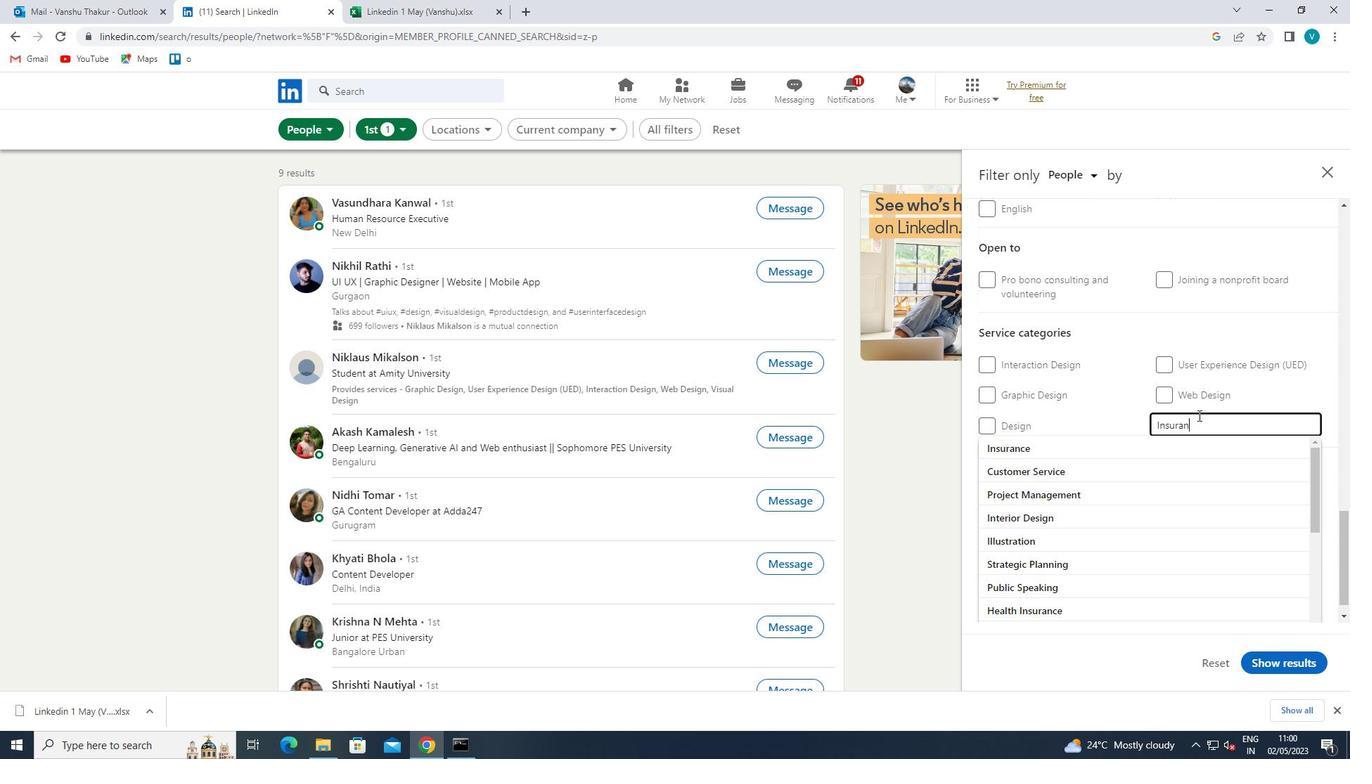 
Action: Mouse moved to (1142, 446)
Screenshot: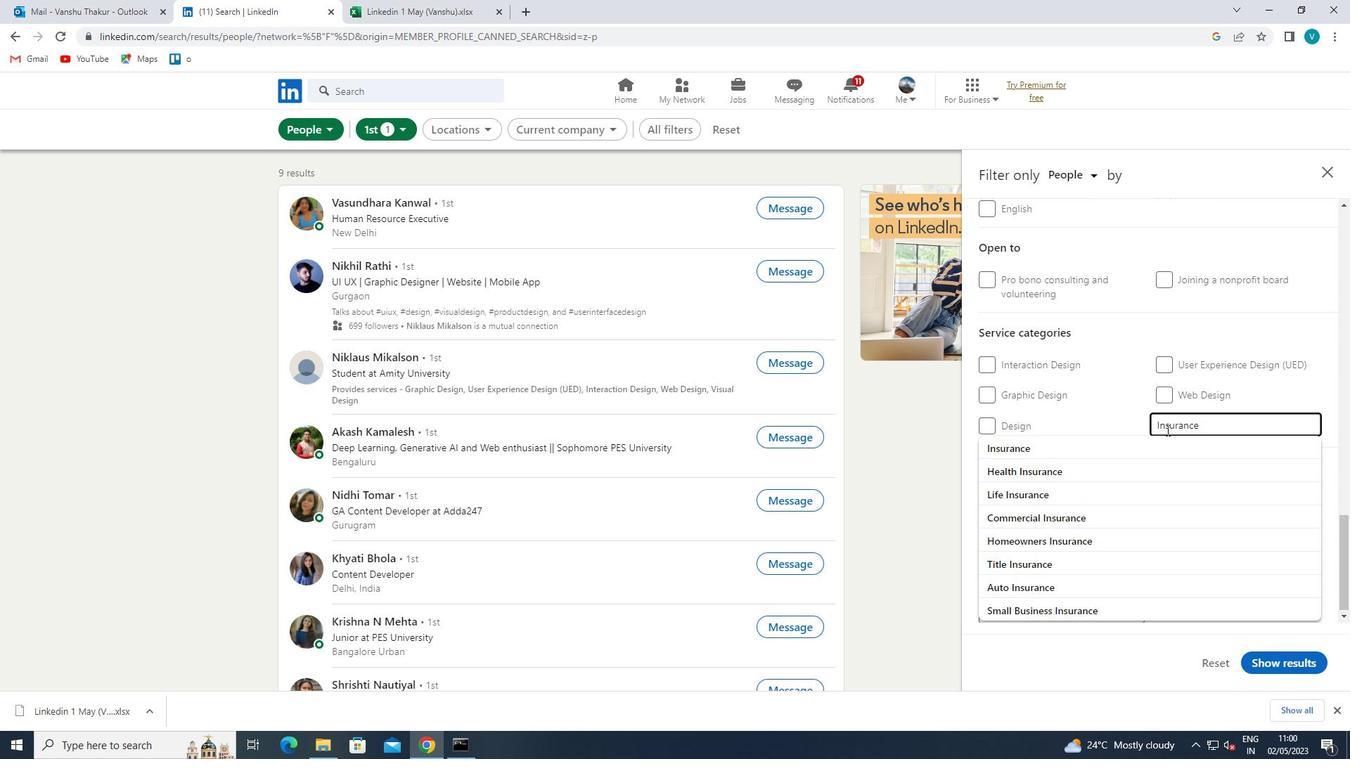 
Action: Mouse pressed left at (1142, 446)
Screenshot: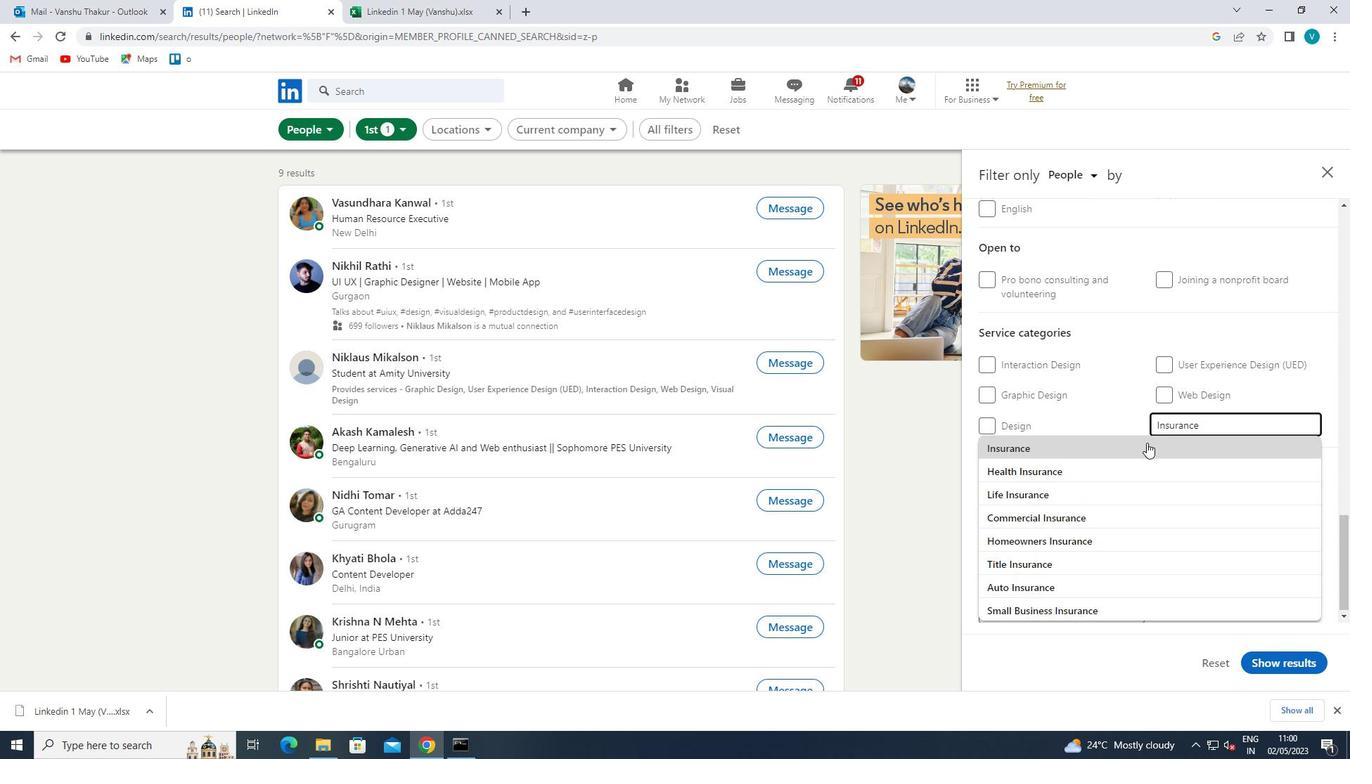 
Action: Mouse scrolled (1142, 445) with delta (0, 0)
Screenshot: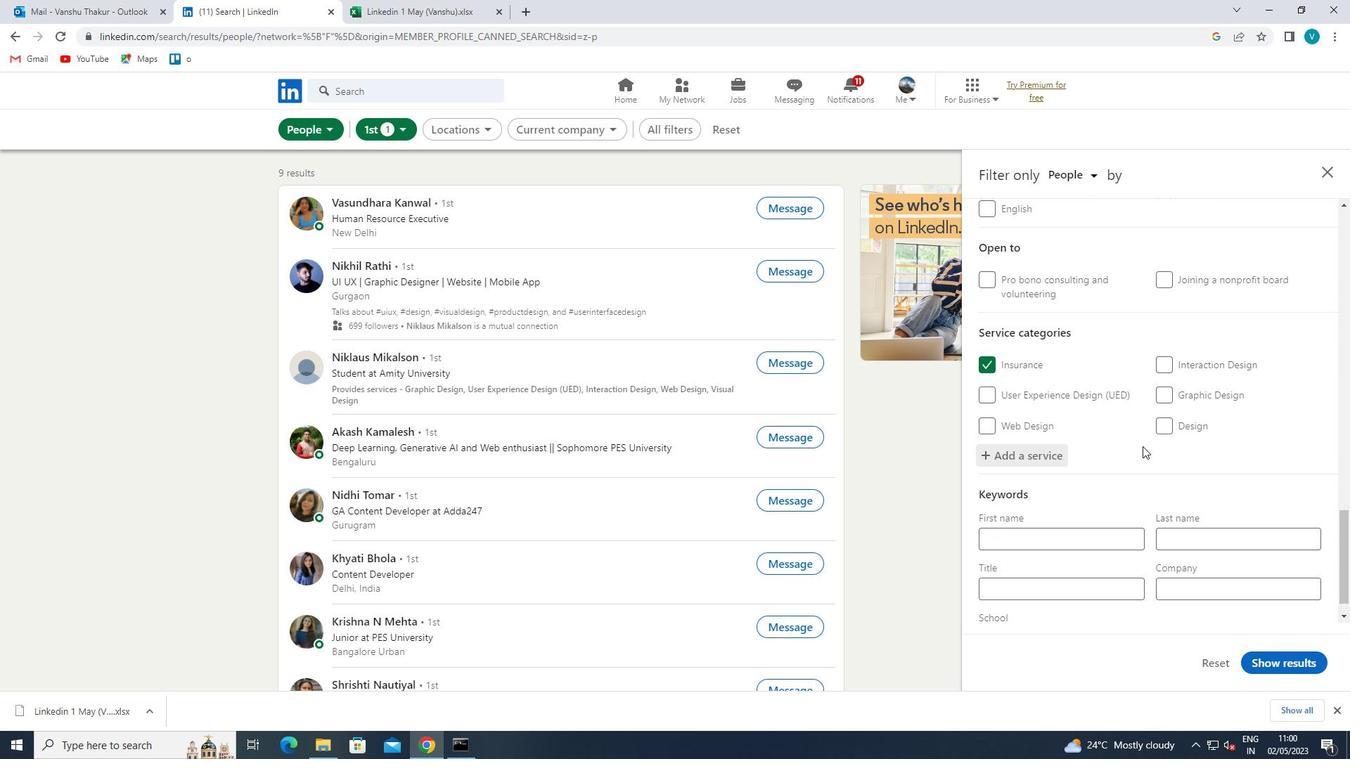 
Action: Mouse scrolled (1142, 445) with delta (0, 0)
Screenshot: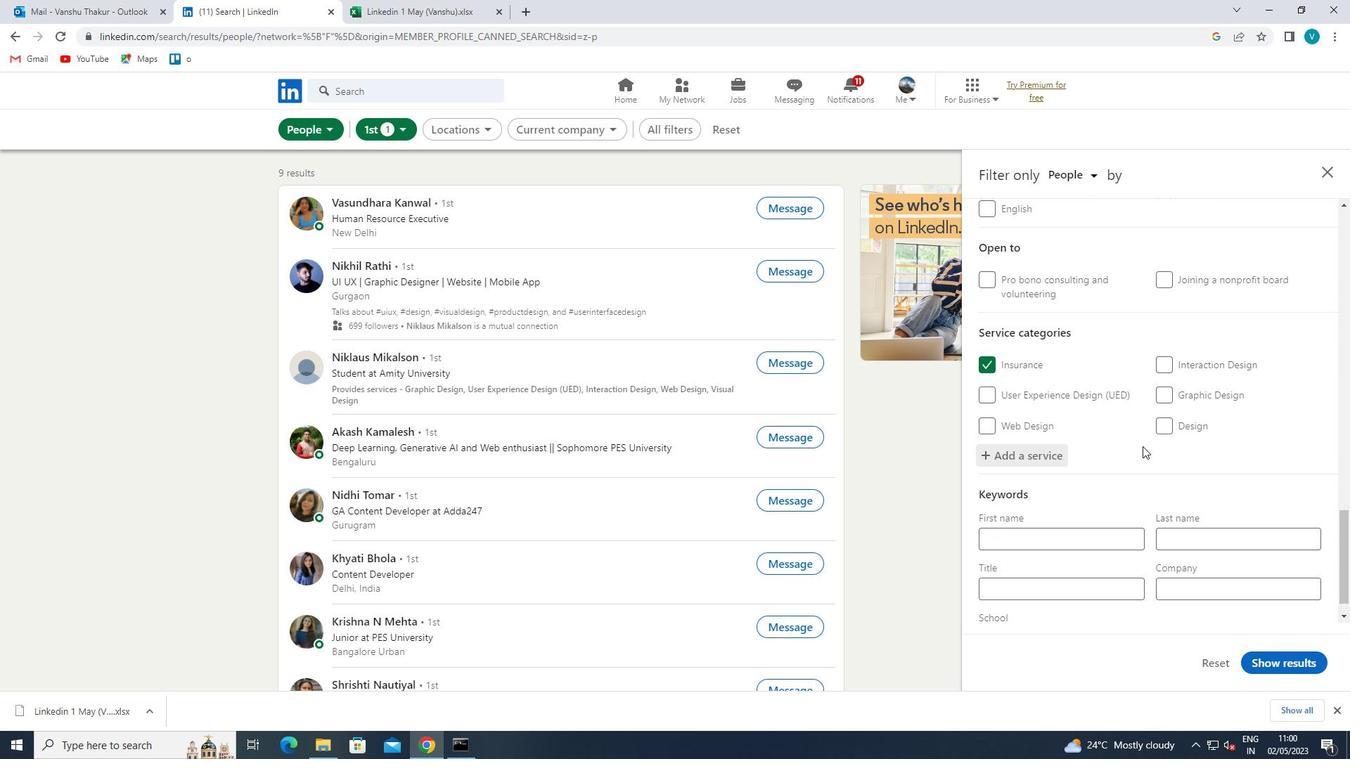 
Action: Mouse moved to (1140, 447)
Screenshot: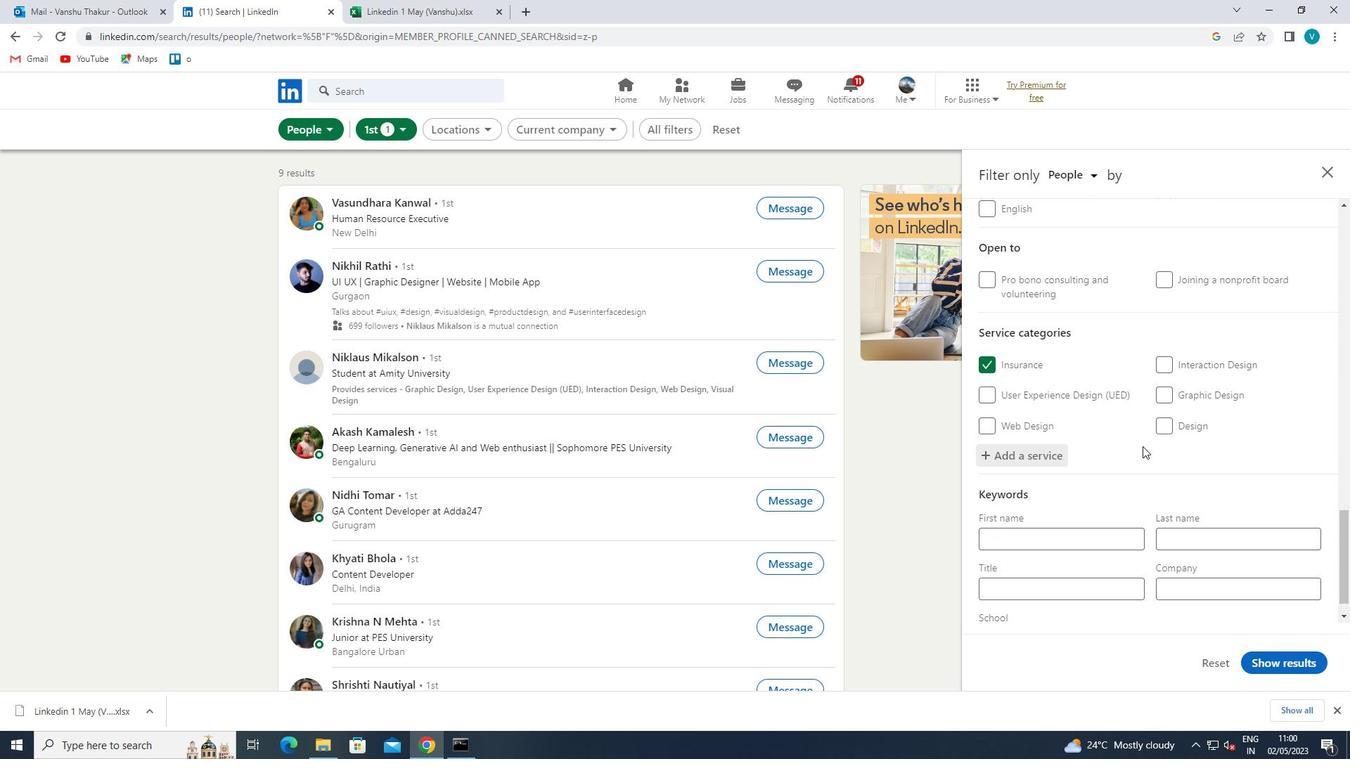 
Action: Mouse scrolled (1140, 447) with delta (0, 0)
Screenshot: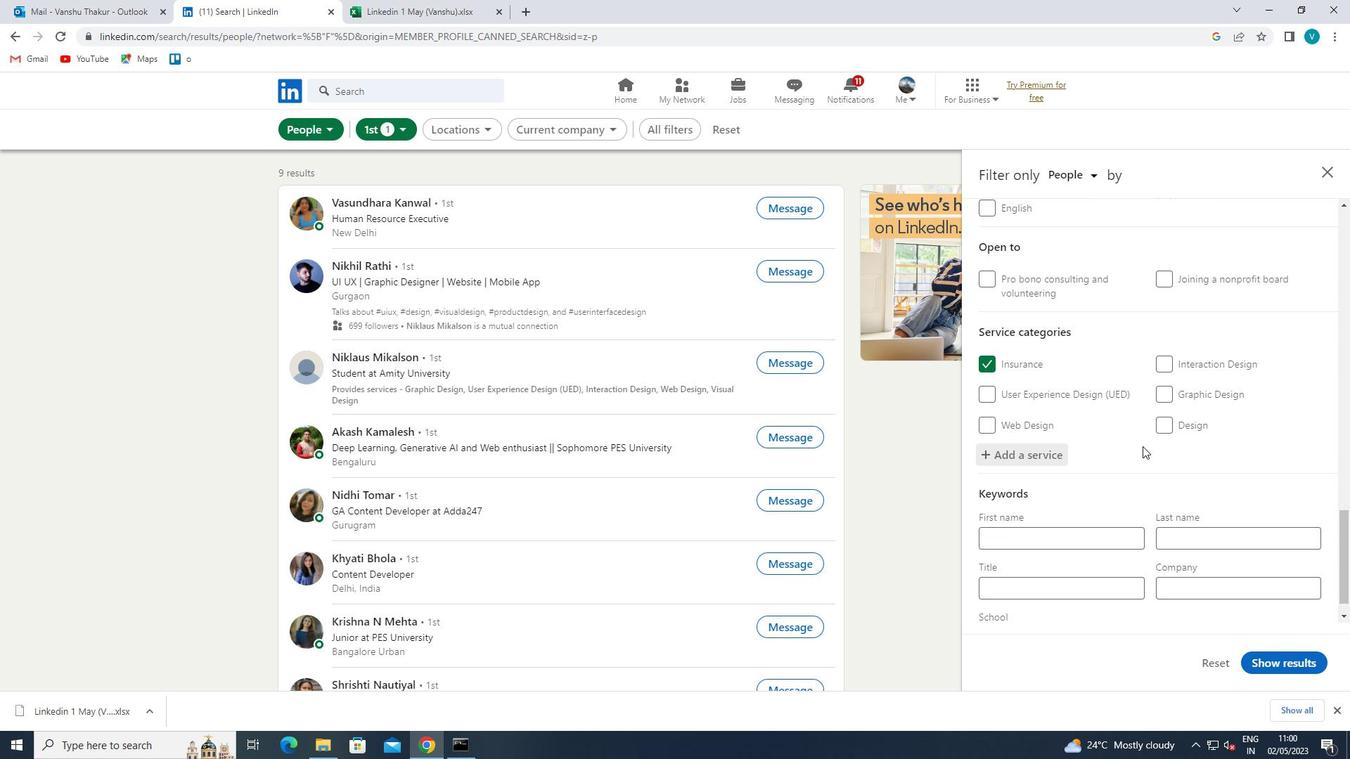 
Action: Mouse moved to (1075, 542)
Screenshot: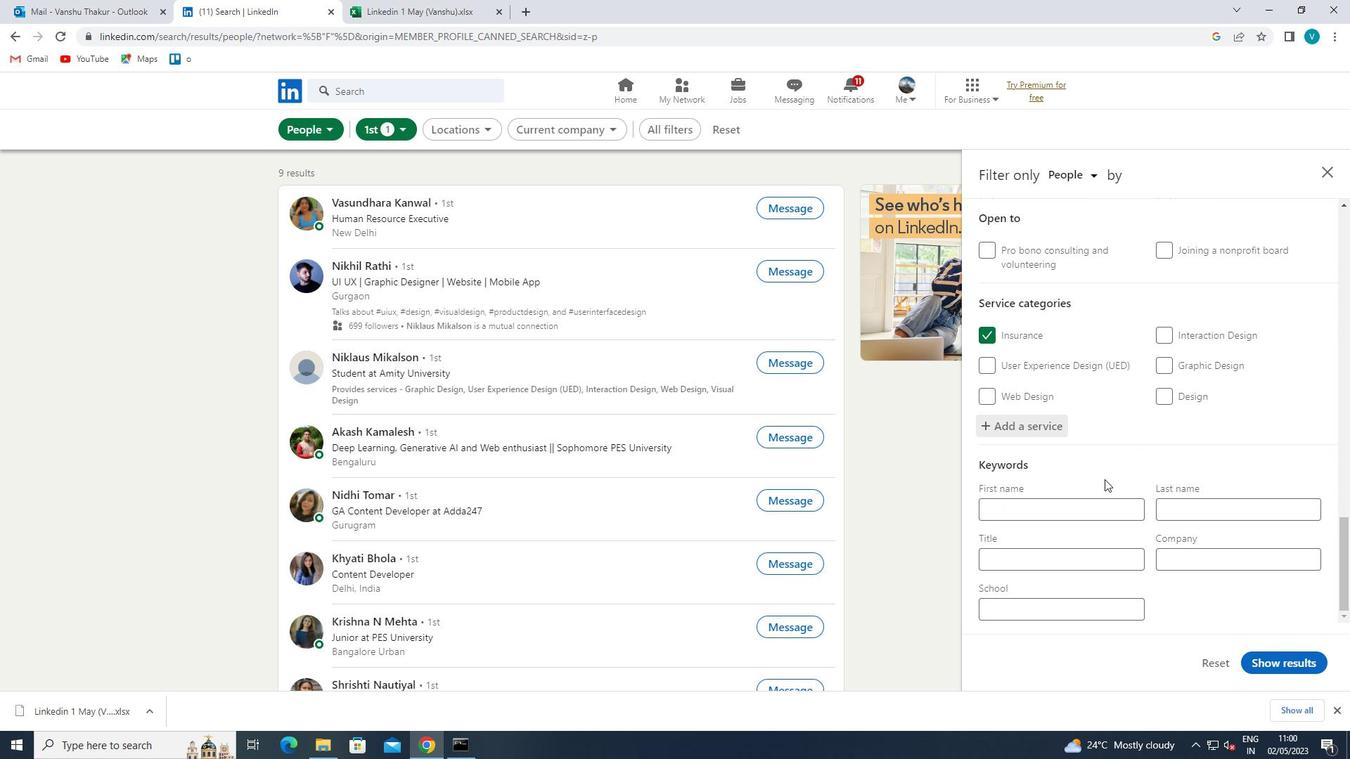 
Action: Mouse pressed left at (1075, 542)
Screenshot: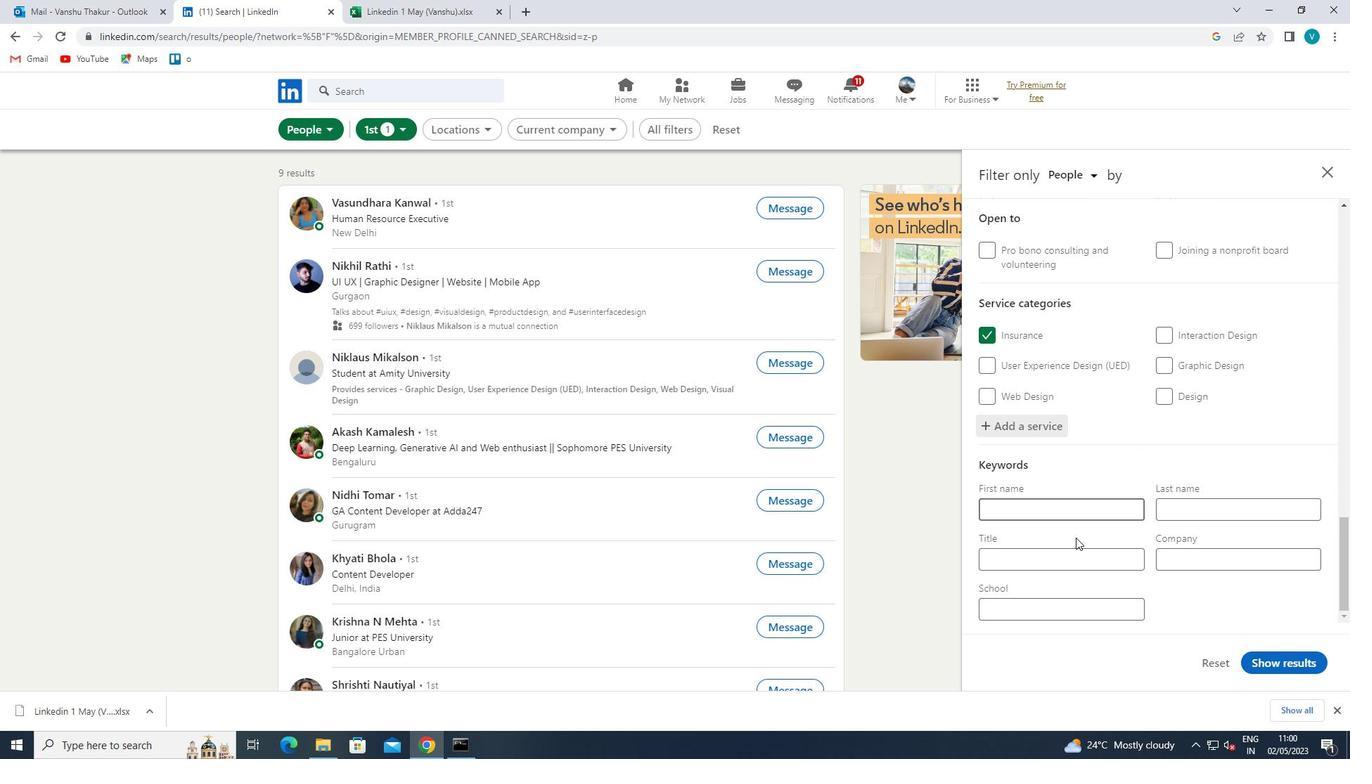 
Action: Key pressed <Key.shift>NURSE<Key.space><Key.shift>PRACTITIONER<Key.space>
Screenshot: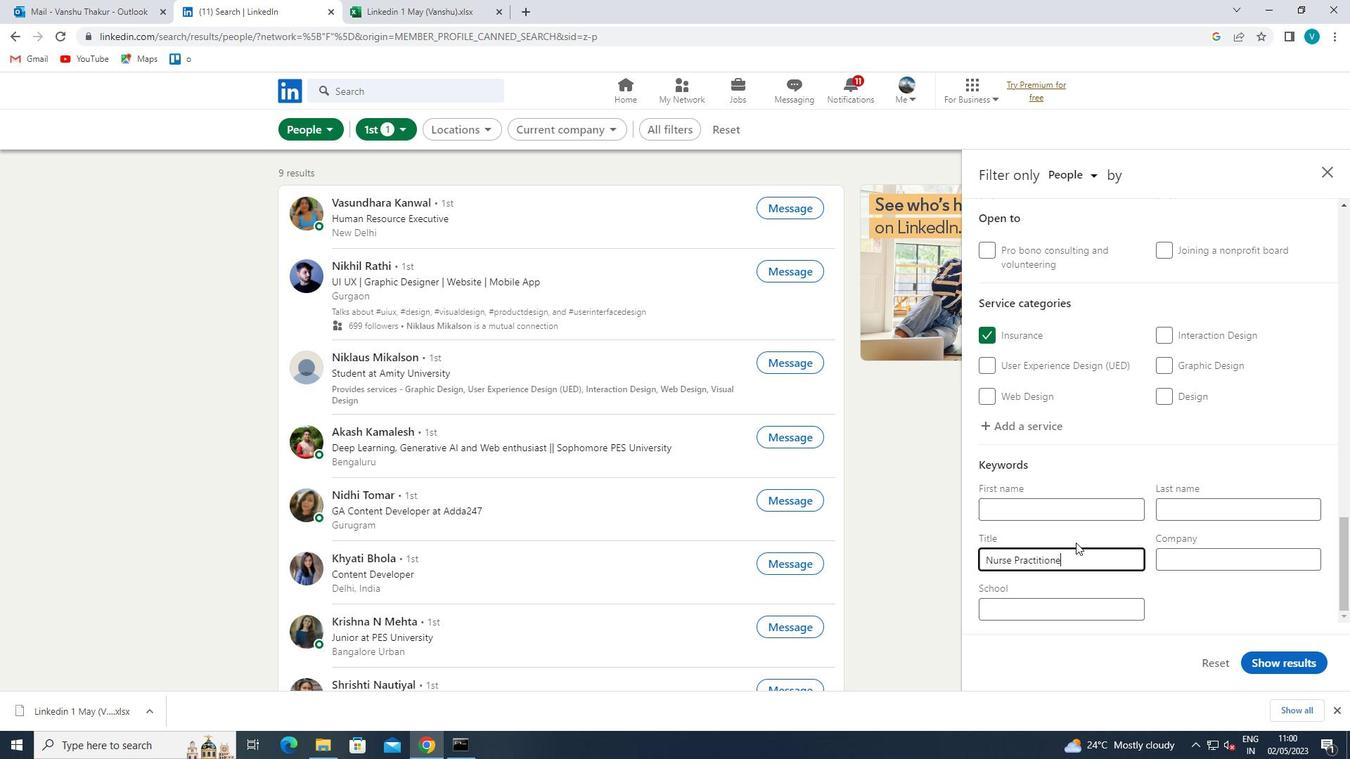 
Action: Mouse moved to (1266, 651)
Screenshot: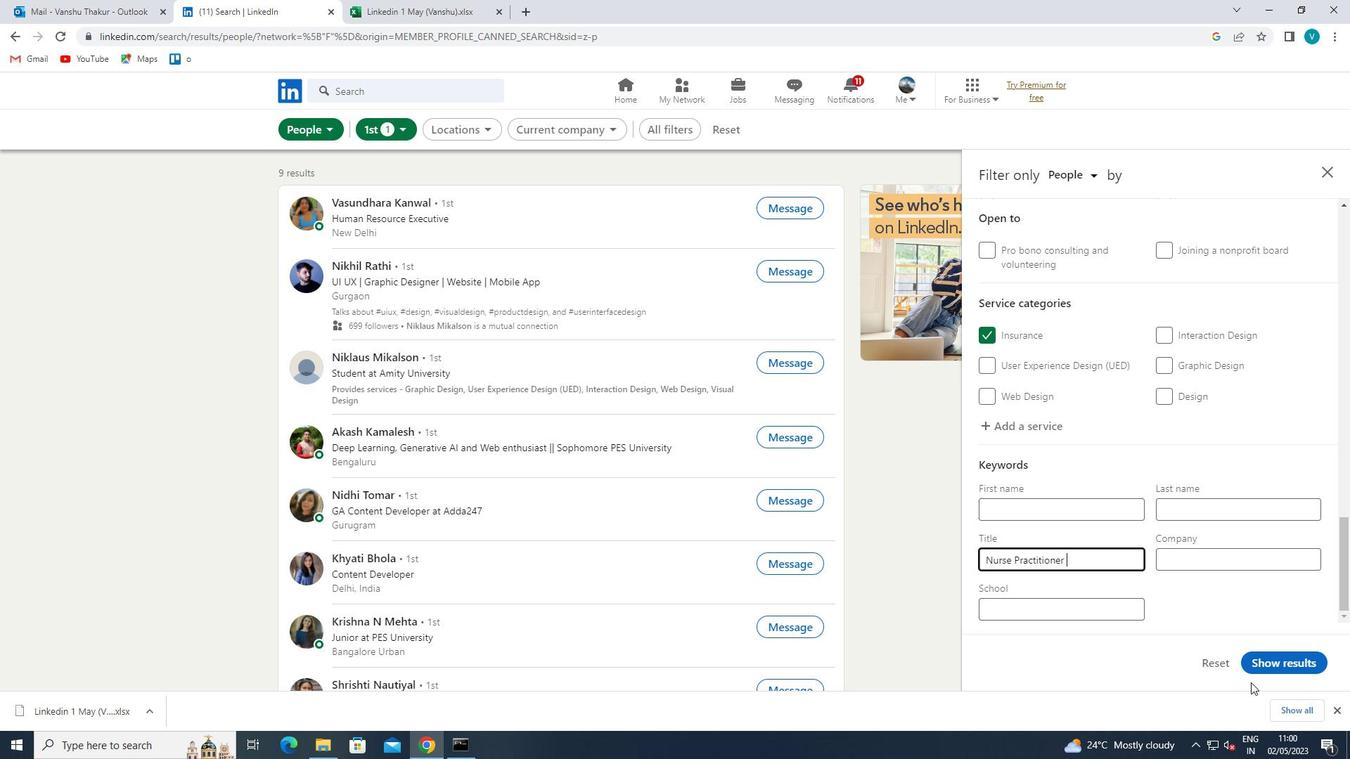 
Action: Mouse pressed left at (1266, 651)
Screenshot: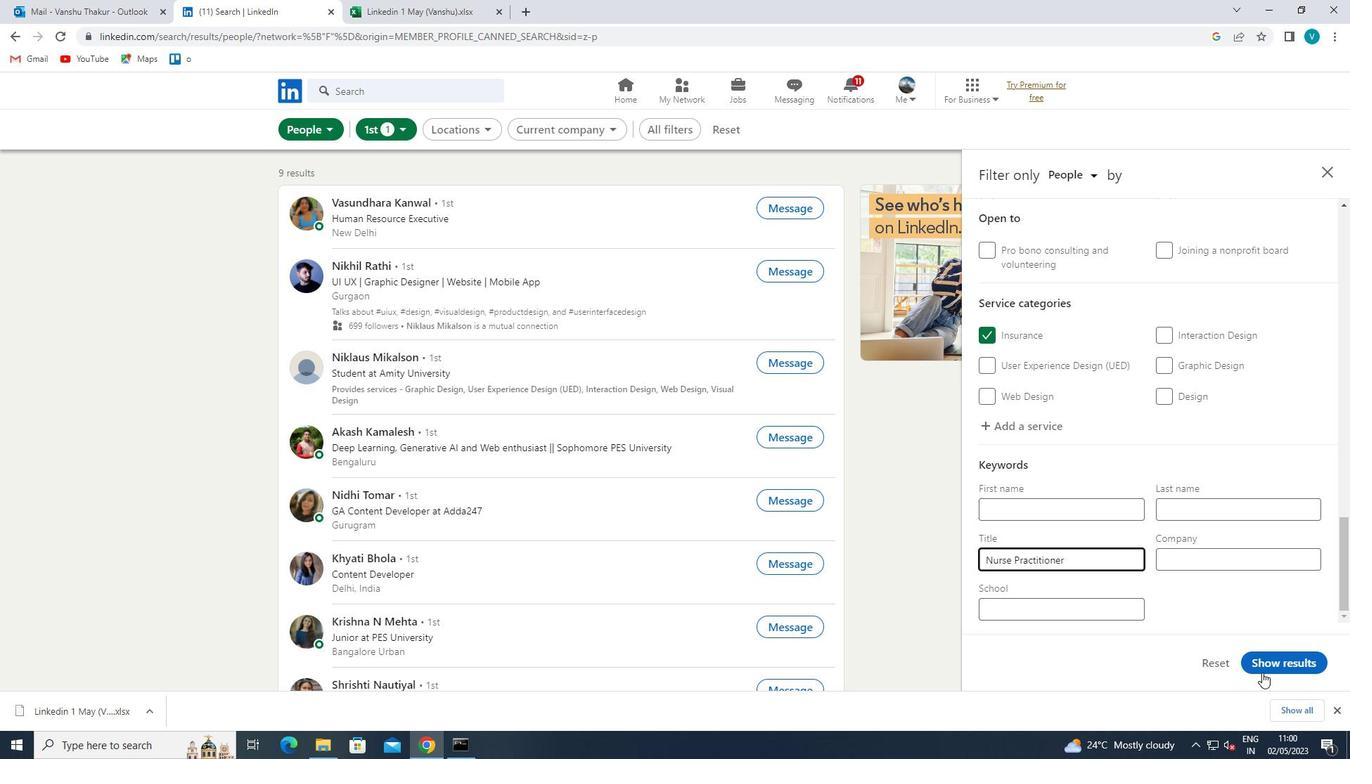 
Action: Mouse moved to (1268, 661)
Screenshot: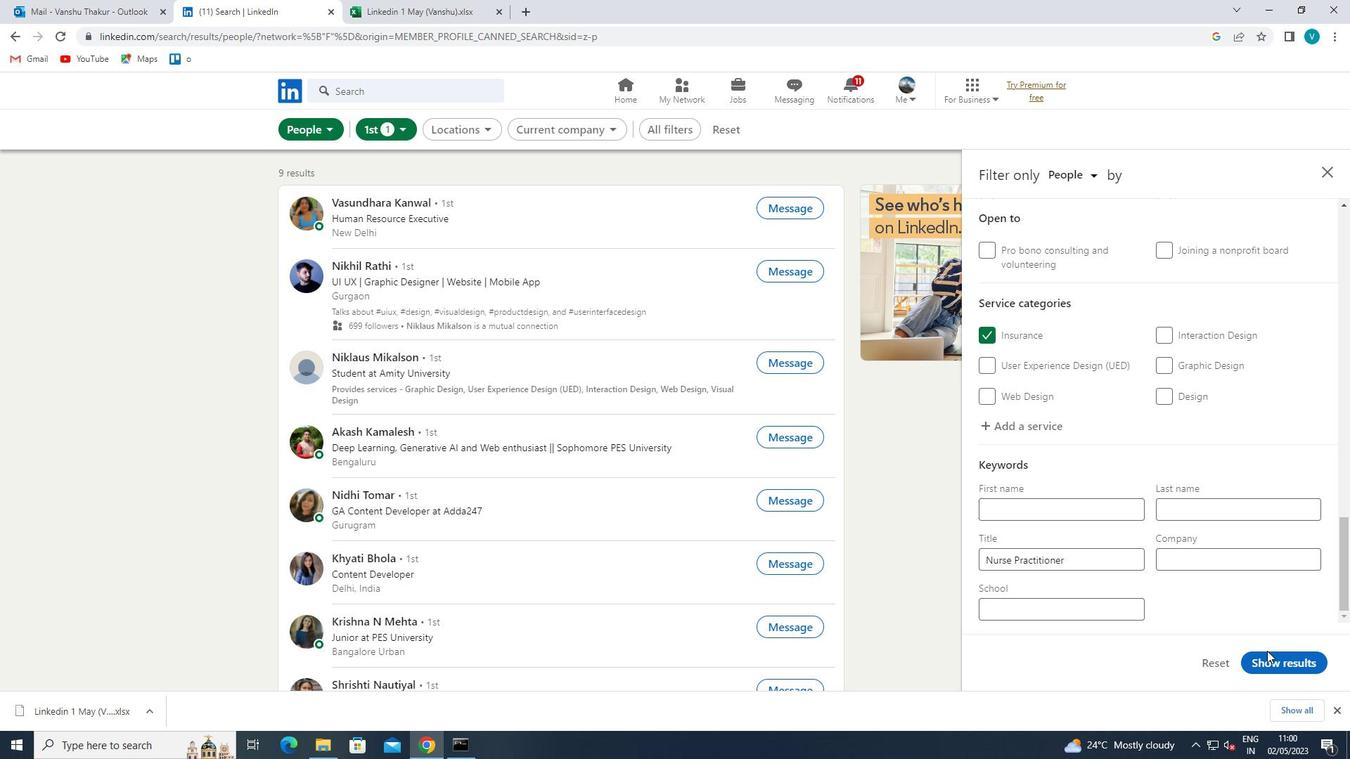 
Action: Mouse pressed left at (1268, 661)
Screenshot: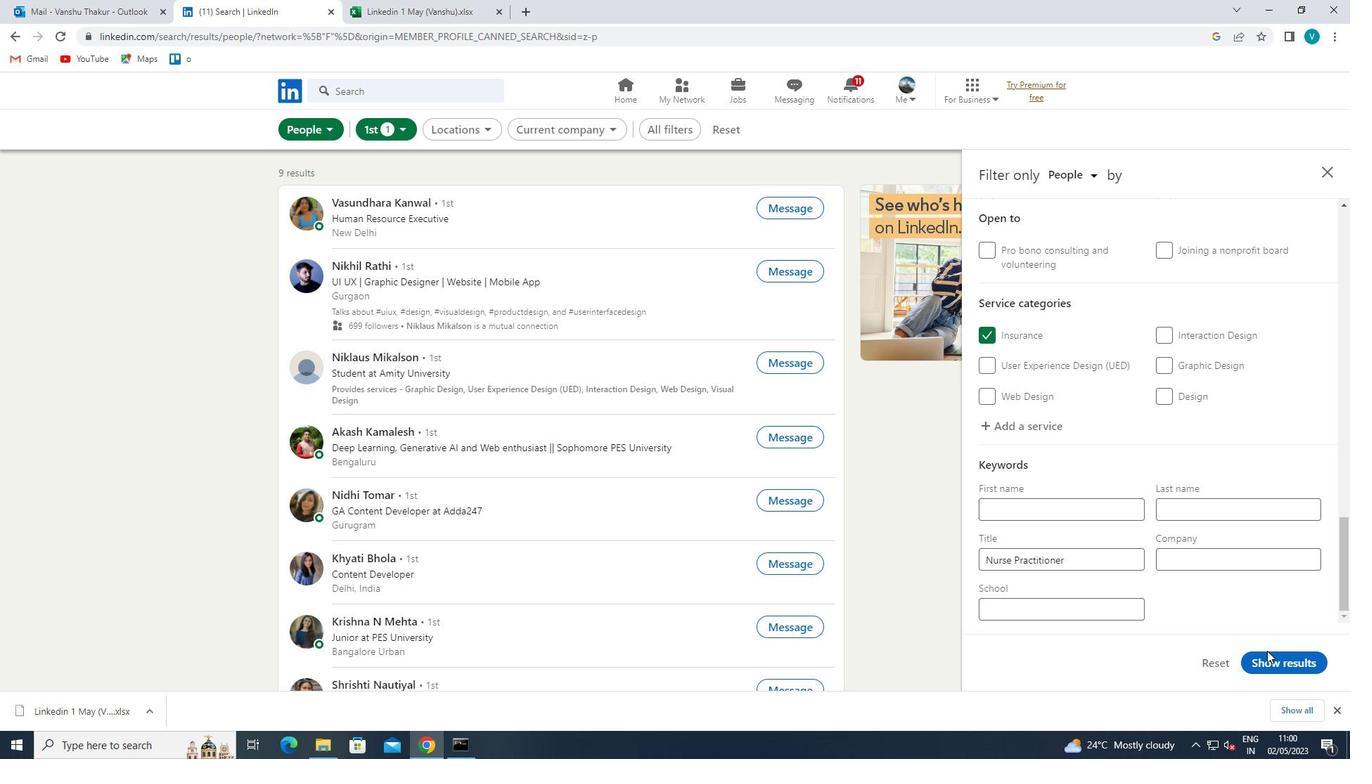 
